 Task: Add a signature Catherine Martinez containing Have a good one, Catherine Martinez to email address softage.10@softage.net and add a label Public relations
Action: Mouse moved to (85, 121)
Screenshot: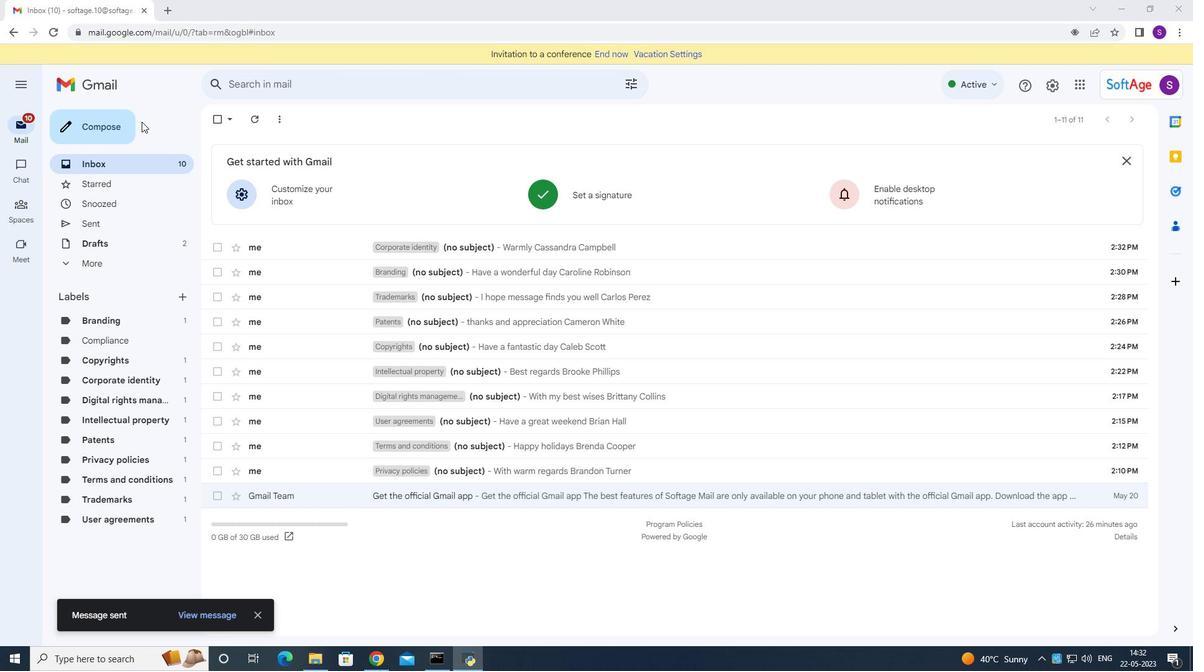 
Action: Mouse pressed left at (85, 121)
Screenshot: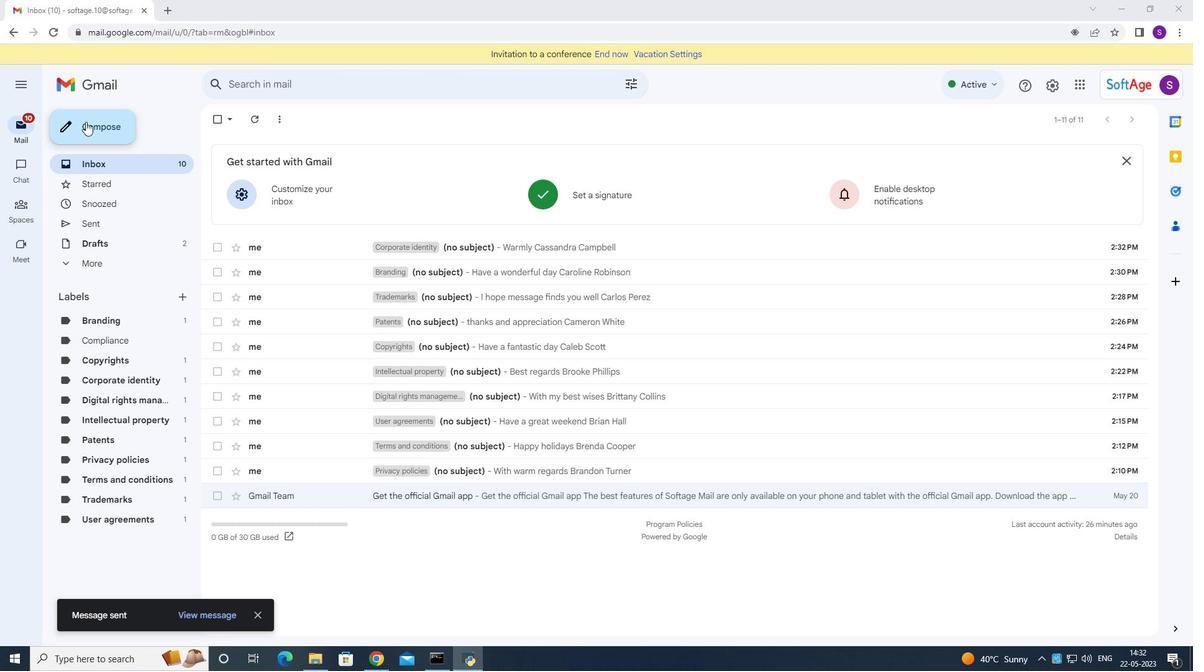 
Action: Mouse moved to (1001, 624)
Screenshot: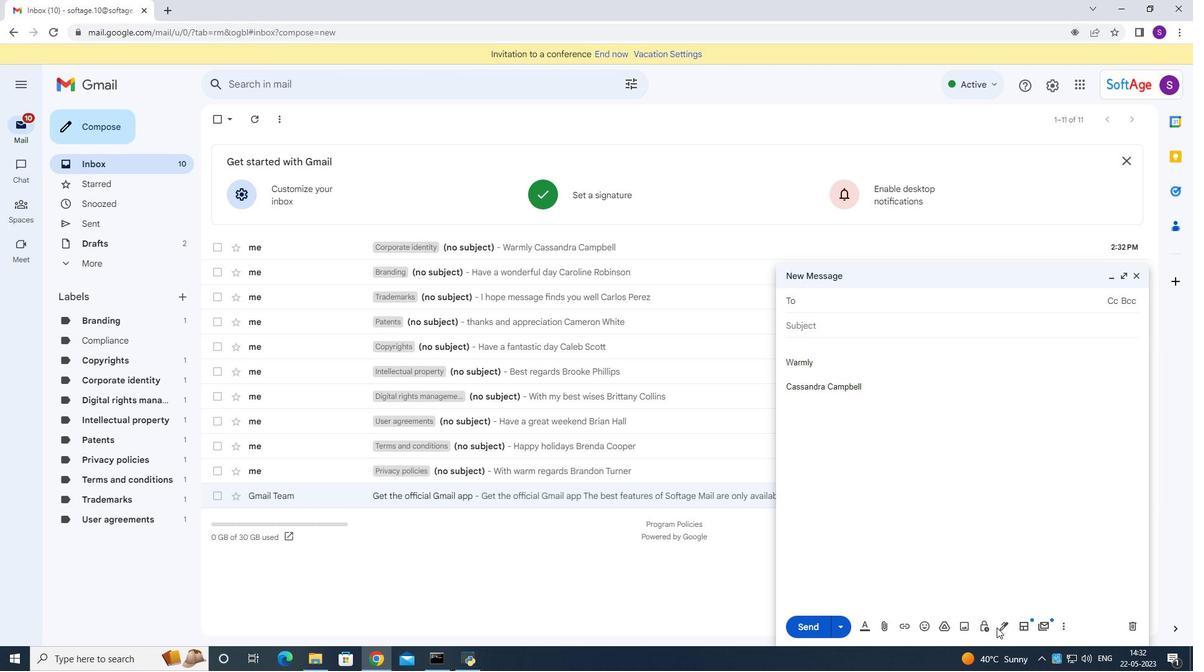 
Action: Mouse pressed left at (1001, 624)
Screenshot: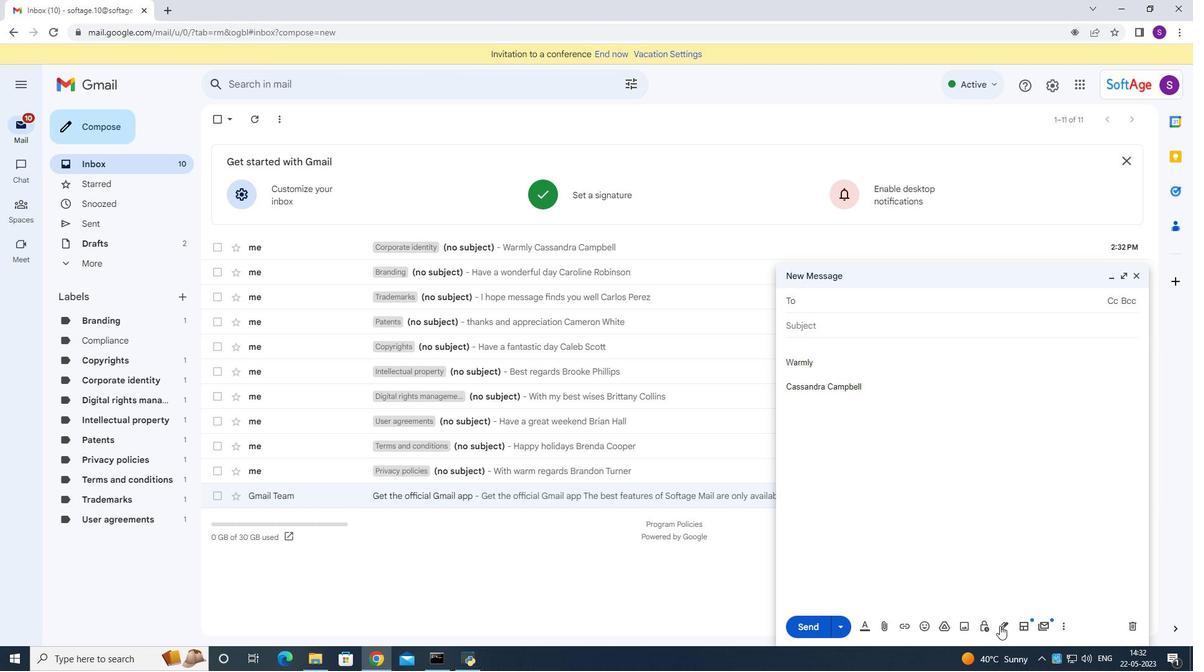 
Action: Mouse moved to (1032, 567)
Screenshot: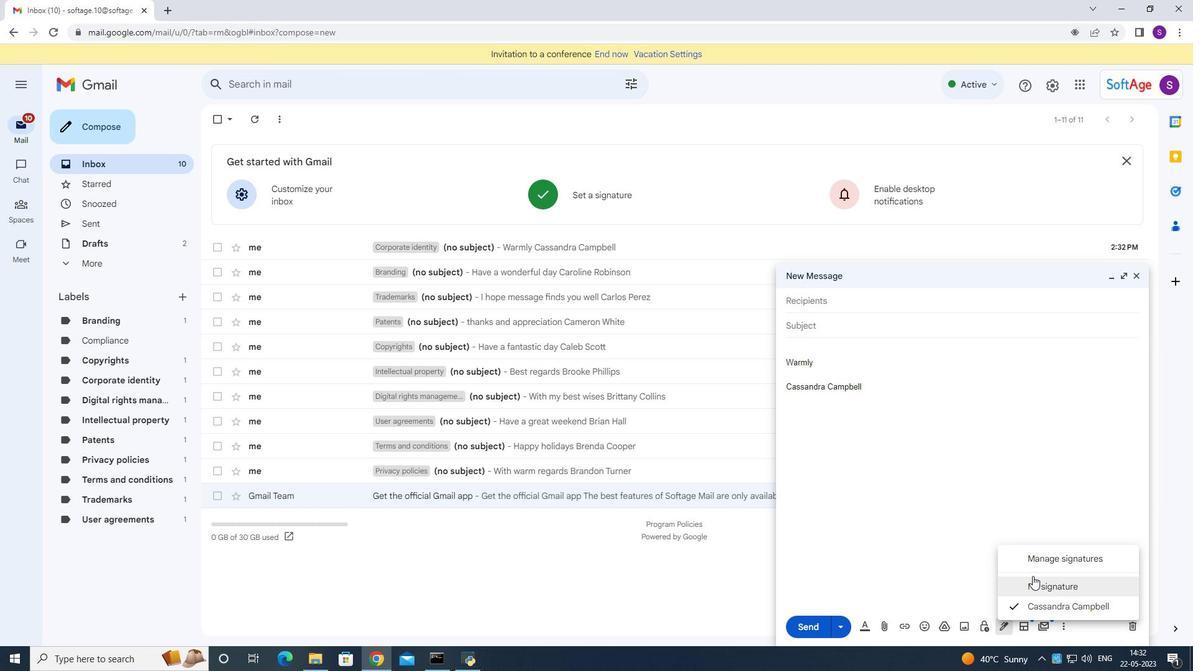 
Action: Mouse pressed left at (1032, 567)
Screenshot: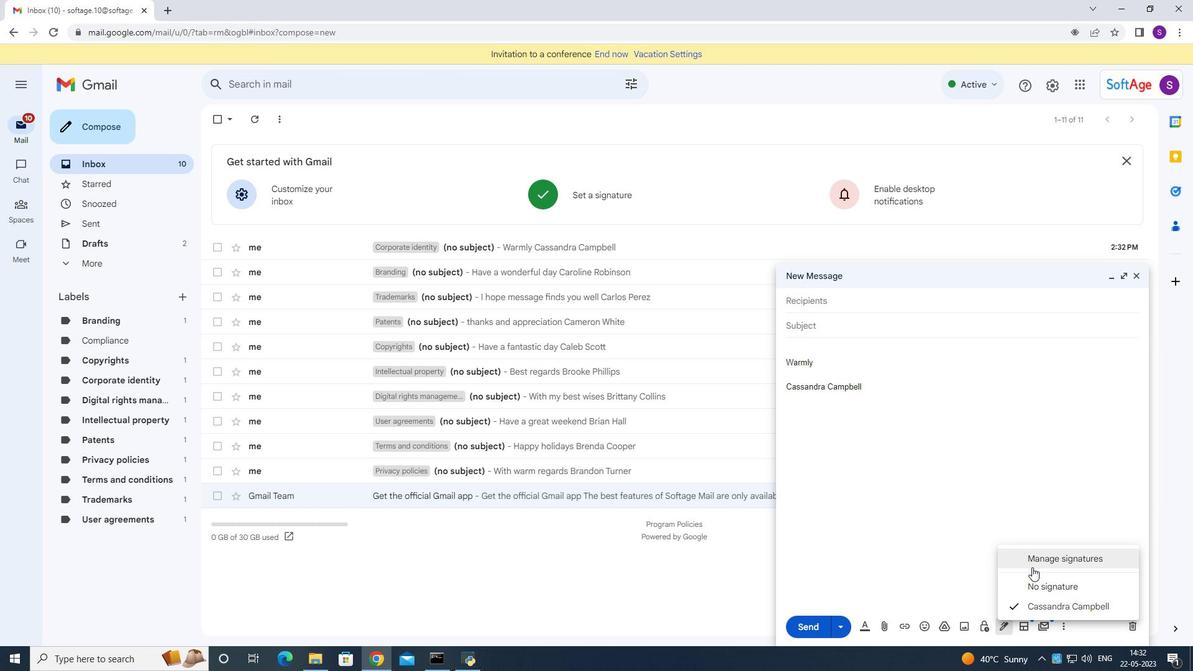 
Action: Mouse moved to (471, 376)
Screenshot: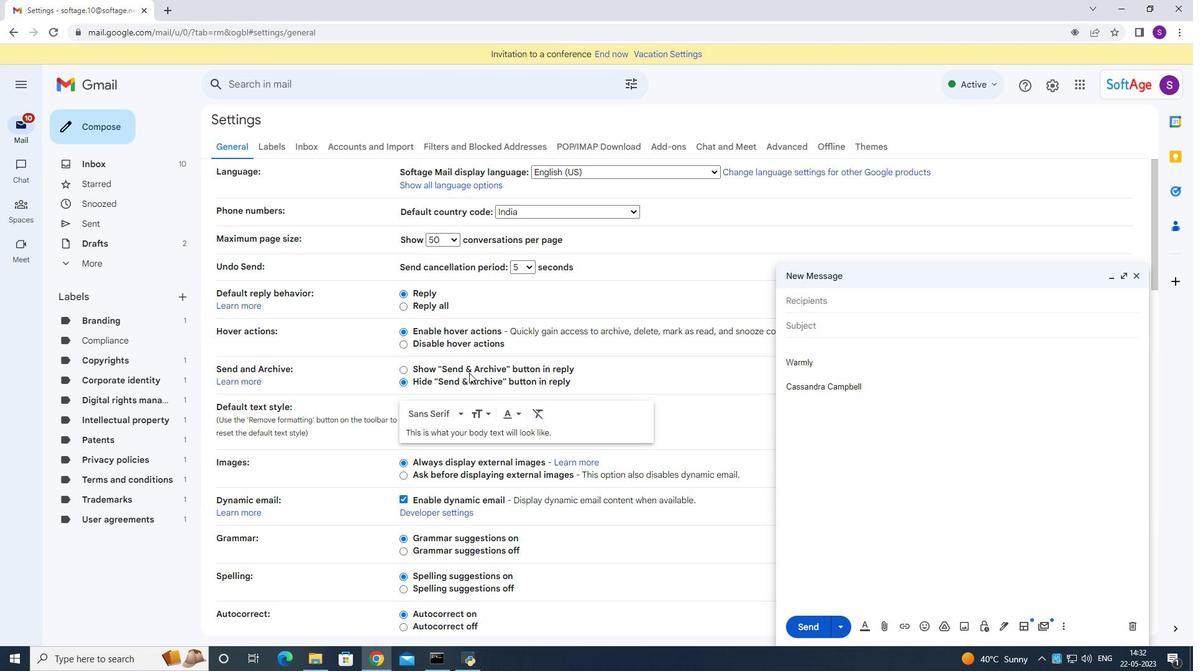 
Action: Mouse scrolled (471, 376) with delta (0, 0)
Screenshot: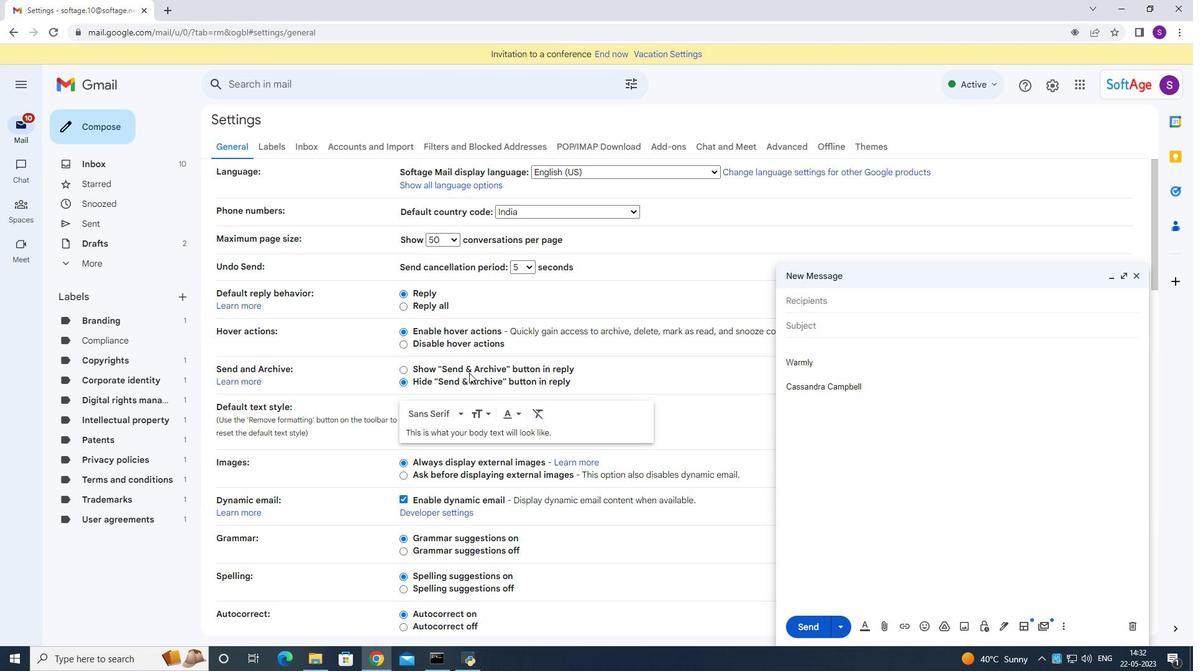
Action: Mouse moved to (473, 384)
Screenshot: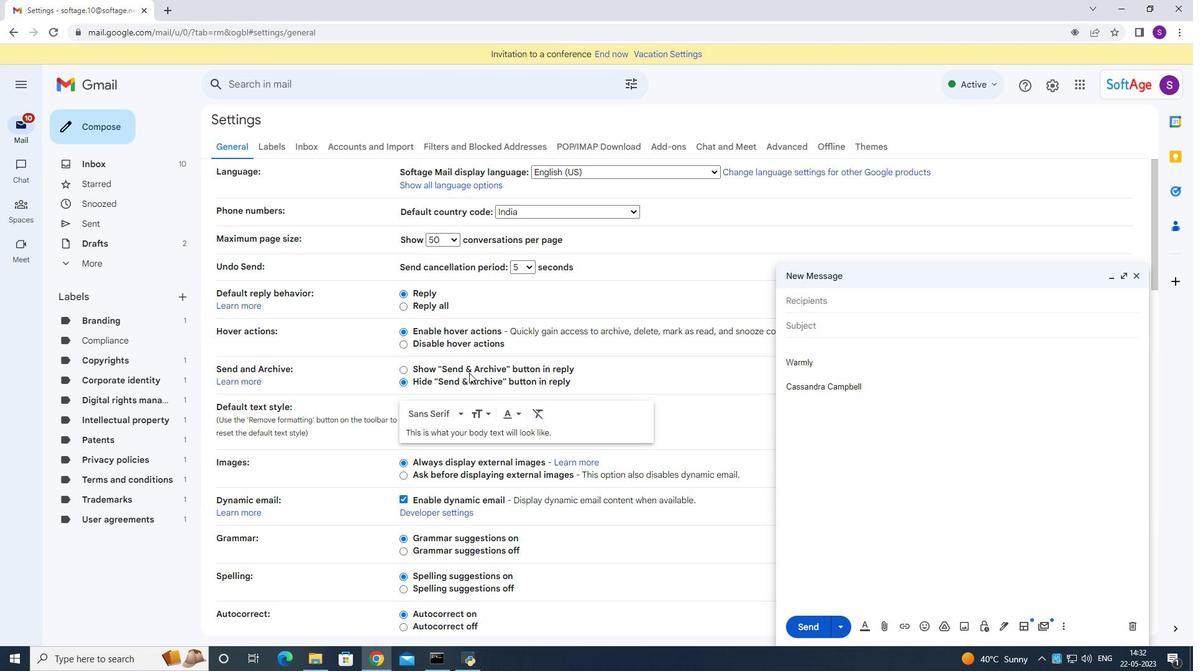 
Action: Mouse scrolled (473, 383) with delta (0, 0)
Screenshot: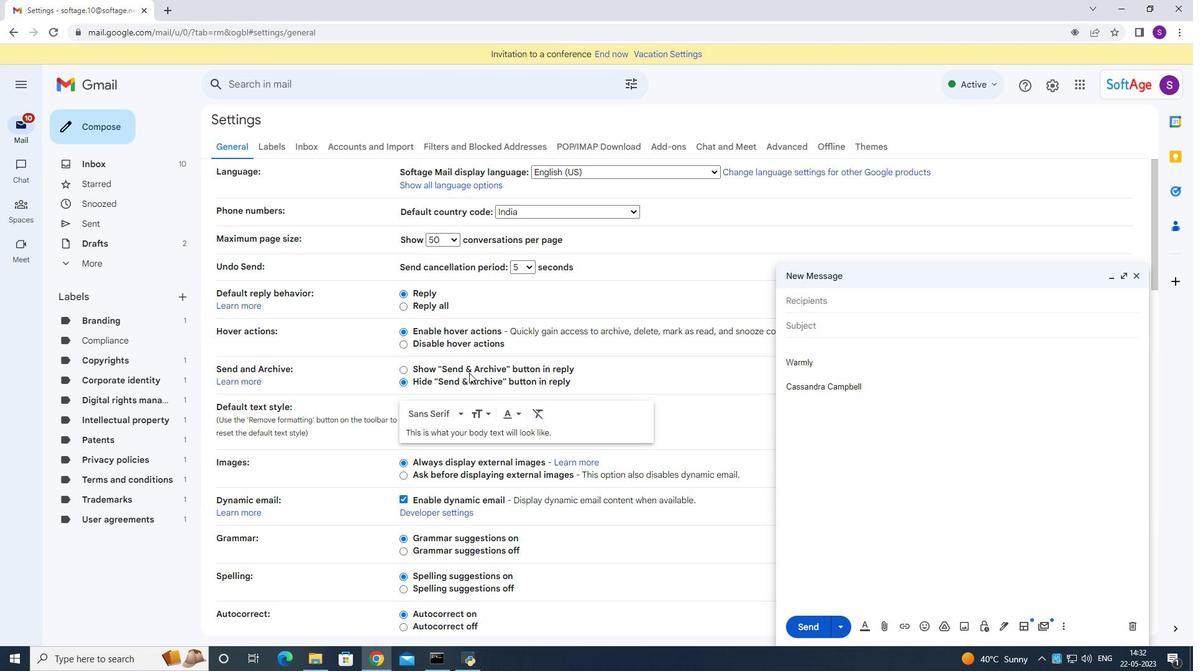 
Action: Mouse moved to (476, 389)
Screenshot: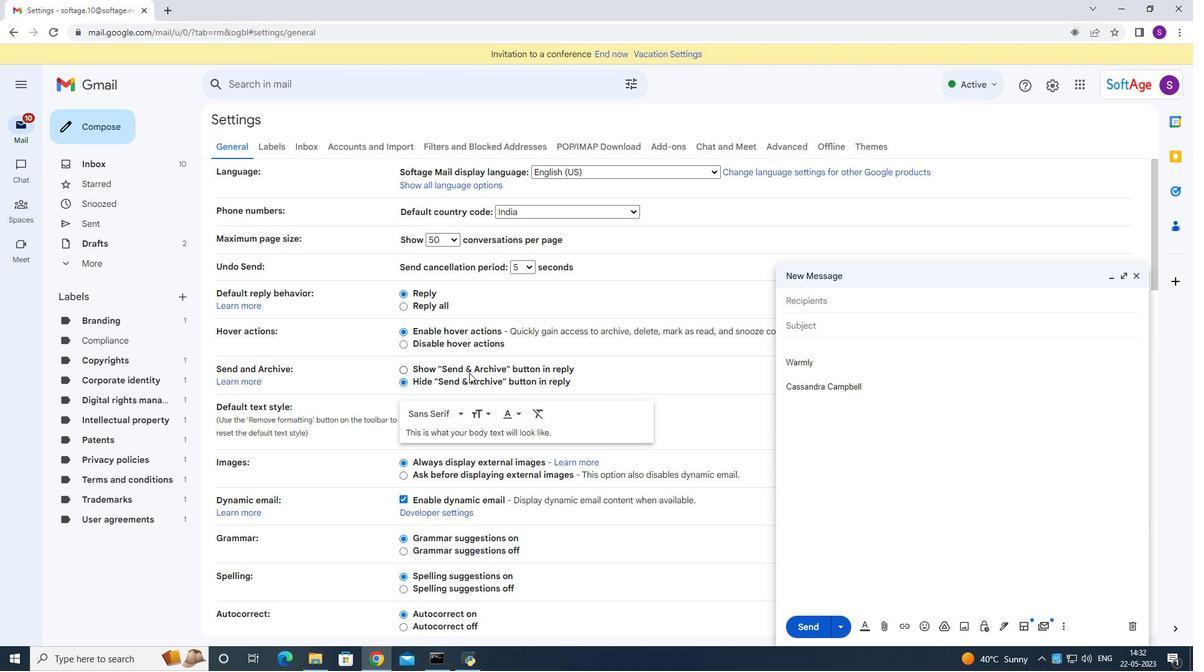 
Action: Mouse scrolled (474, 386) with delta (0, 0)
Screenshot: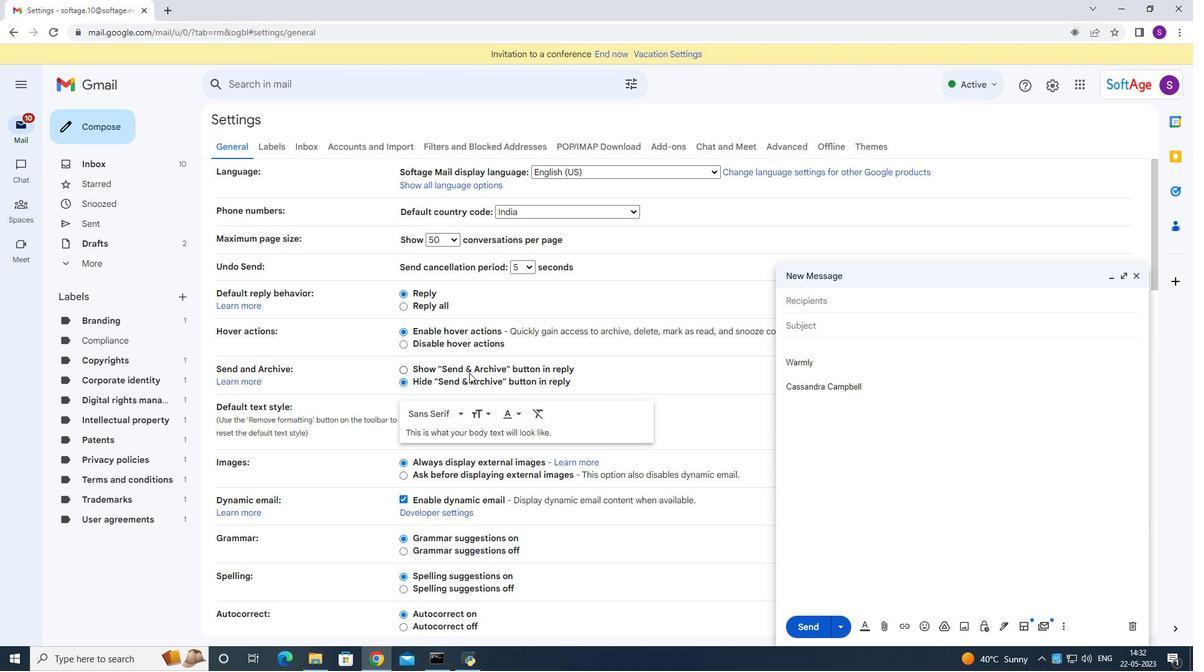
Action: Mouse moved to (476, 389)
Screenshot: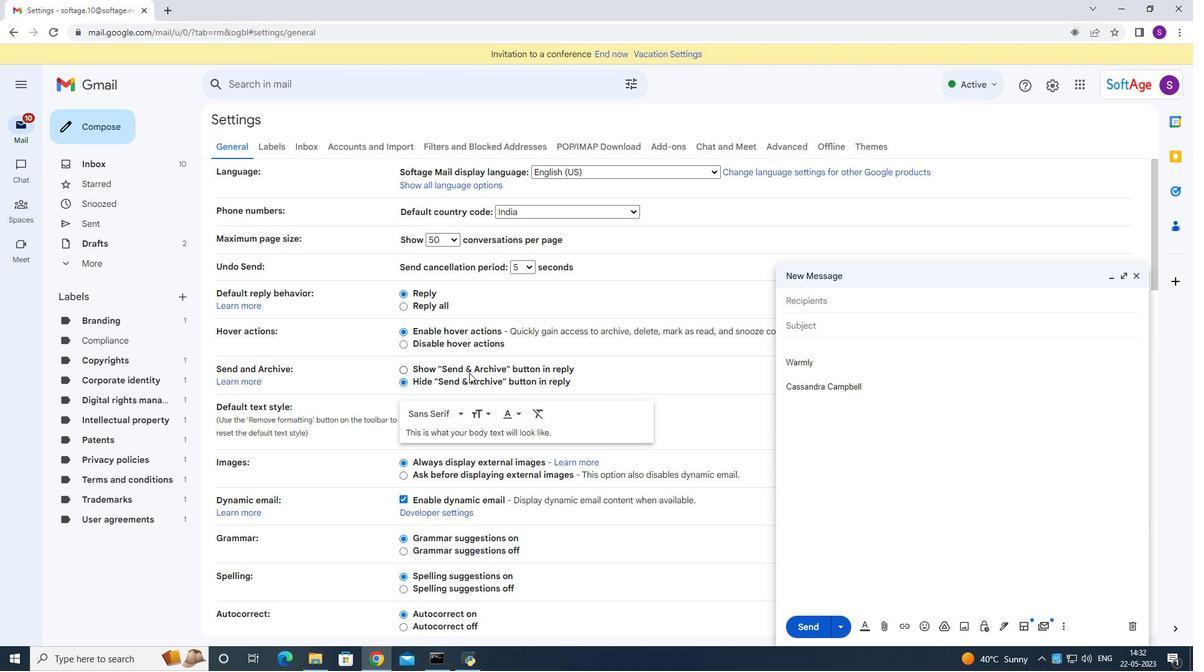 
Action: Mouse scrolled (476, 388) with delta (0, 0)
Screenshot: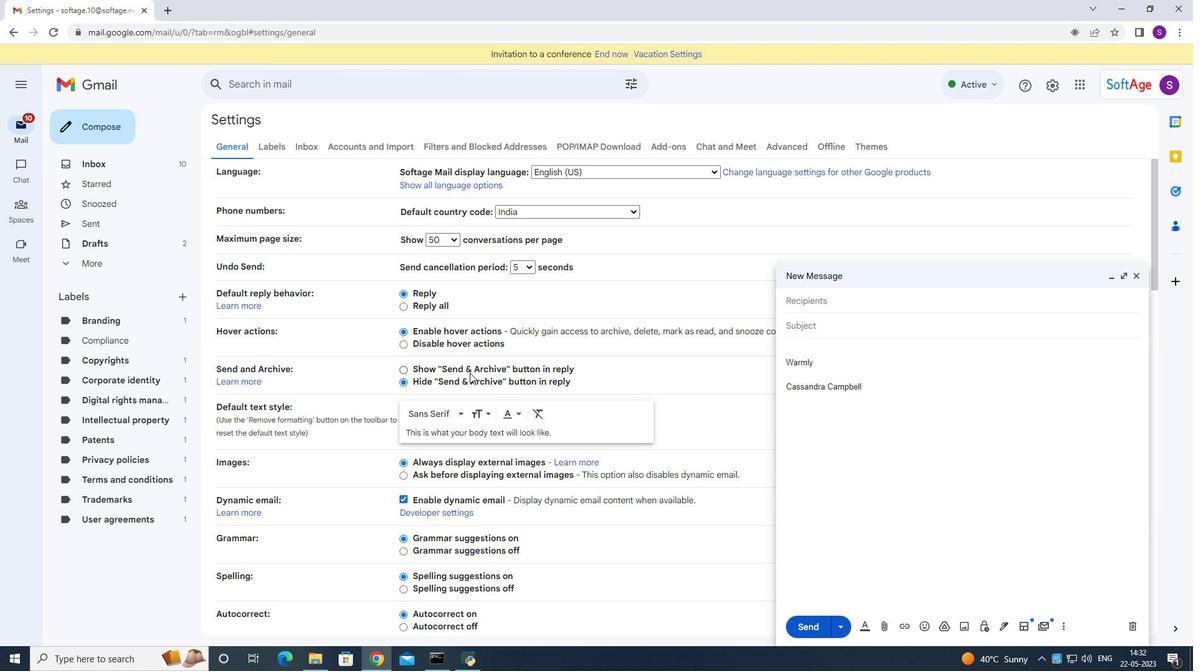 
Action: Mouse moved to (479, 391)
Screenshot: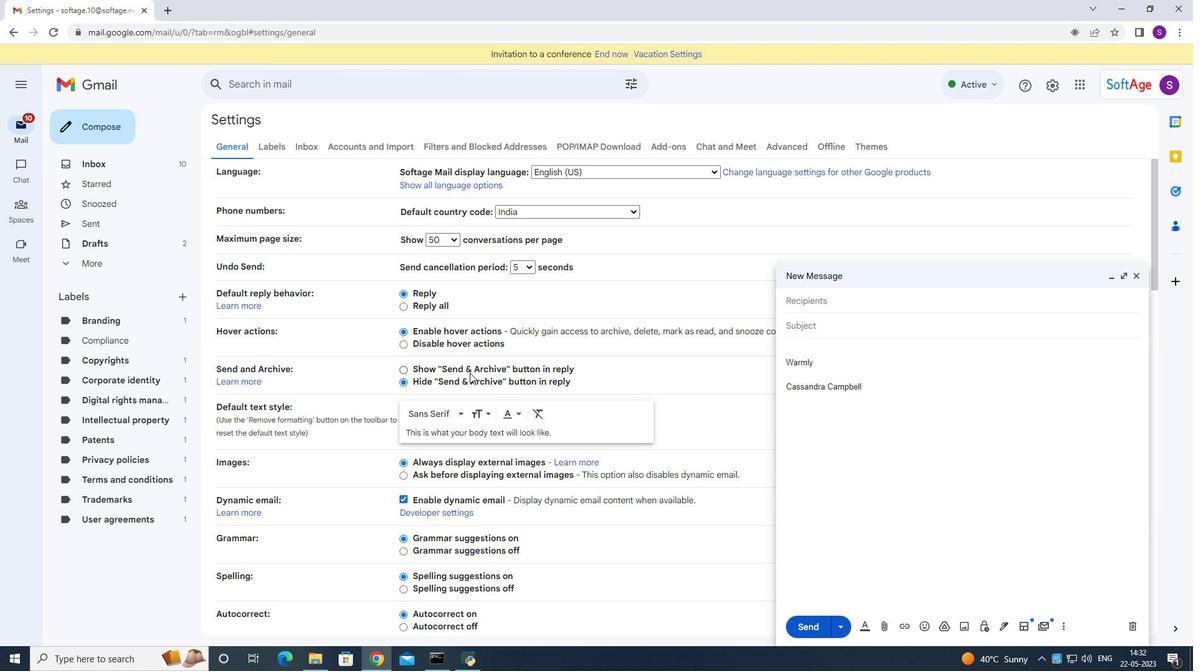 
Action: Mouse scrolled (476, 388) with delta (0, -1)
Screenshot: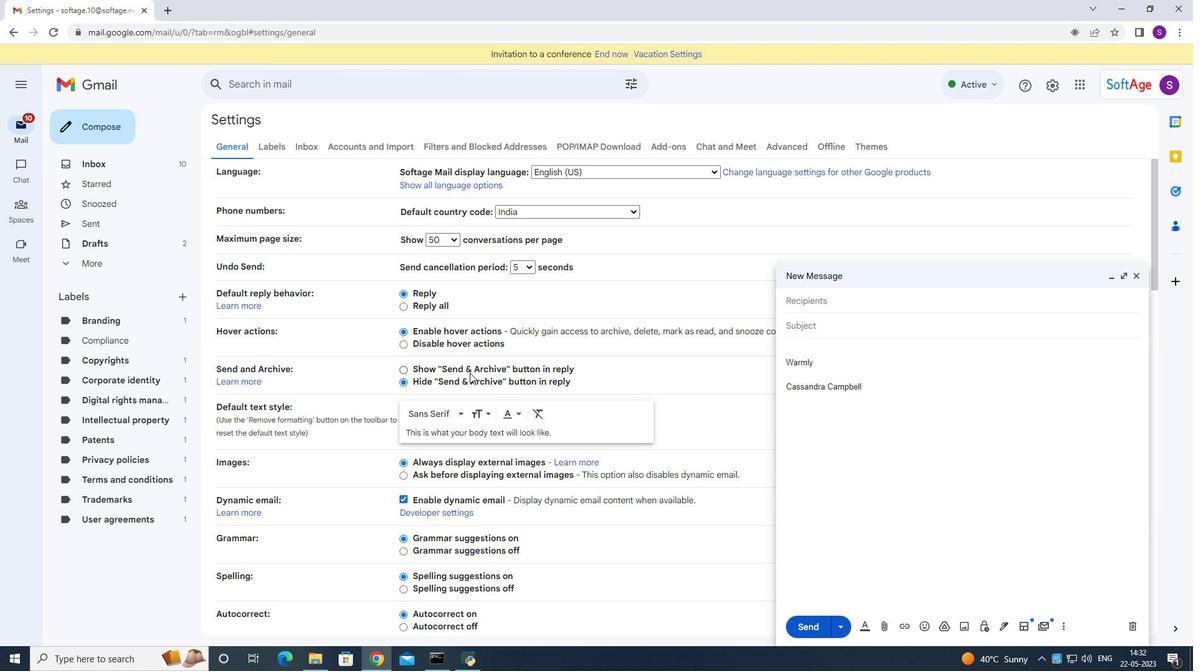 
Action: Mouse moved to (482, 394)
Screenshot: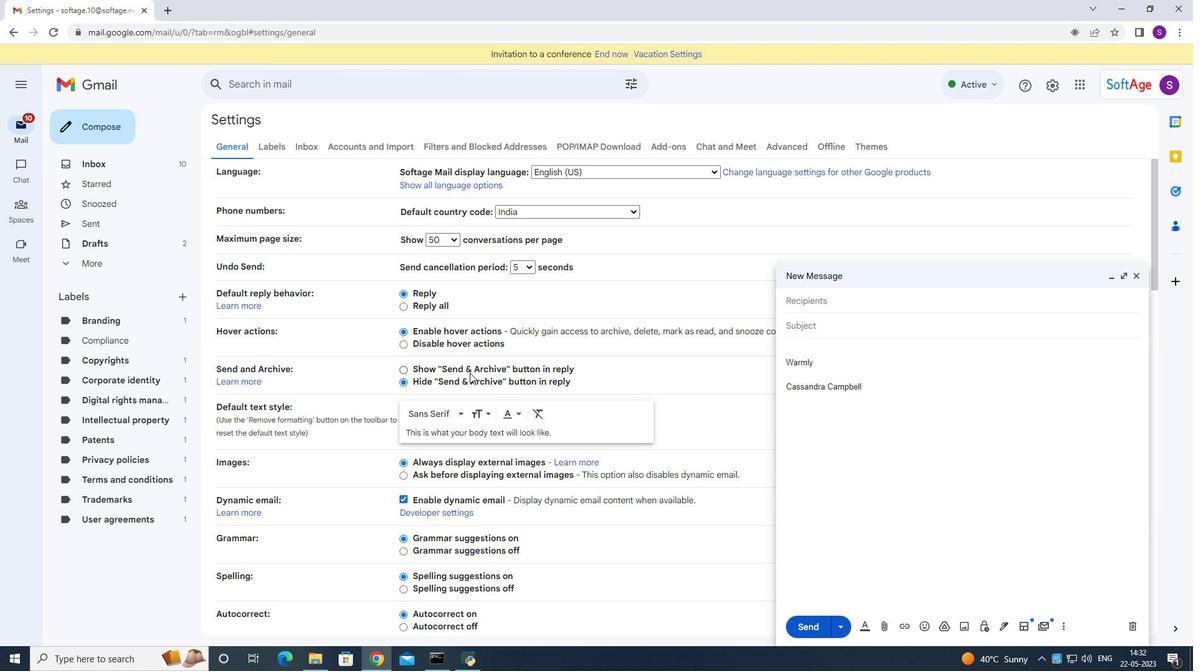 
Action: Mouse scrolled (479, 390) with delta (0, 0)
Screenshot: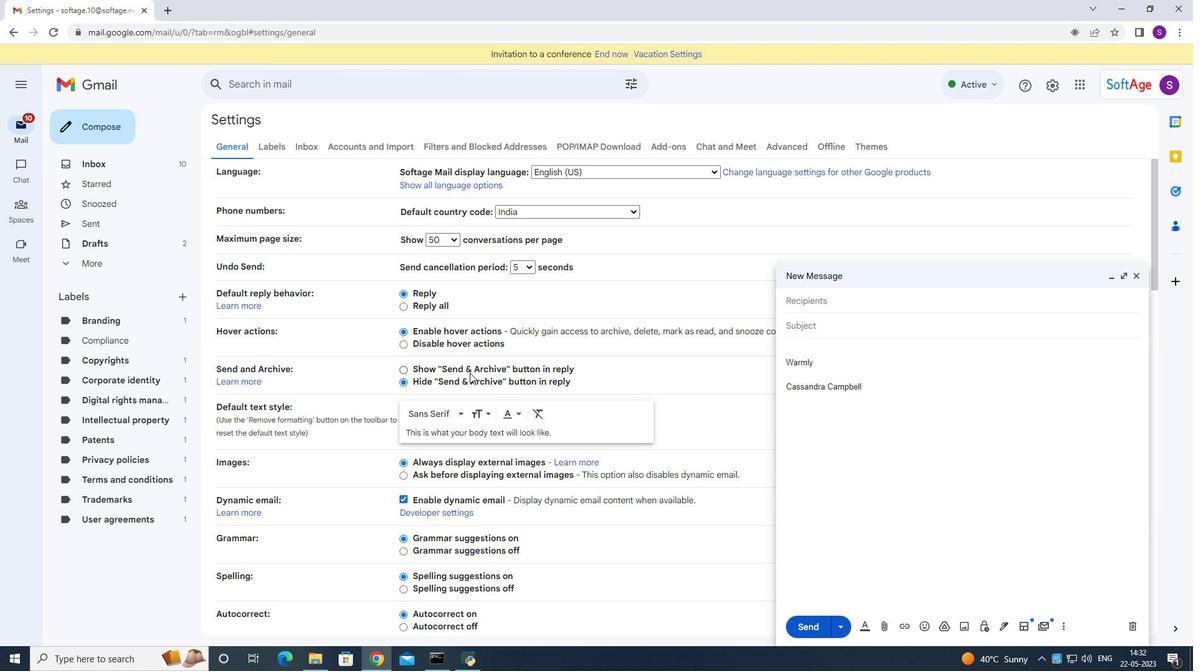 
Action: Mouse moved to (517, 414)
Screenshot: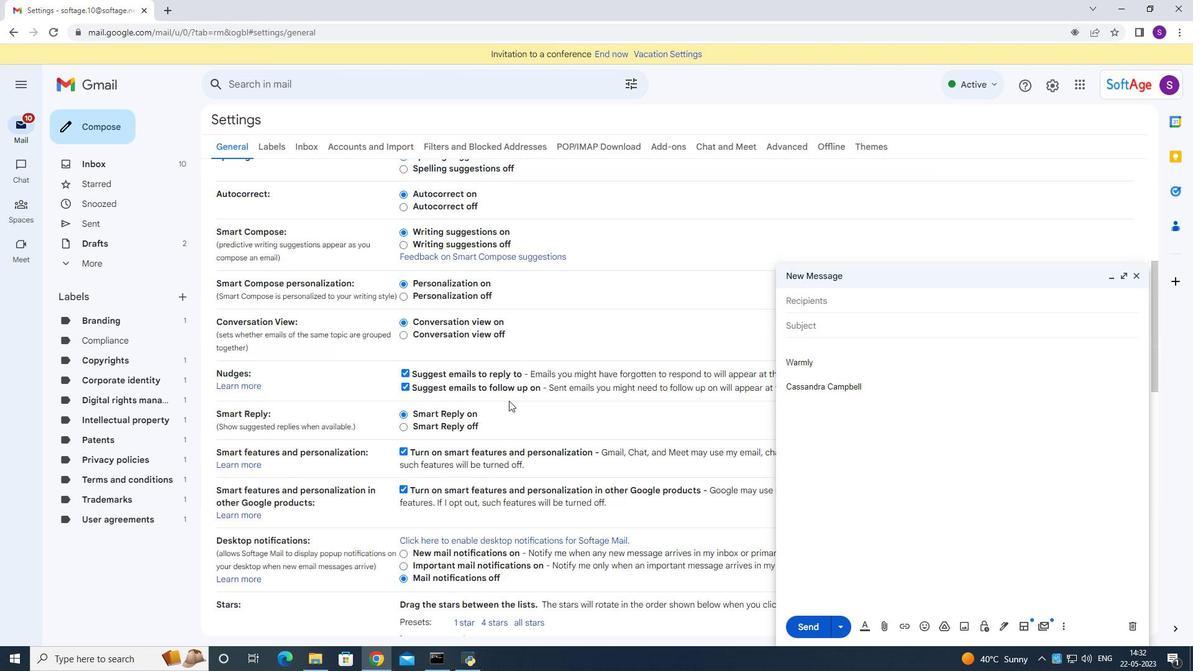 
Action: Mouse scrolled (517, 413) with delta (0, 0)
Screenshot: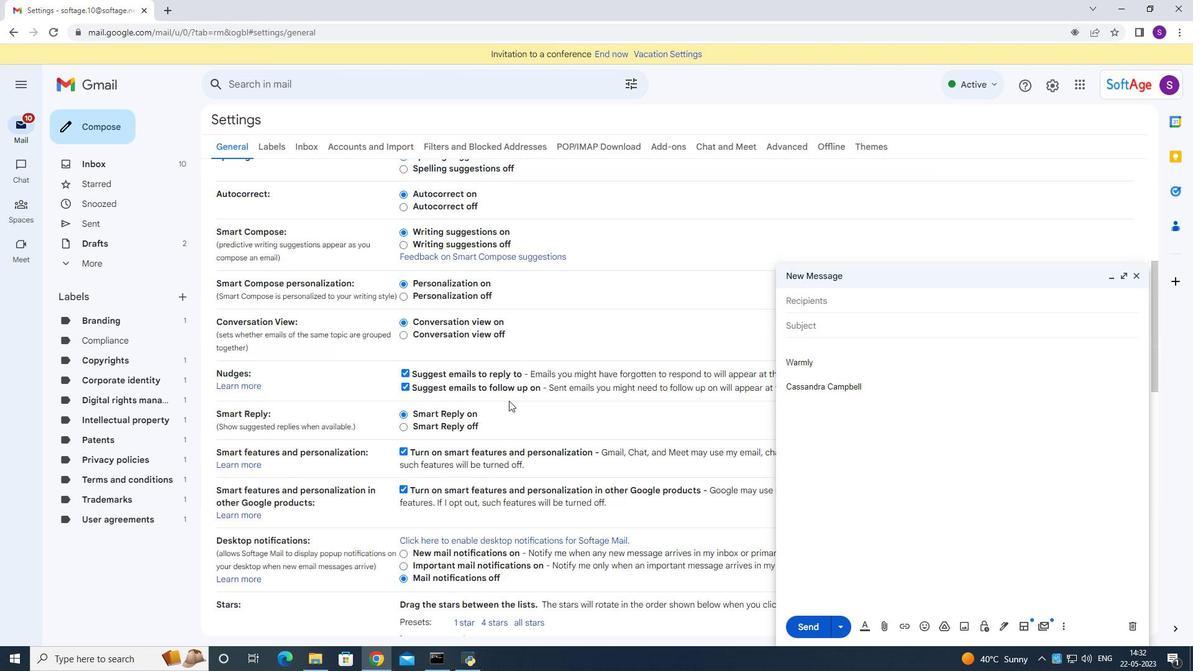 
Action: Mouse moved to (517, 415)
Screenshot: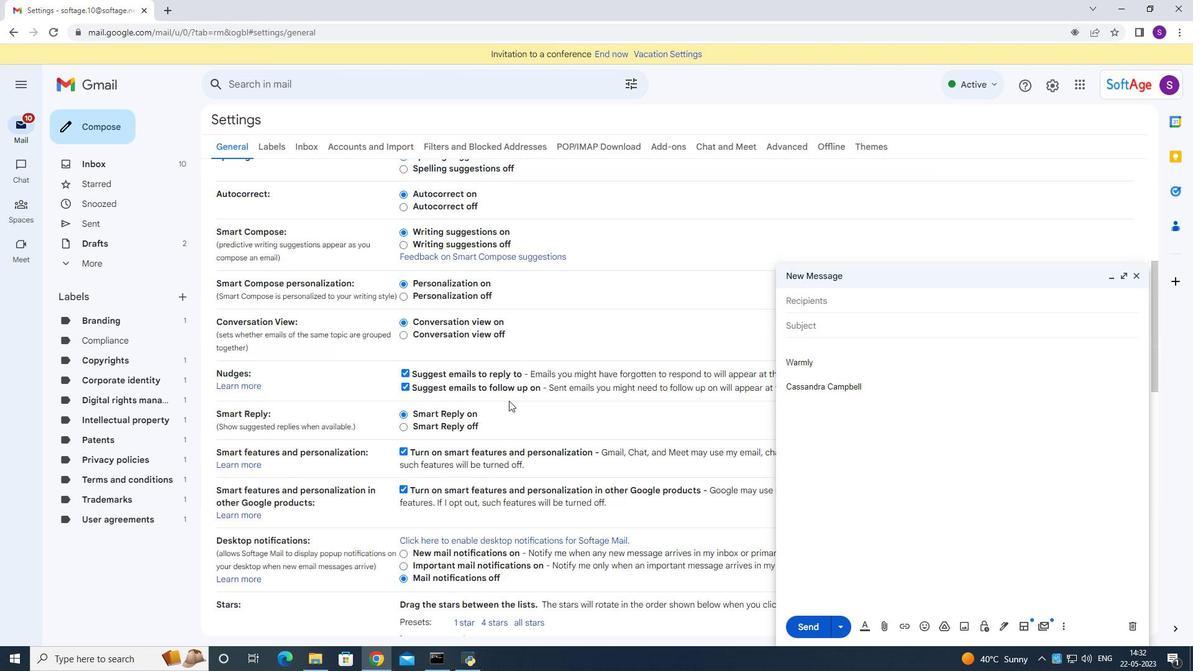 
Action: Mouse scrolled (517, 414) with delta (0, 0)
Screenshot: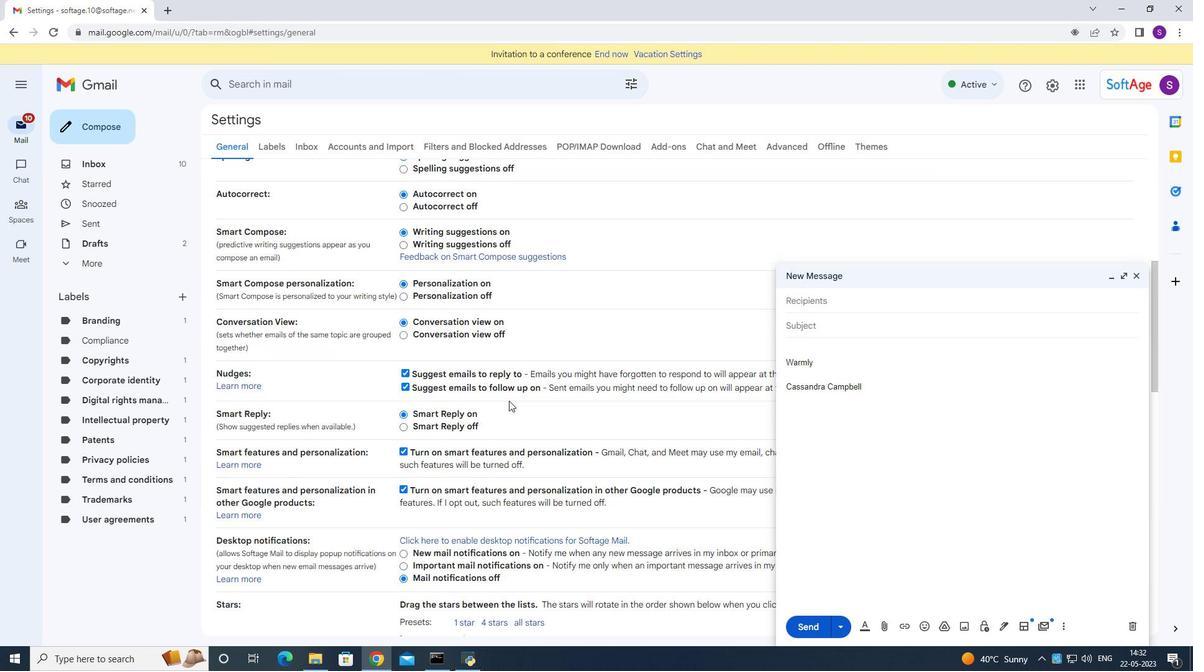 
Action: Mouse moved to (518, 415)
Screenshot: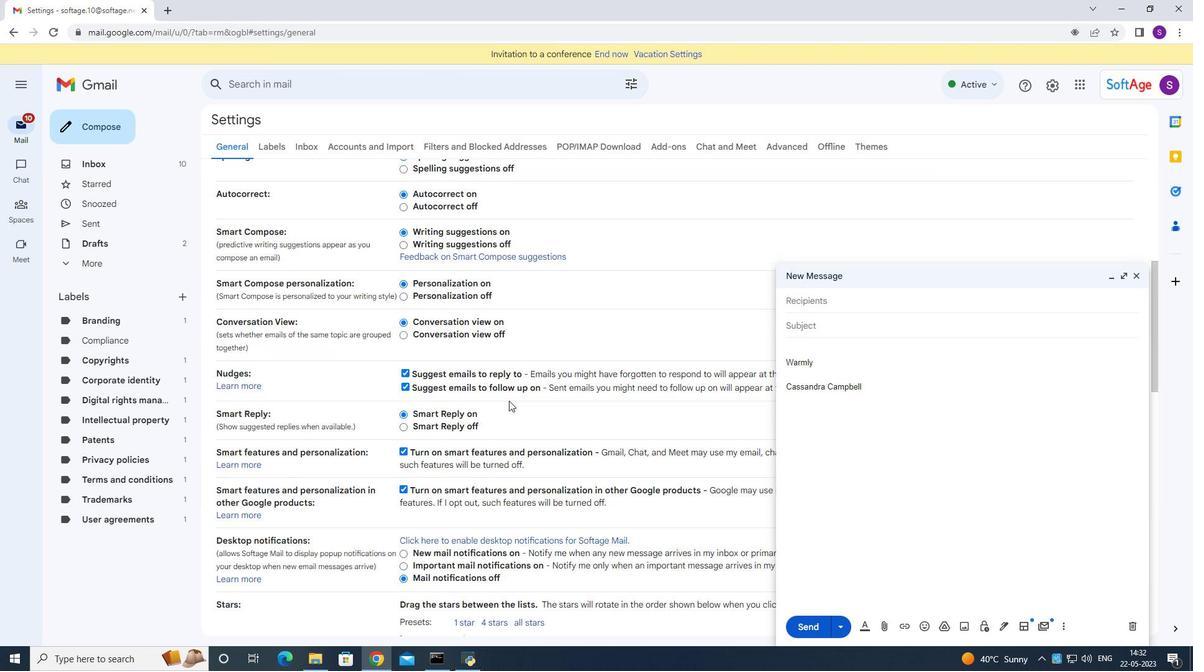 
Action: Mouse scrolled (518, 415) with delta (0, 0)
Screenshot: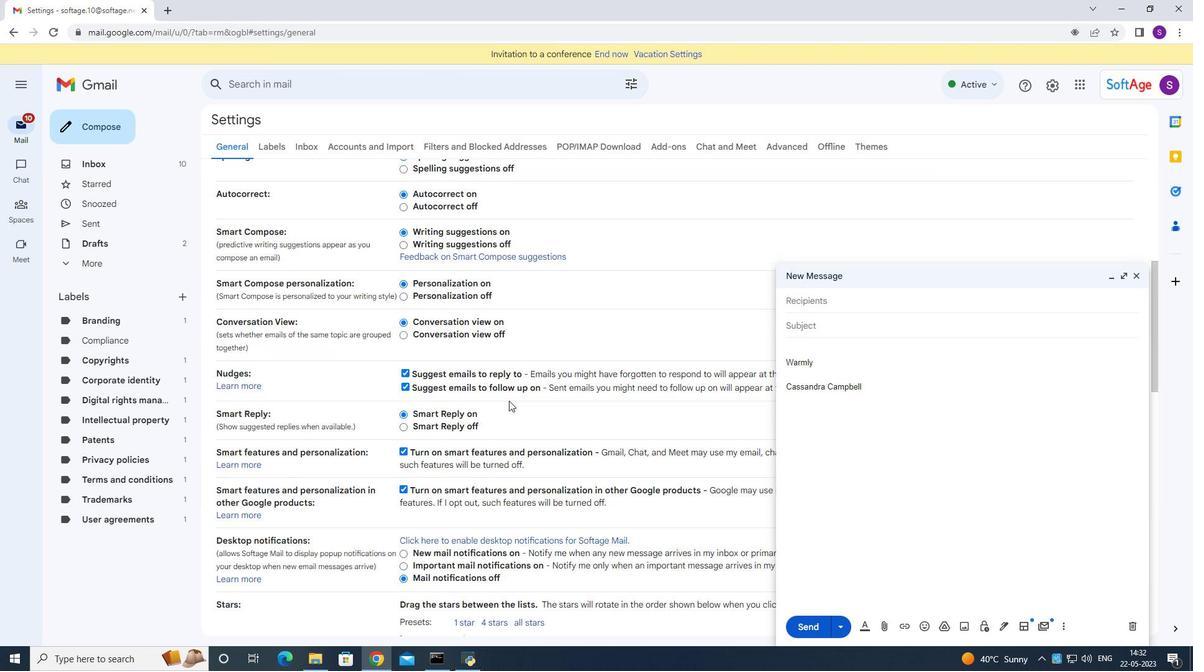 
Action: Mouse scrolled (518, 415) with delta (0, 0)
Screenshot: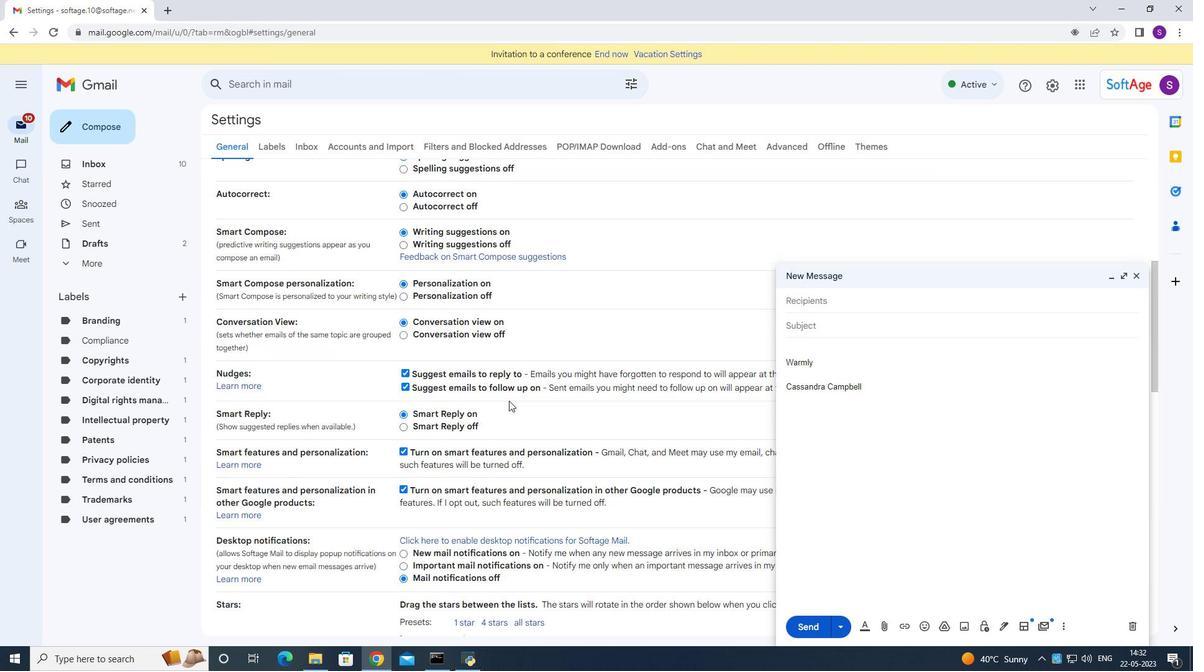 
Action: Mouse moved to (517, 433)
Screenshot: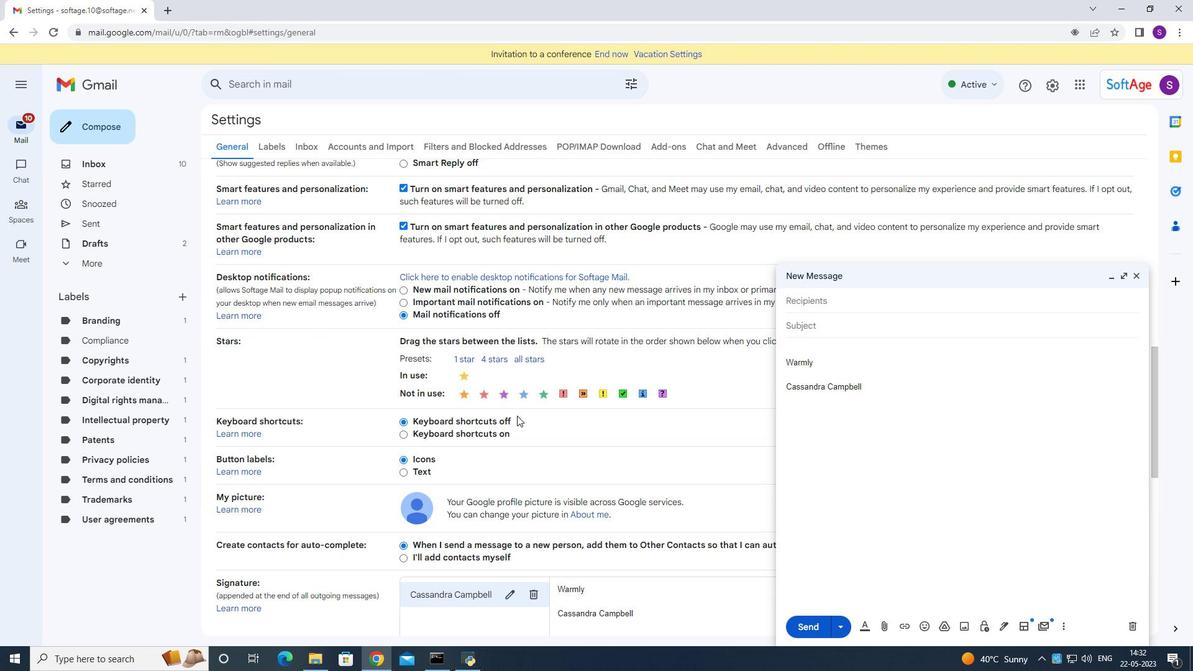 
Action: Mouse scrolled (517, 421) with delta (0, 0)
Screenshot: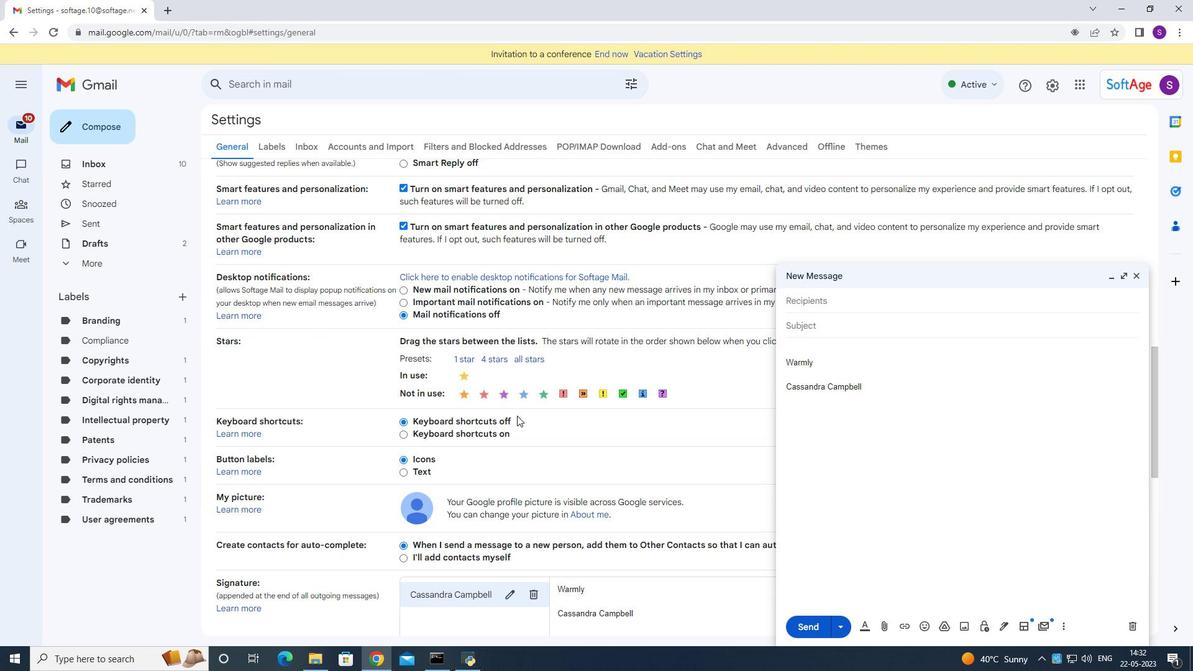 
Action: Mouse moved to (517, 434)
Screenshot: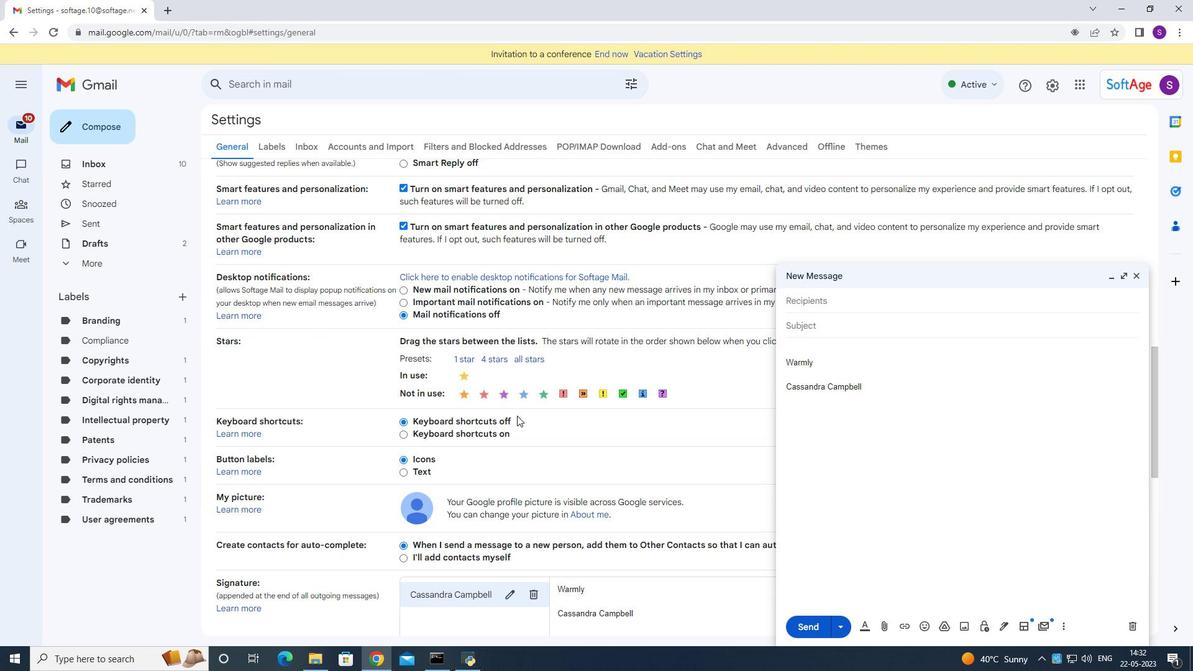 
Action: Mouse scrolled (517, 422) with delta (0, 0)
Screenshot: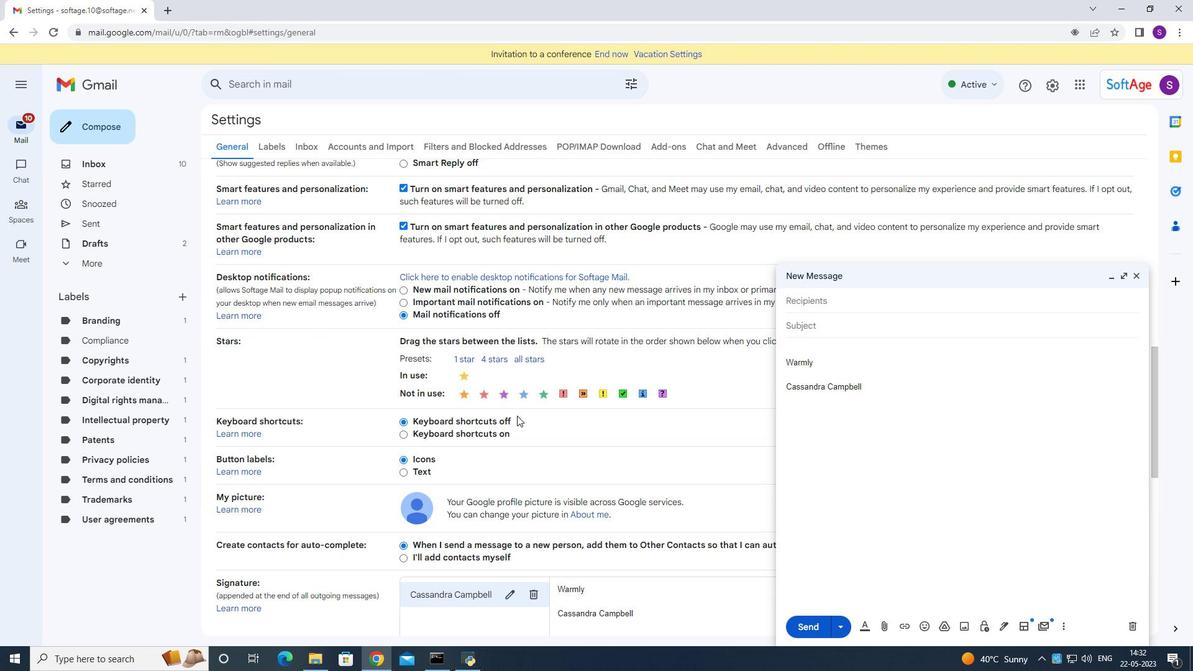 
Action: Mouse moved to (515, 438)
Screenshot: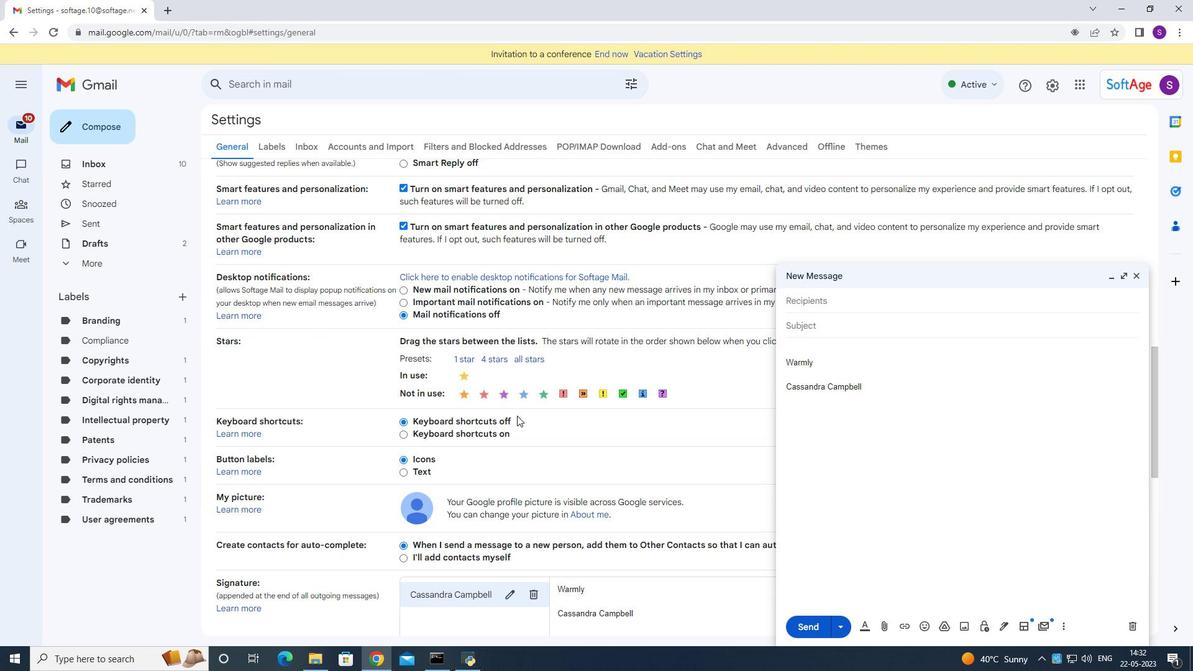 
Action: Mouse scrolled (517, 422) with delta (0, 0)
Screenshot: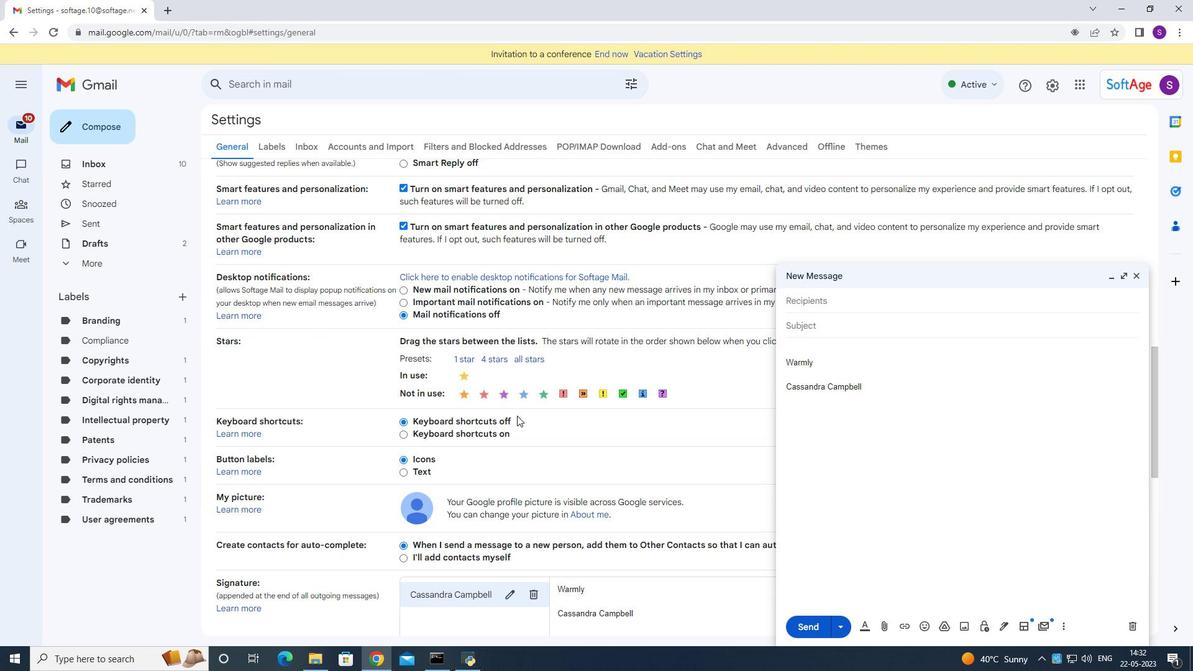 
Action: Mouse moved to (514, 440)
Screenshot: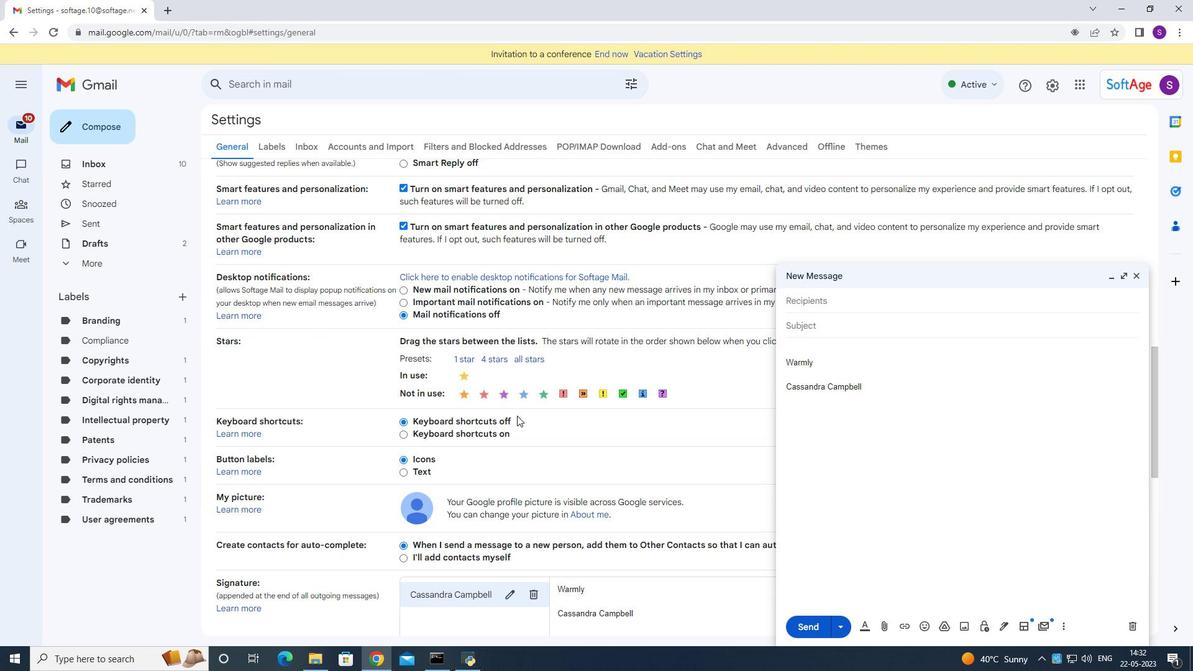 
Action: Mouse scrolled (517, 422) with delta (0, 0)
Screenshot: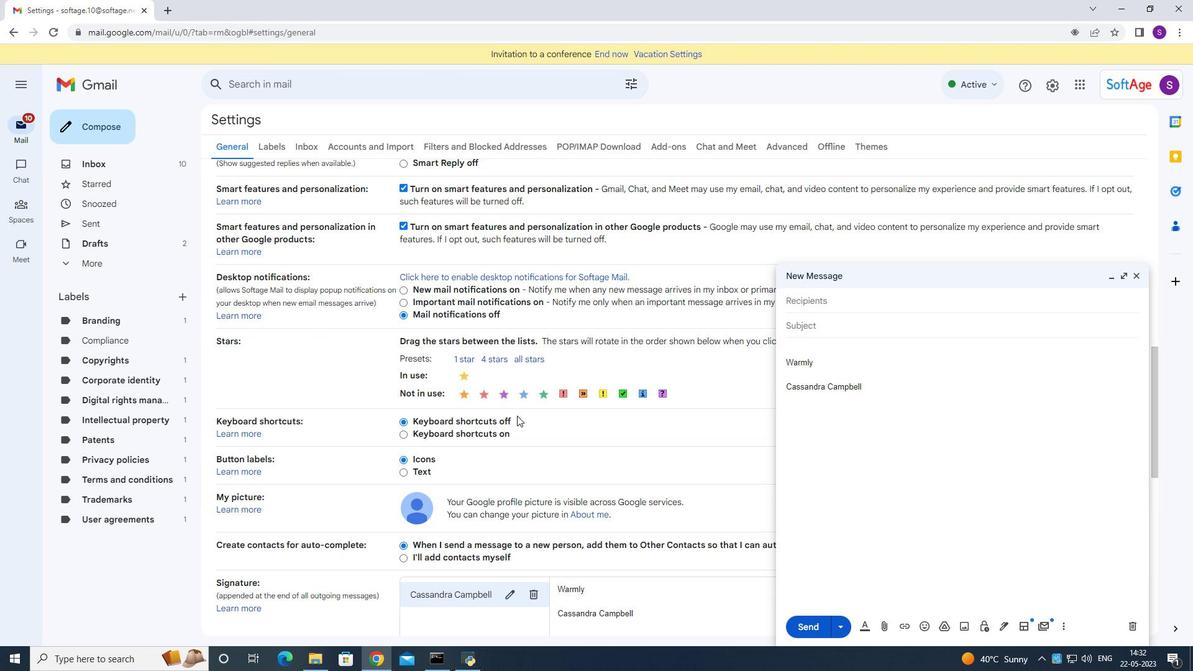 
Action: Mouse moved to (511, 447)
Screenshot: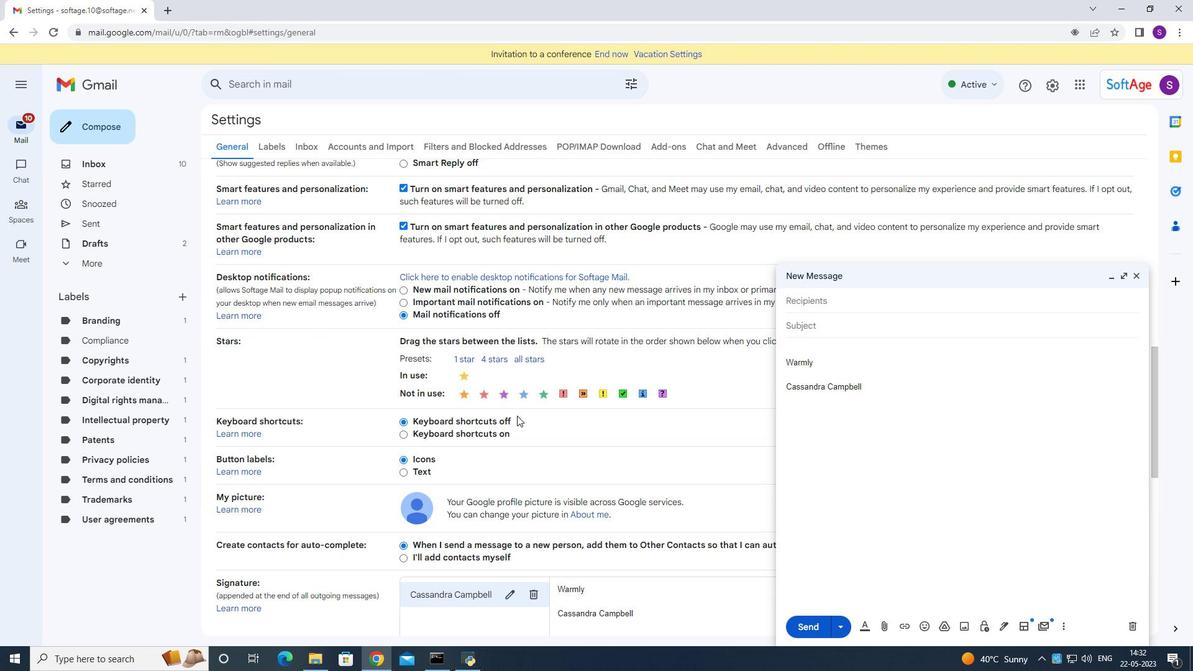 
Action: Mouse scrolled (517, 423) with delta (0, 0)
Screenshot: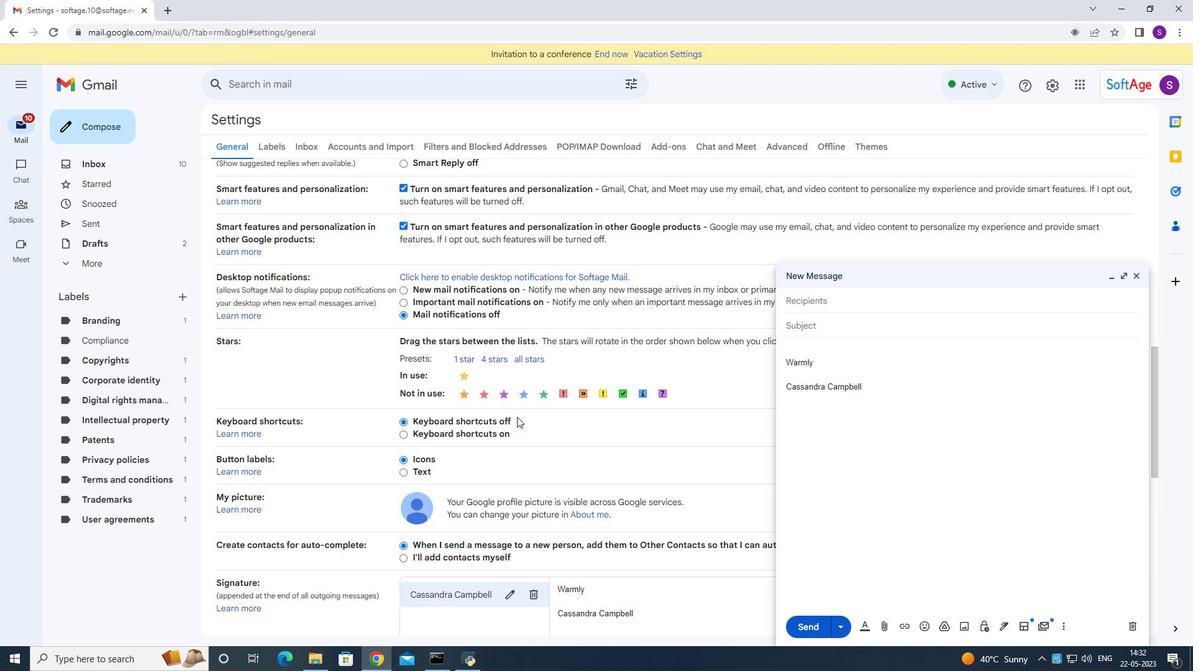 
Action: Mouse moved to (510, 287)
Screenshot: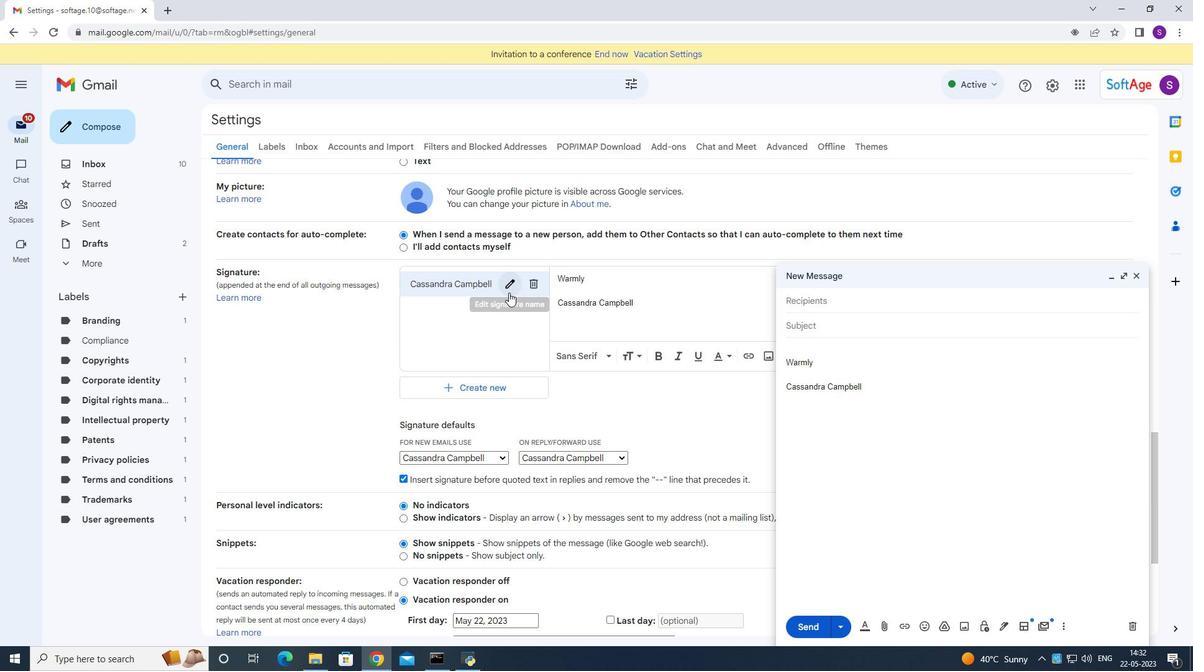 
Action: Mouse pressed left at (510, 290)
Screenshot: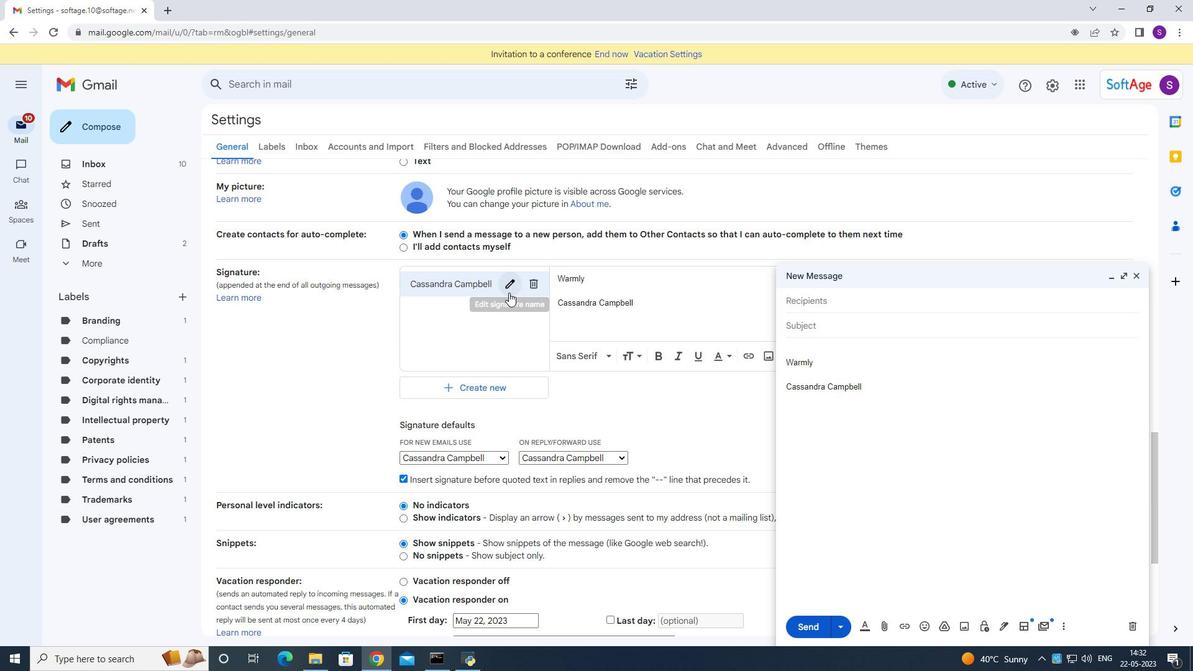 
Action: Key pressed ctrl+A<Key.backspace><Key.shift><Key.shift><Key.shift><Key.shift>Catherine<Key.space><Key.shift><<Key.backspace>Mas<Key.backspace>rtinez
Screenshot: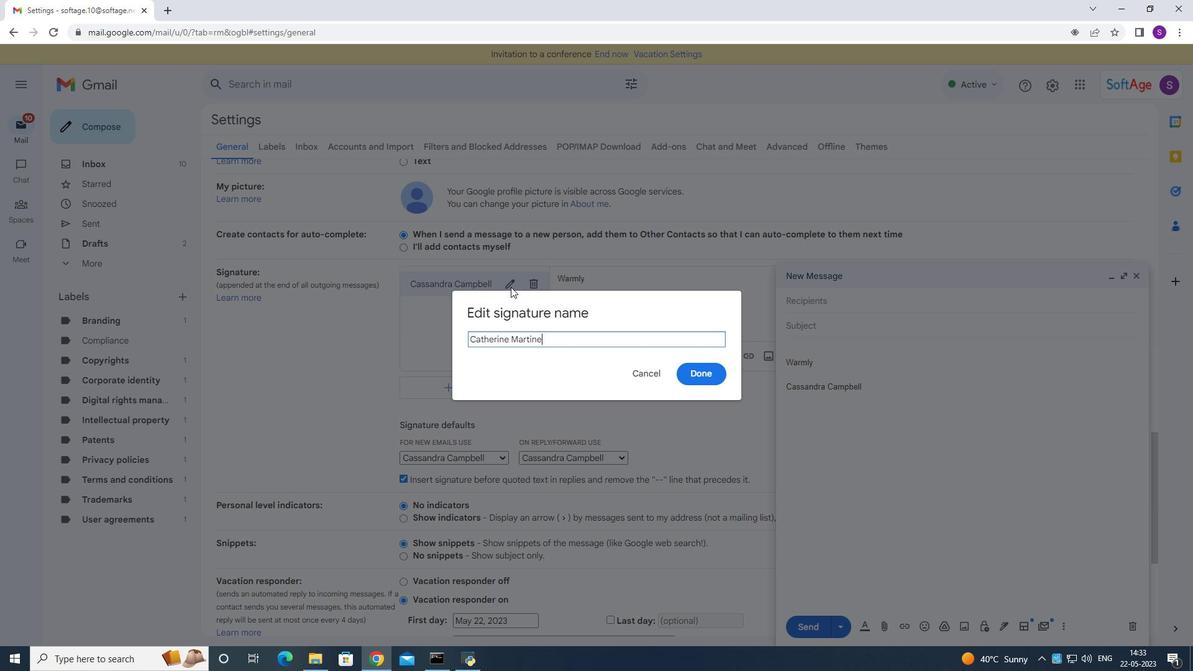 
Action: Mouse moved to (706, 377)
Screenshot: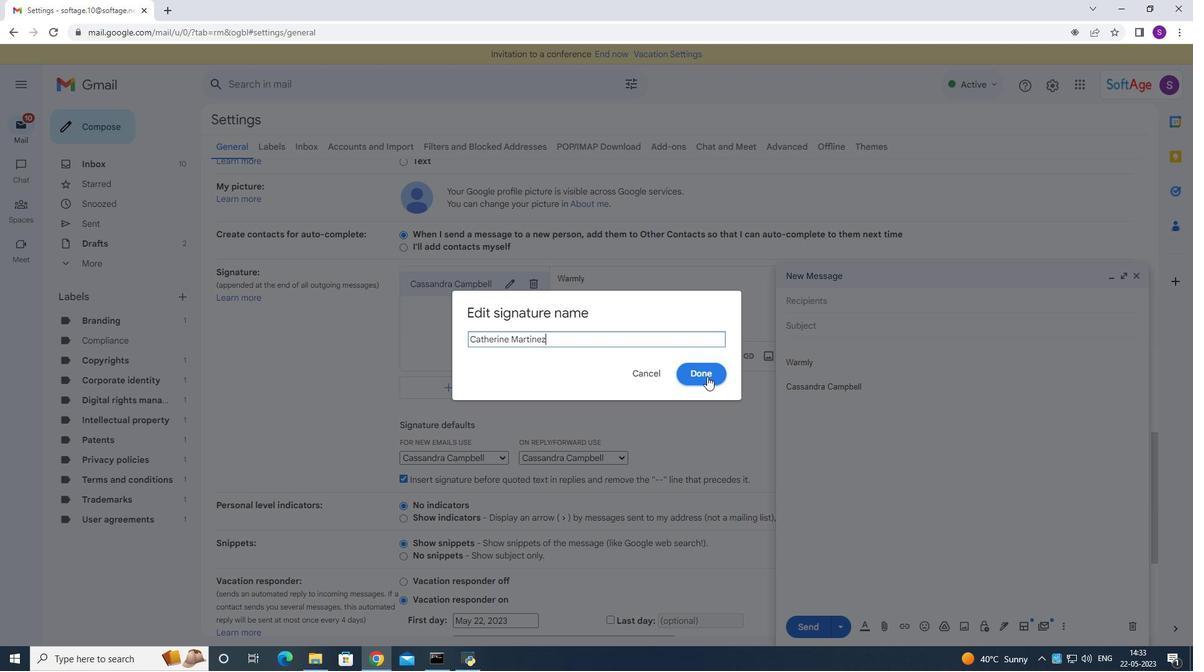 
Action: Mouse pressed left at (706, 377)
Screenshot: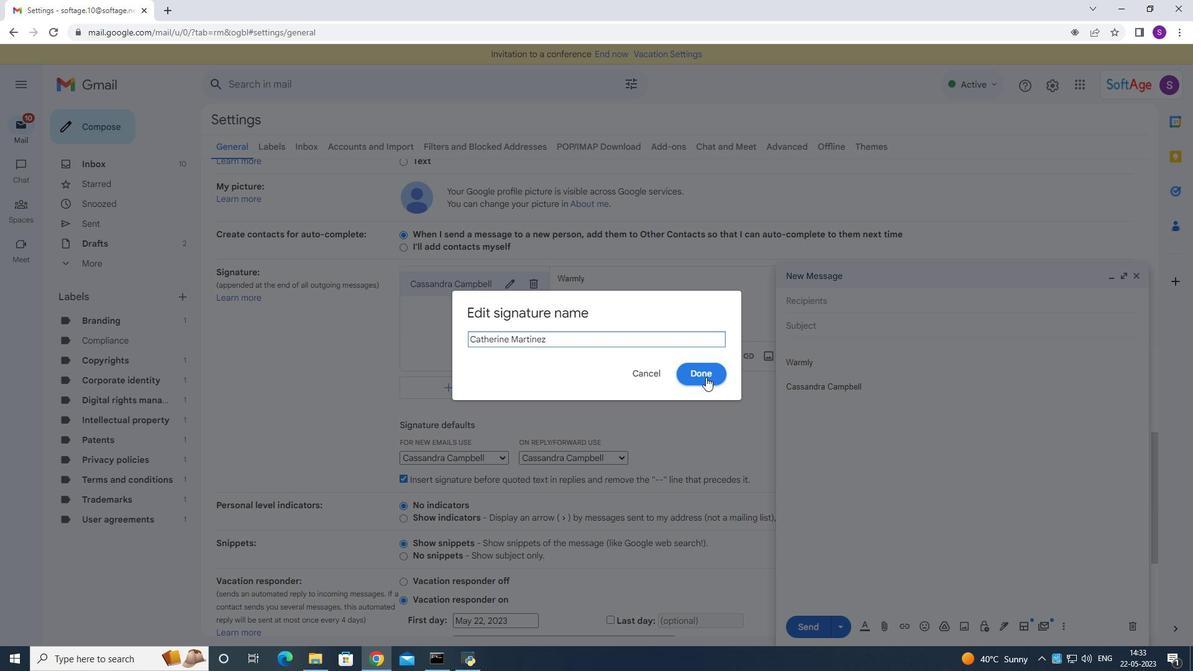 
Action: Mouse moved to (689, 317)
Screenshot: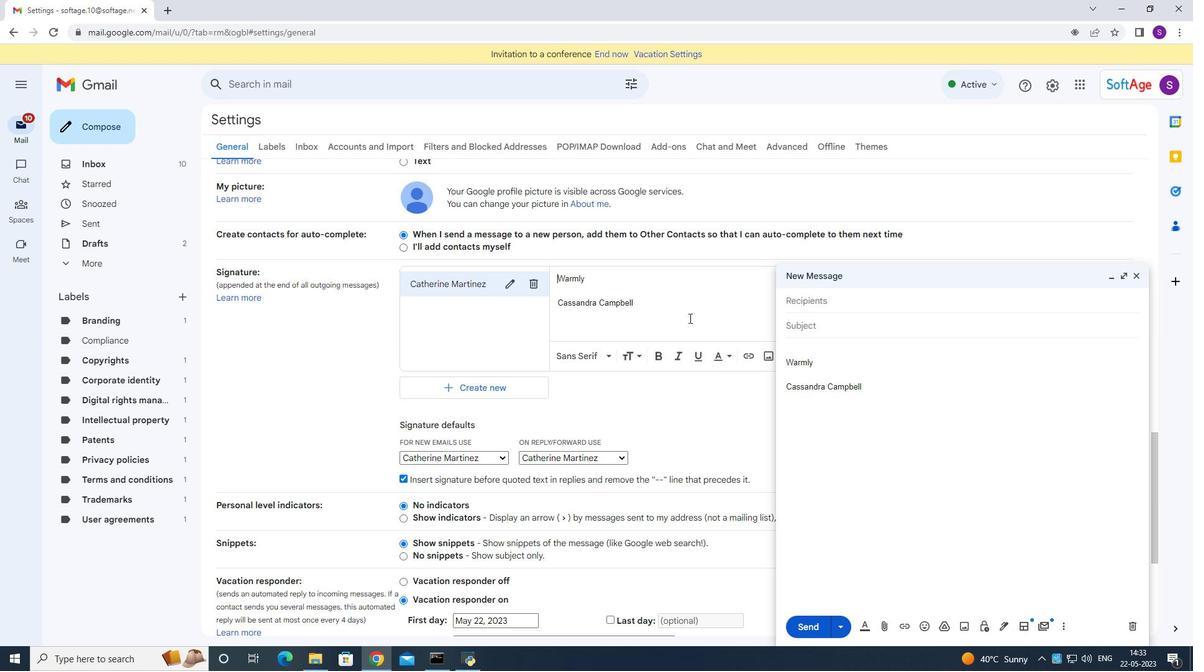 
Action: Mouse pressed left at (689, 317)
Screenshot: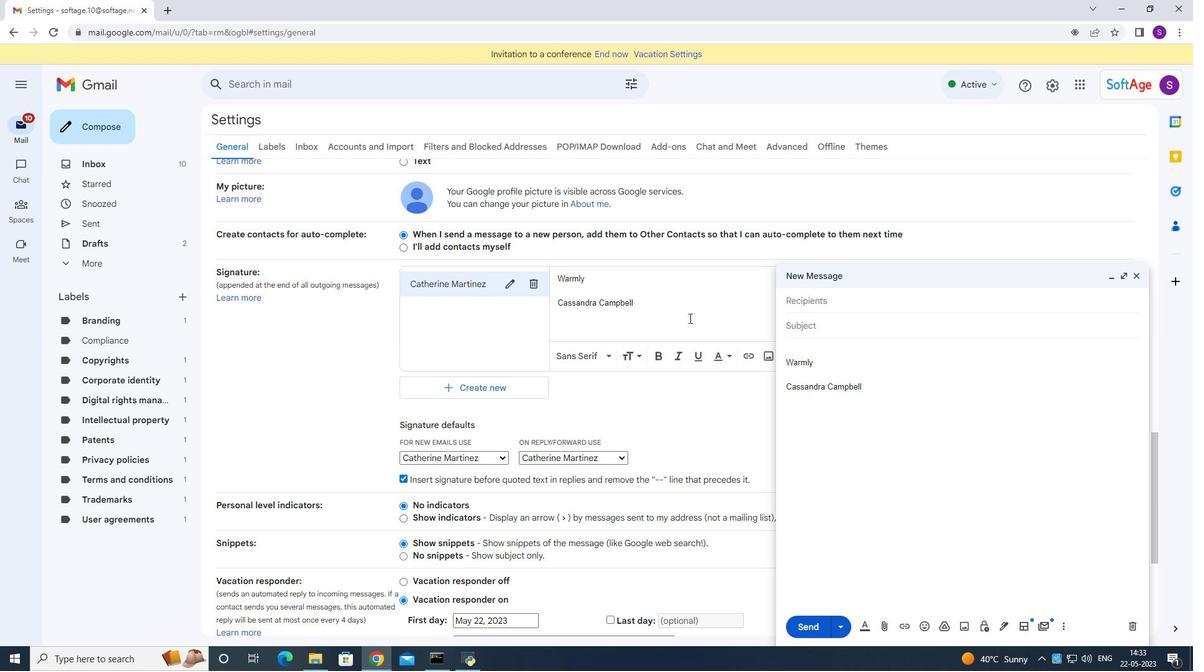 
Action: Mouse moved to (689, 317)
Screenshot: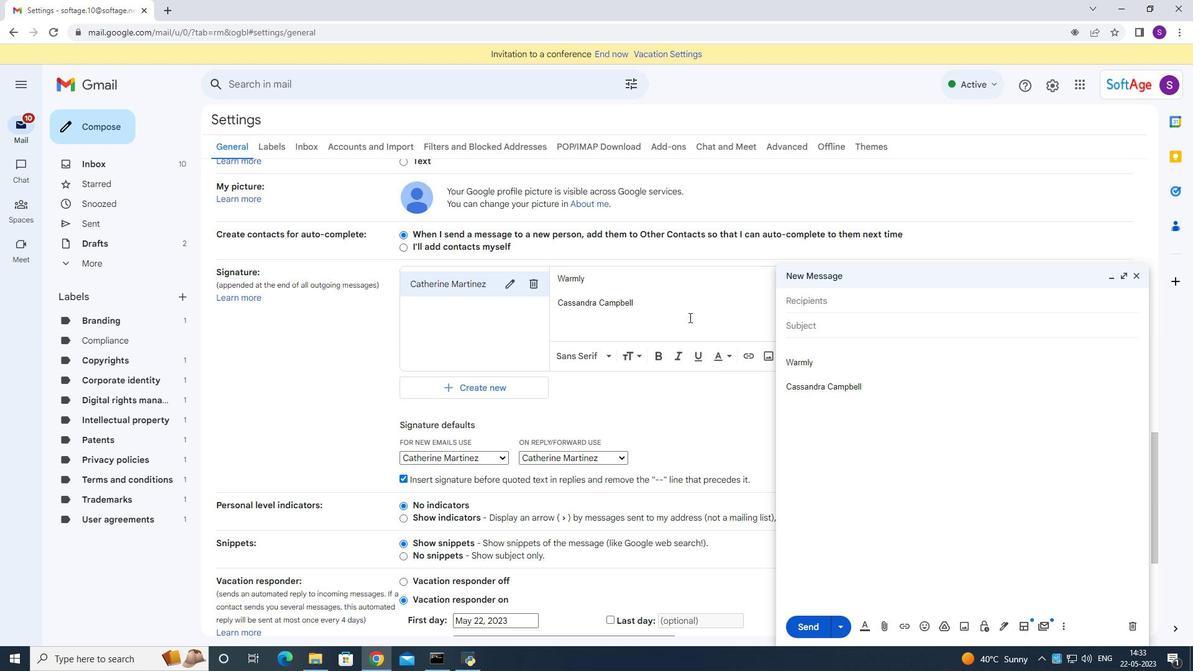 
Action: Key pressed ctrl+A<Key.backspace><Key.shift><Key.shift><Key.shift><Key.shift><Key.shift><Key.shift><Key.shift><Key.shift><Key.shift>Have<Key.space>a<Key.space>good<Key.space>one<Key.space><Key.enter><Key.enter>
Screenshot: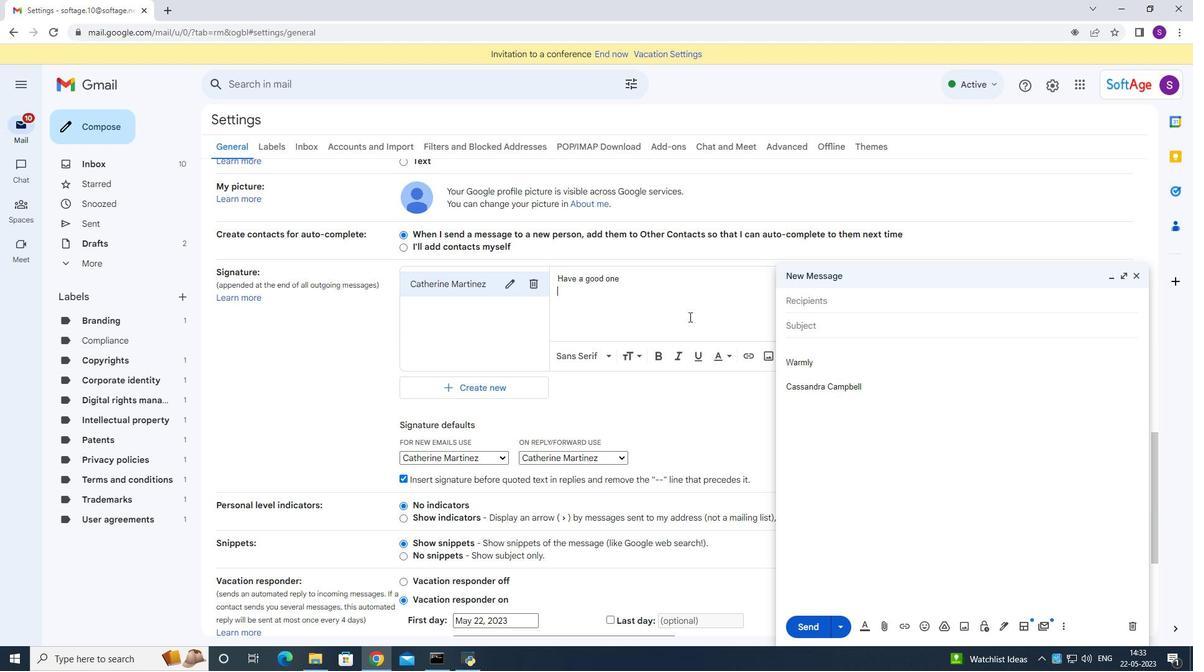
Action: Mouse moved to (689, 317)
Screenshot: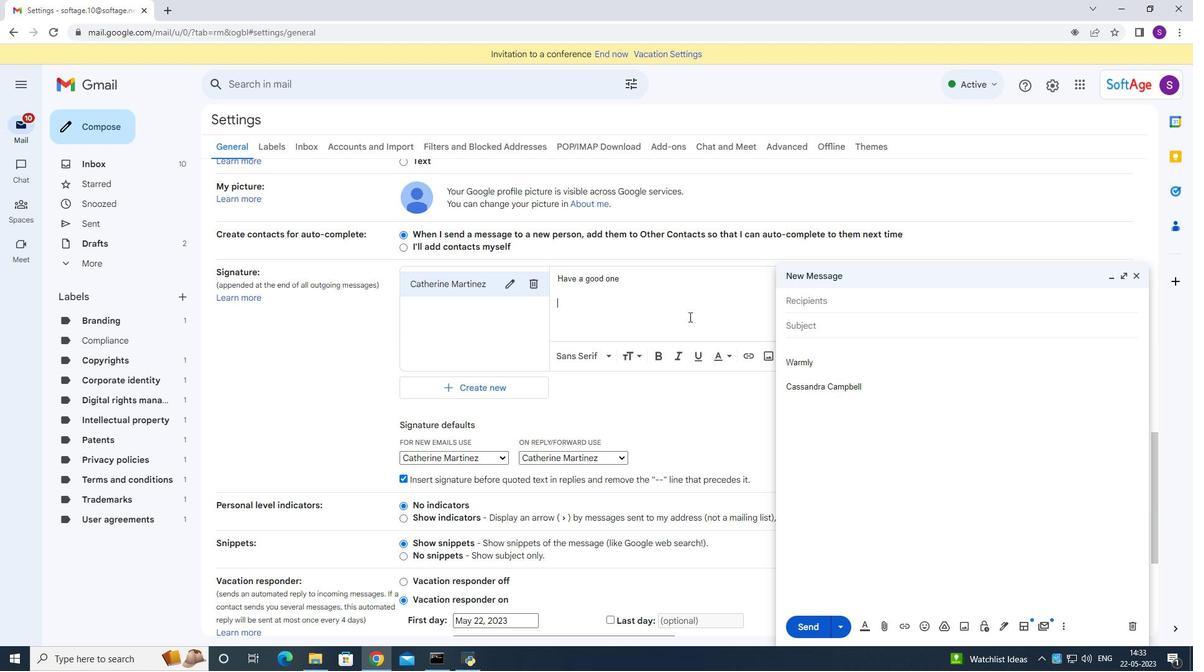 
Action: Key pressed <Key.shift>Catherine<Key.space><Key.shift>Martinez<Key.space>
Screenshot: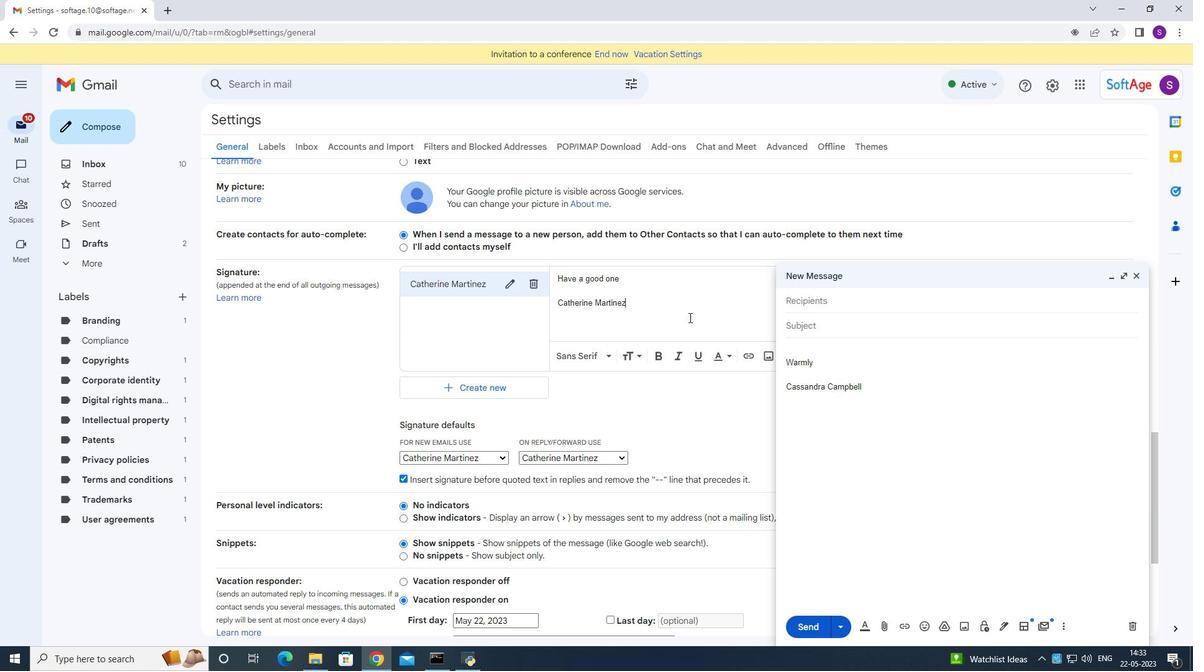 
Action: Mouse moved to (737, 343)
Screenshot: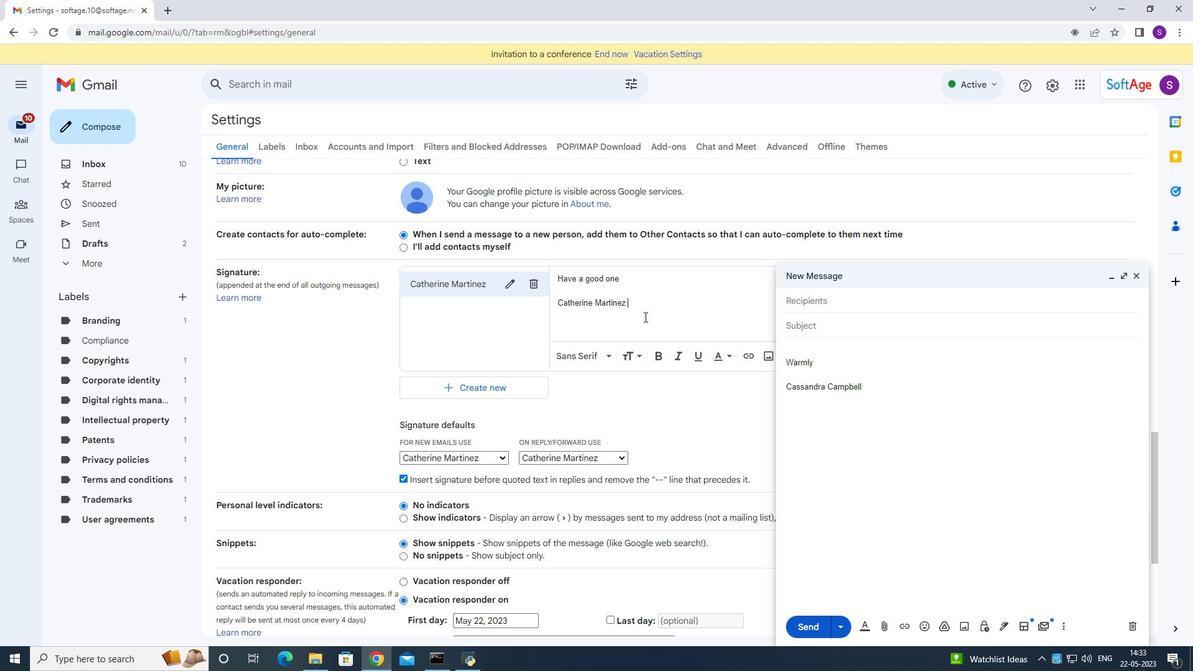 
Action: Mouse scrolled (737, 343) with delta (0, 0)
Screenshot: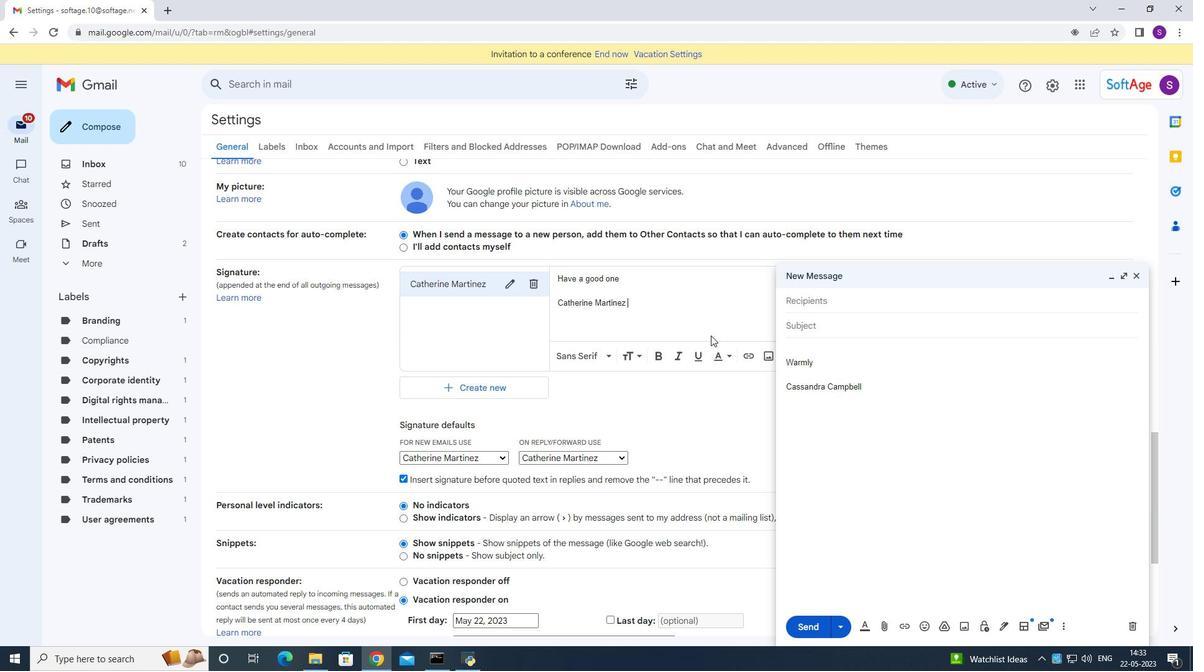 
Action: Mouse scrolled (737, 343) with delta (0, 0)
Screenshot: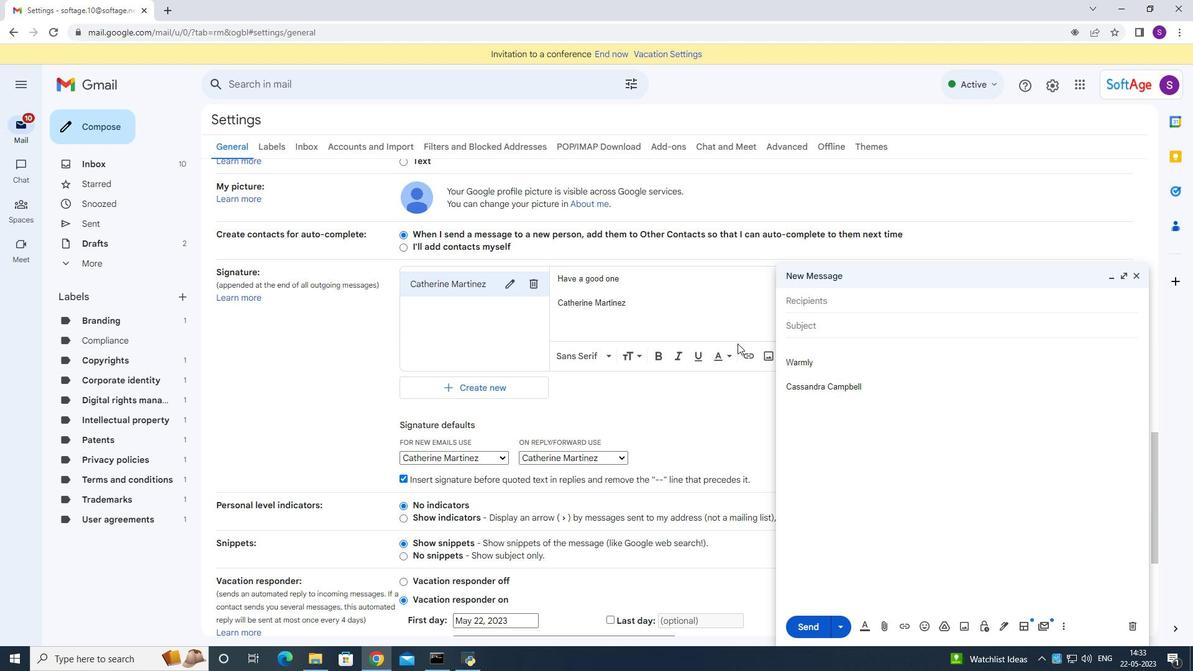 
Action: Mouse scrolled (737, 343) with delta (0, 0)
Screenshot: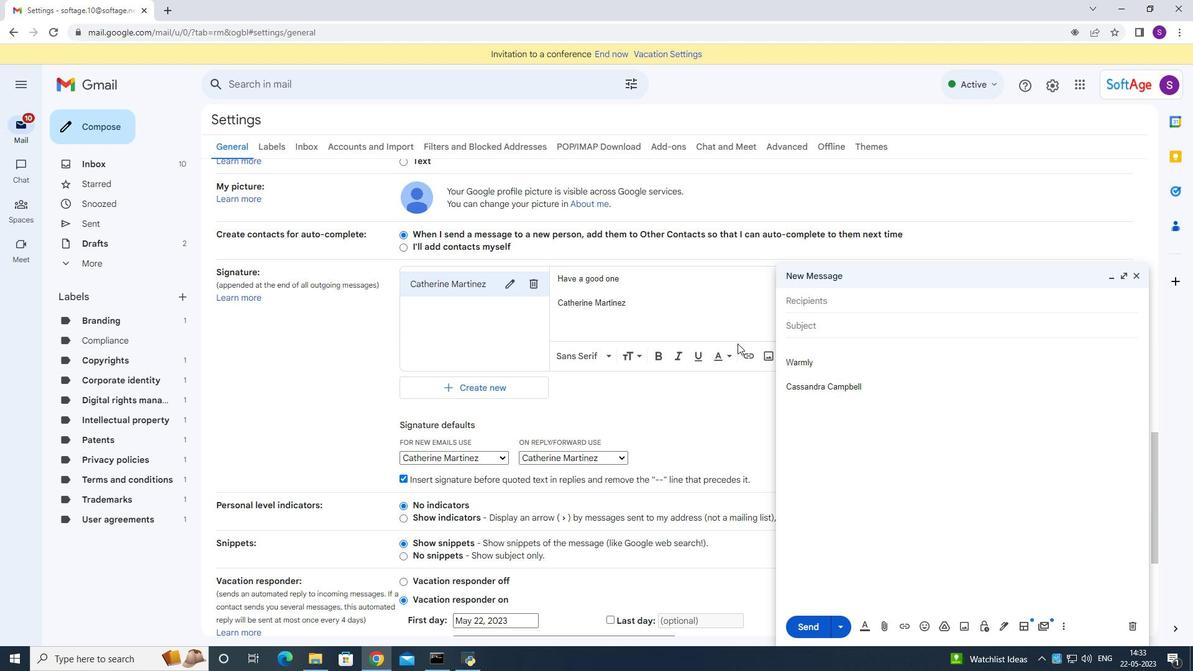 
Action: Mouse scrolled (737, 343) with delta (0, 0)
Screenshot: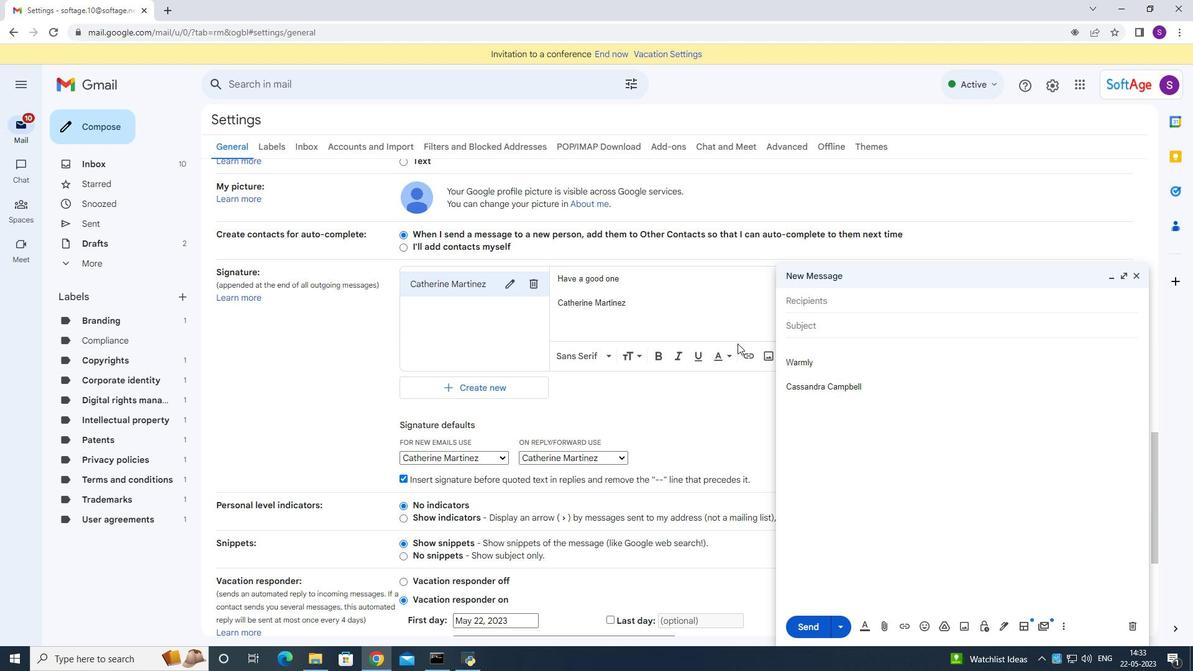 
Action: Mouse moved to (738, 344)
Screenshot: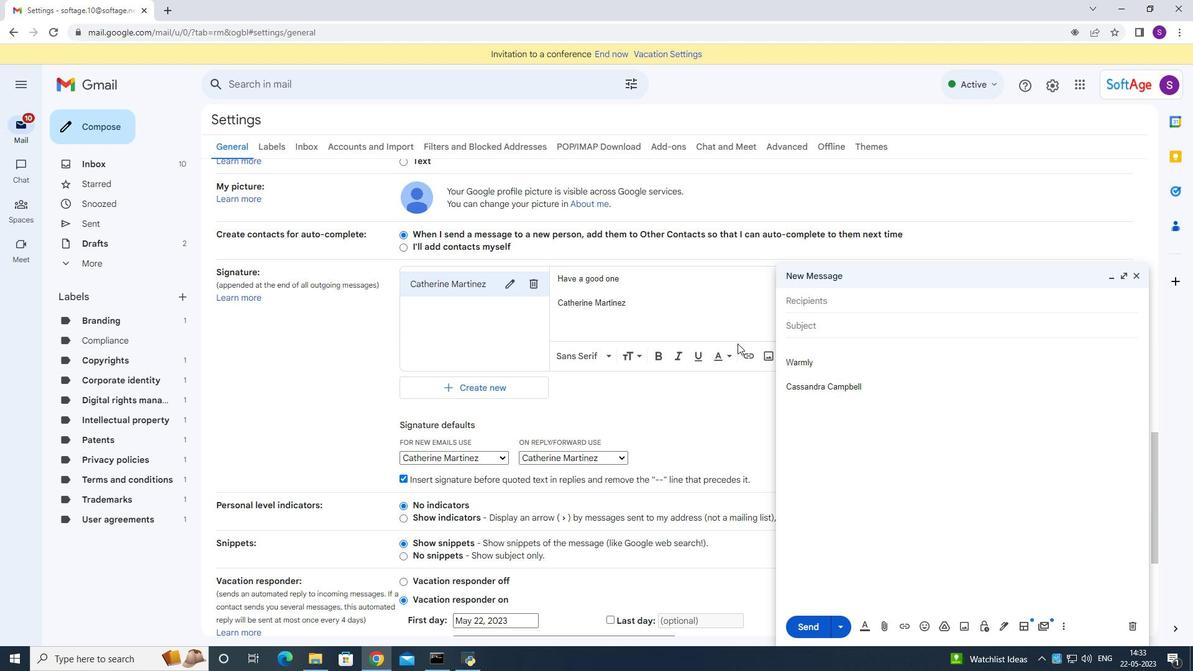 
Action: Mouse scrolled (738, 343) with delta (0, 0)
Screenshot: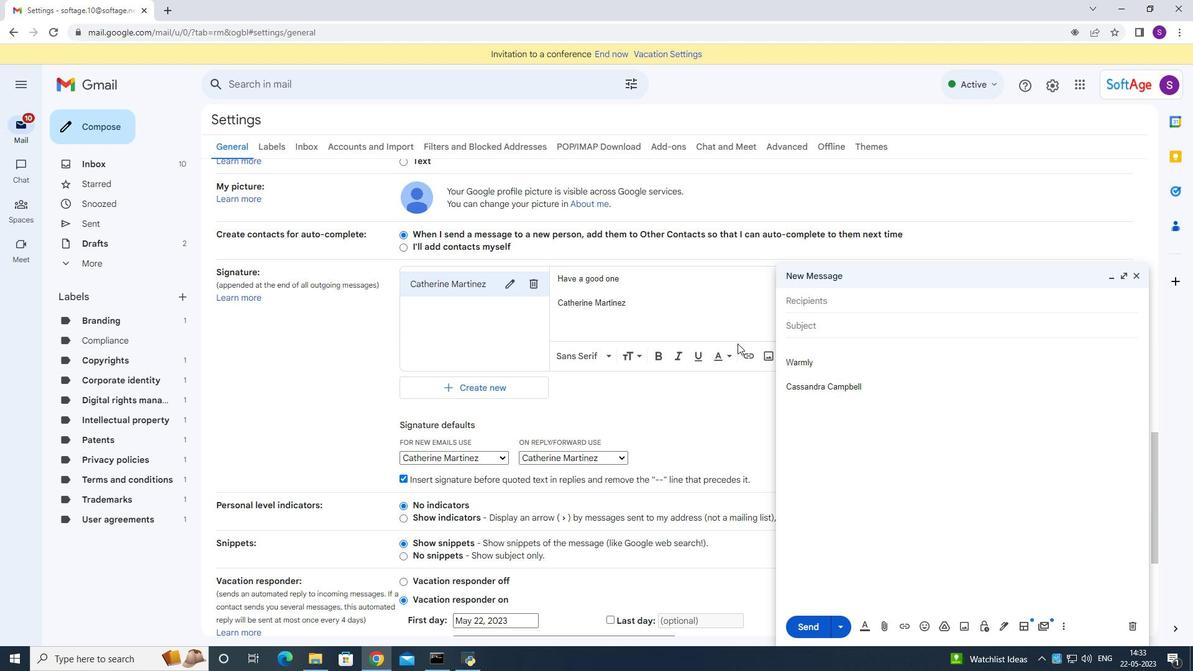 
Action: Mouse moved to (718, 368)
Screenshot: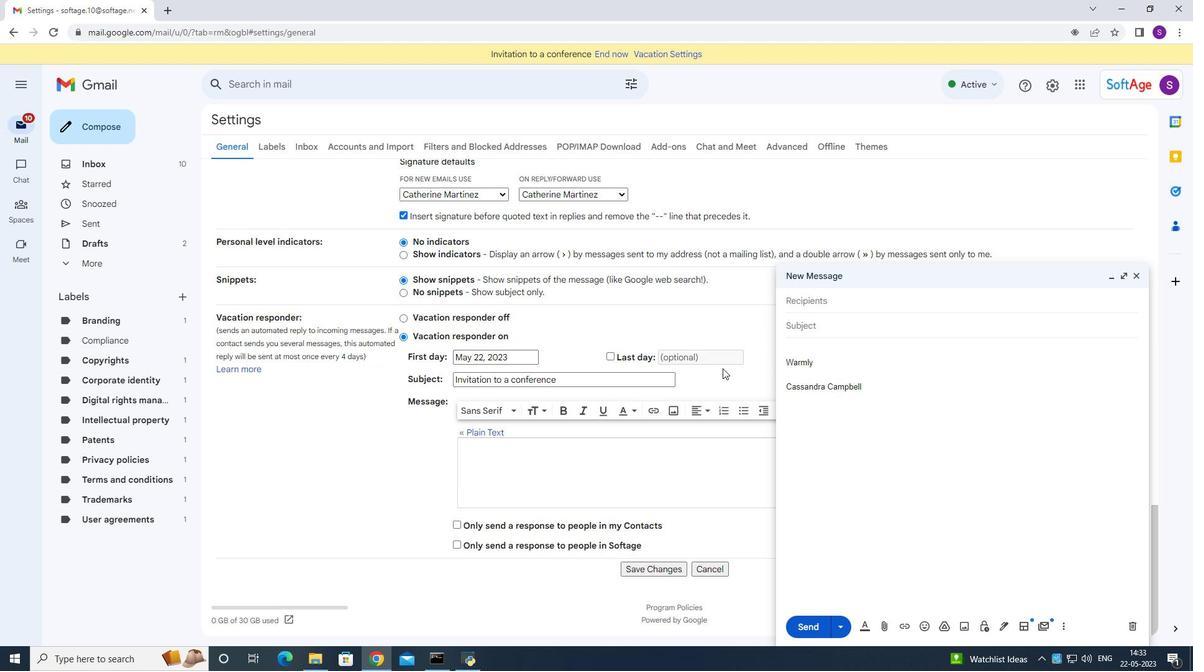 
Action: Mouse scrolled (718, 367) with delta (0, 0)
Screenshot: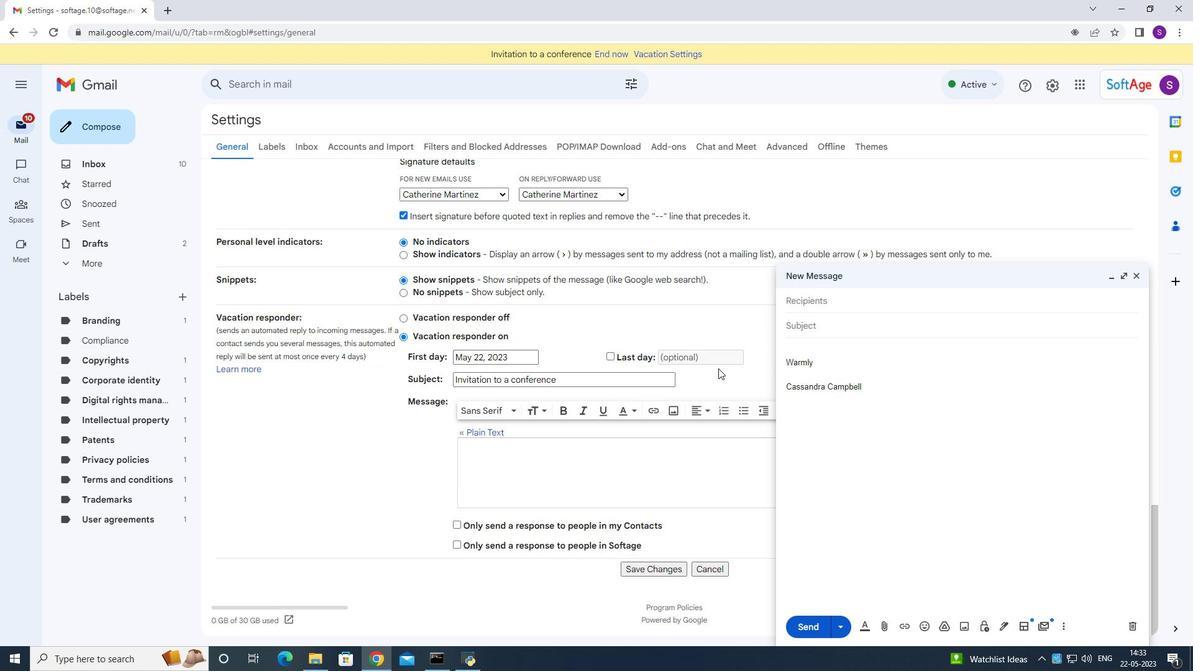 
Action: Mouse moved to (718, 368)
Screenshot: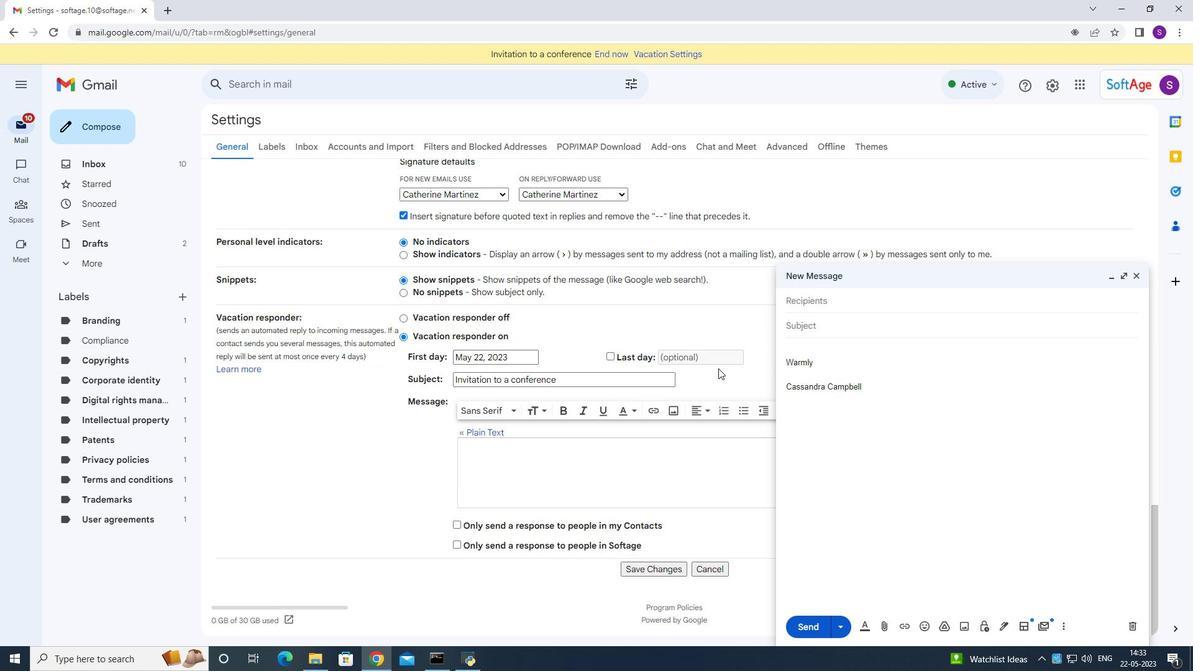 
Action: Mouse scrolled (718, 367) with delta (0, 0)
Screenshot: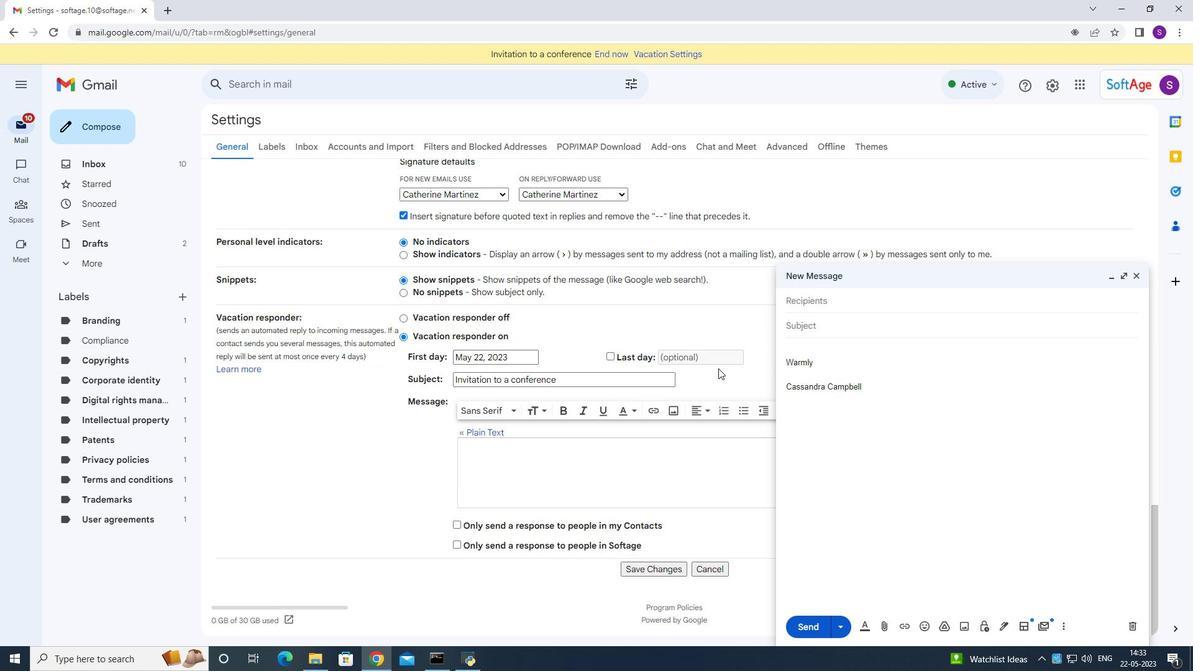 
Action: Mouse moved to (717, 369)
Screenshot: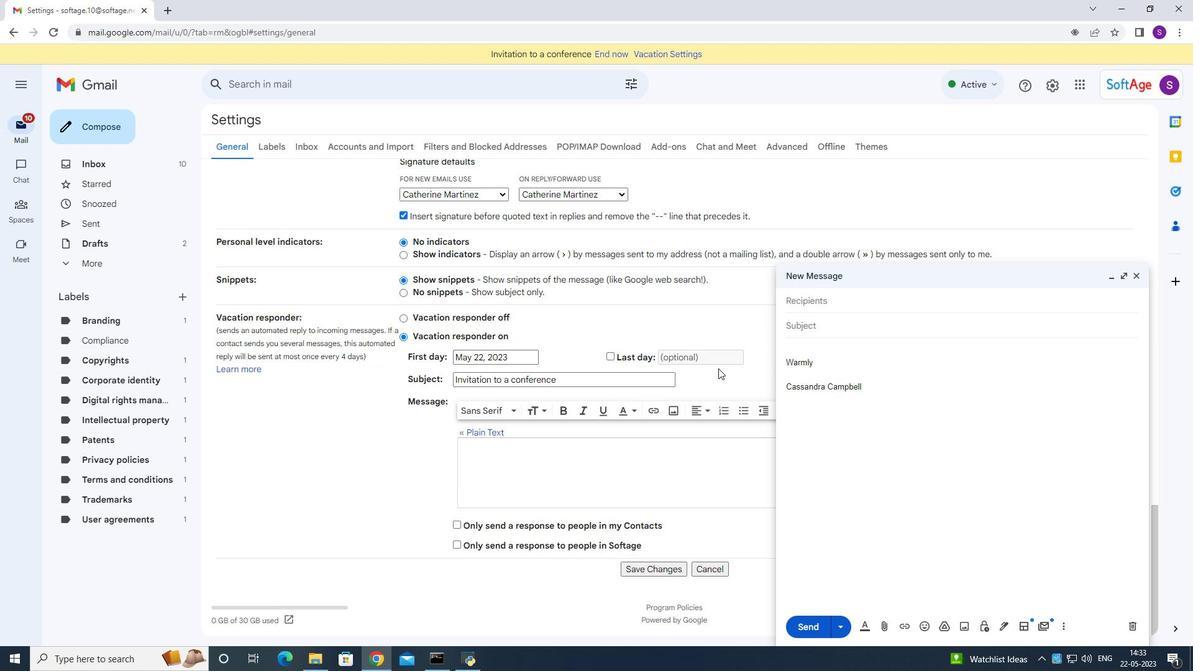 
Action: Mouse scrolled (717, 368) with delta (0, 0)
Screenshot: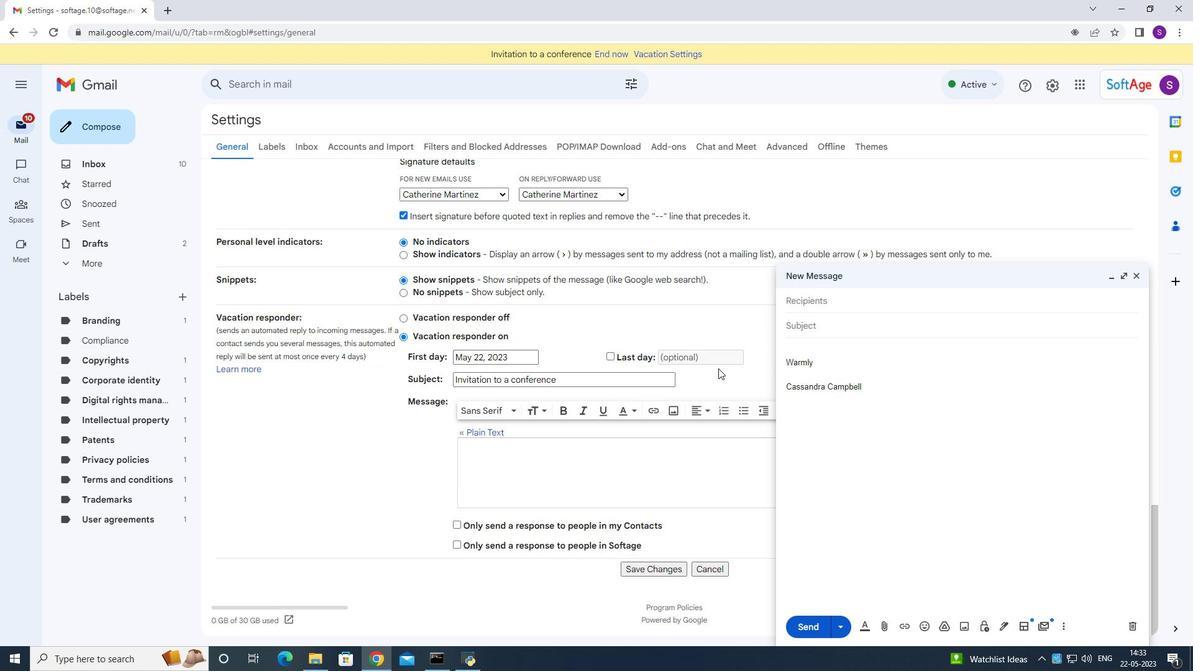 
Action: Mouse moved to (716, 370)
Screenshot: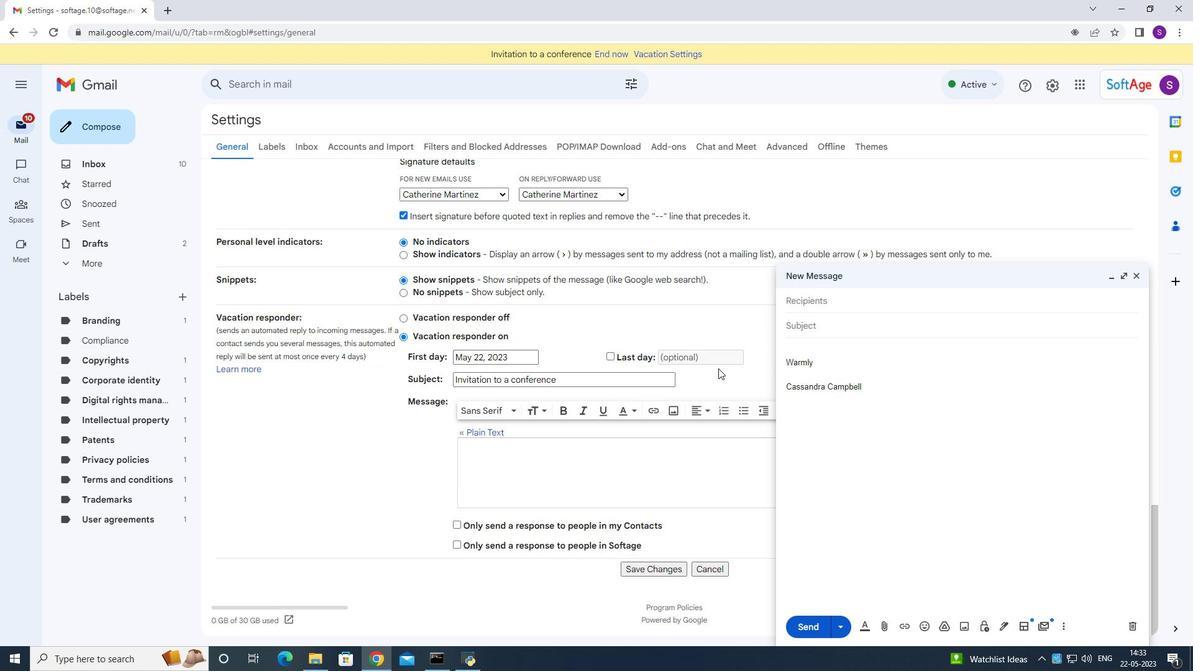 
Action: Mouse scrolled (716, 369) with delta (0, 0)
Screenshot: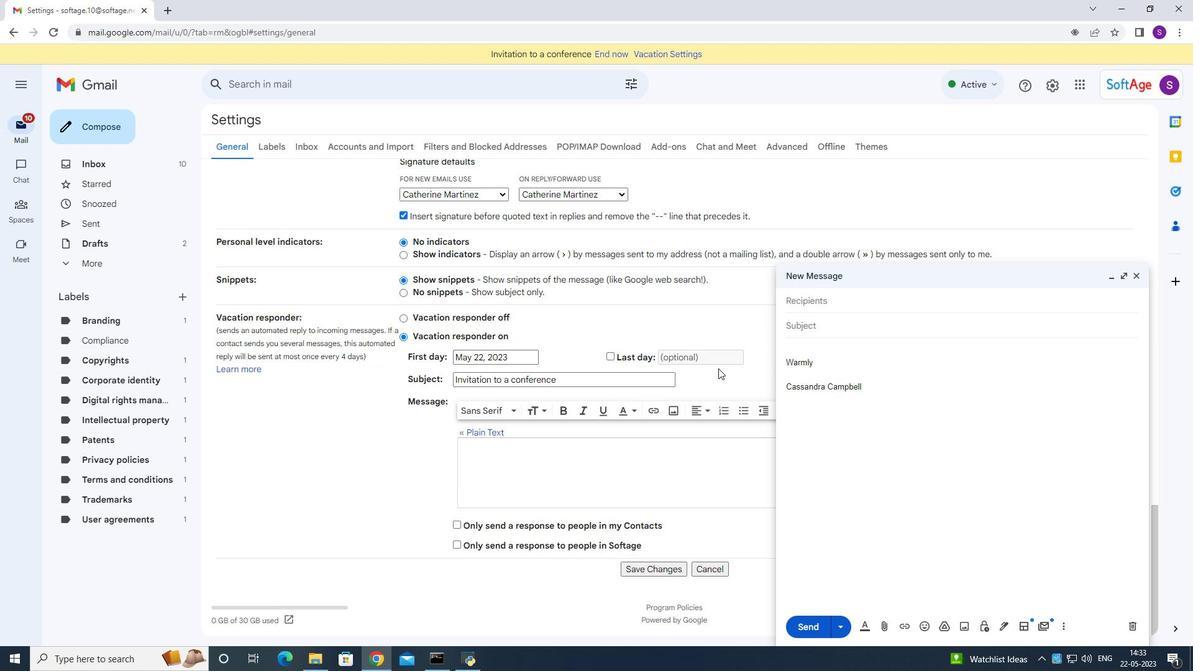 
Action: Mouse moved to (716, 371)
Screenshot: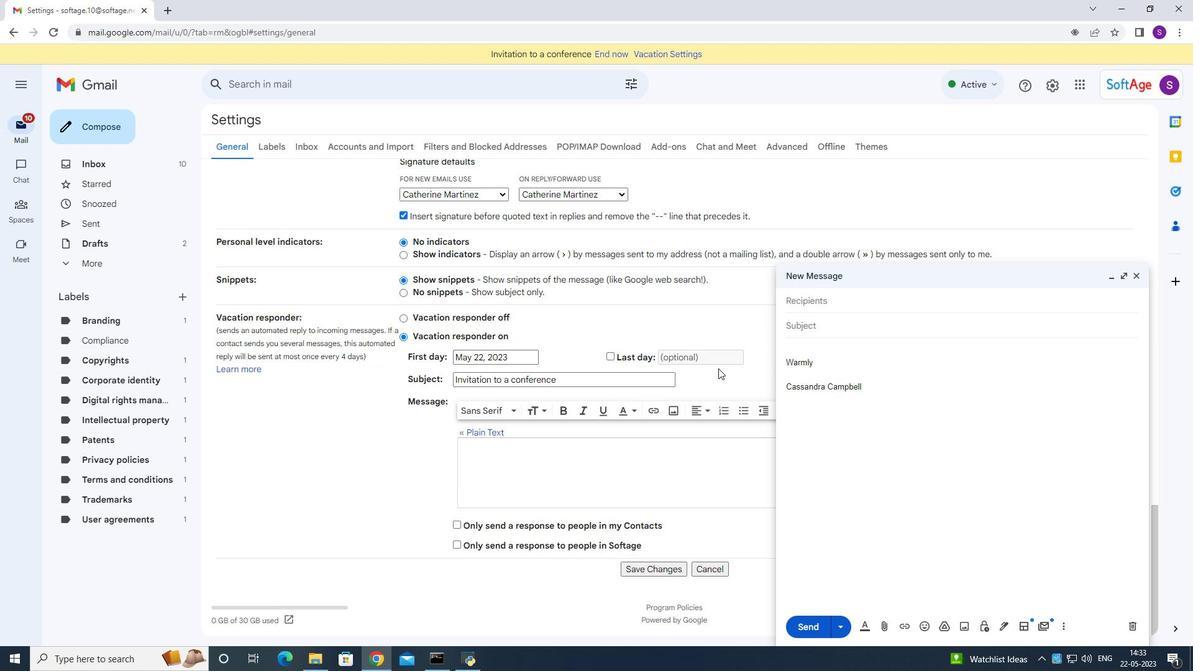 
Action: Mouse scrolled (716, 371) with delta (0, 0)
Screenshot: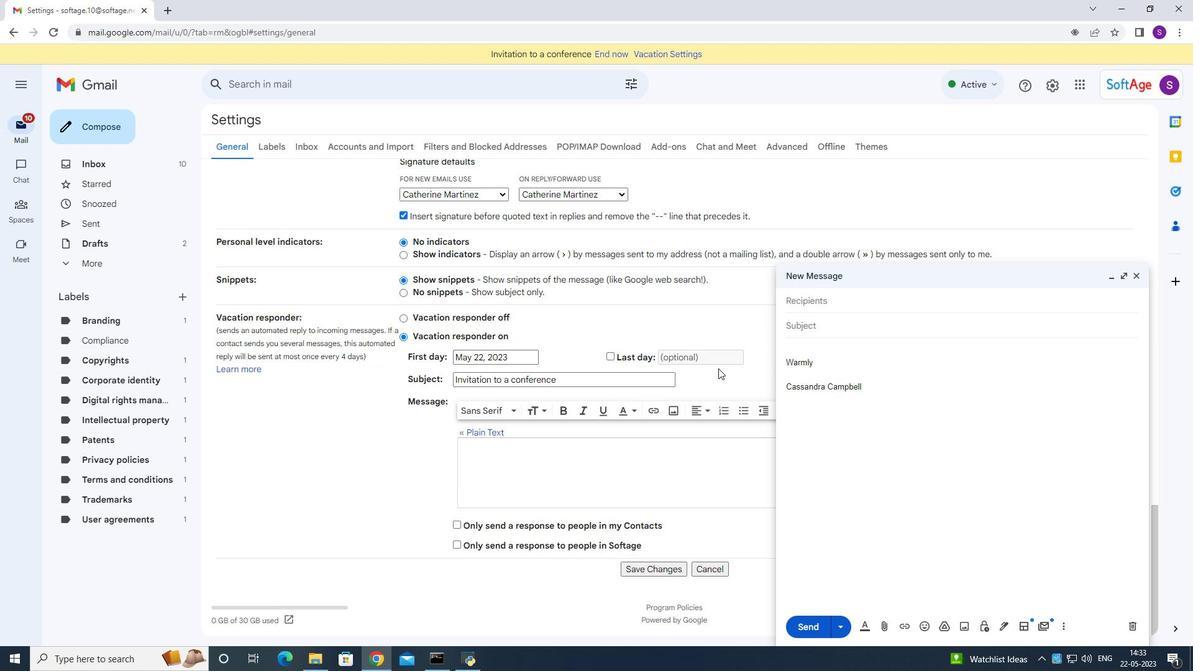 
Action: Mouse moved to (713, 376)
Screenshot: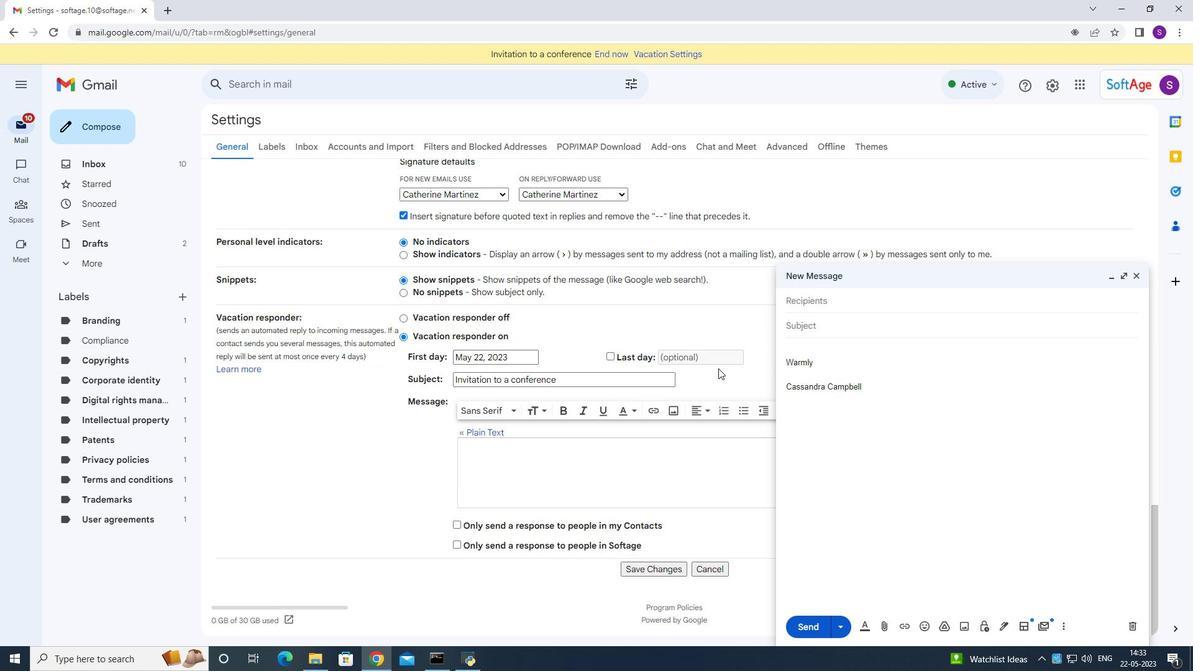
Action: Mouse scrolled (713, 375) with delta (0, 0)
Screenshot: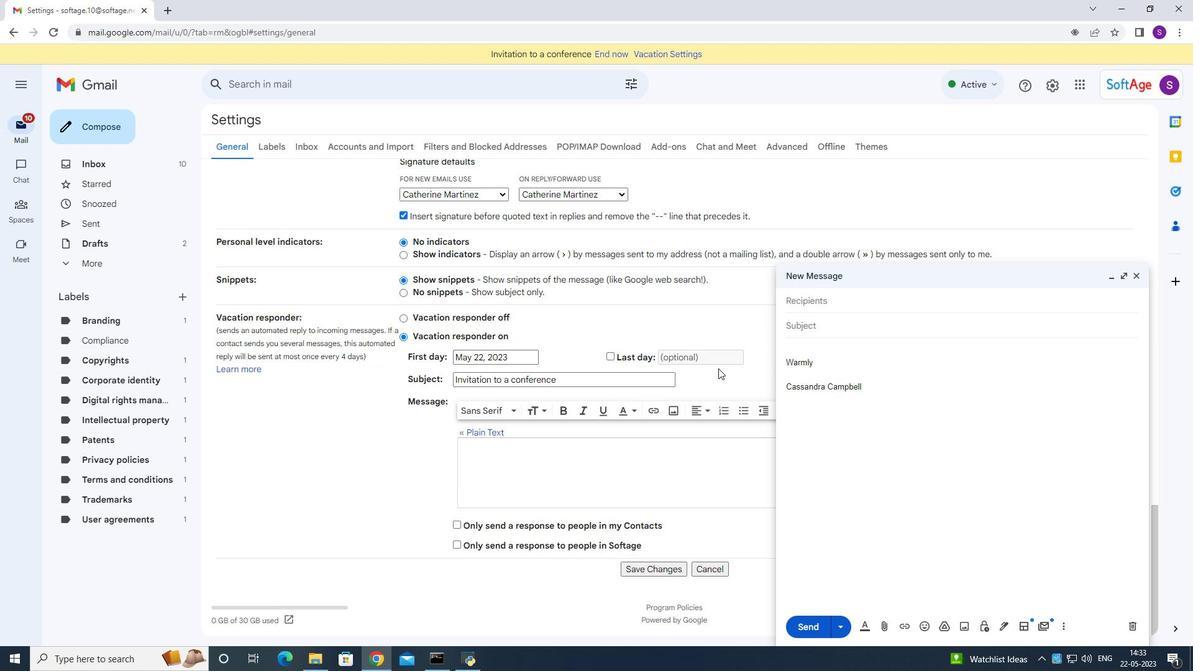 
Action: Mouse moved to (655, 558)
Screenshot: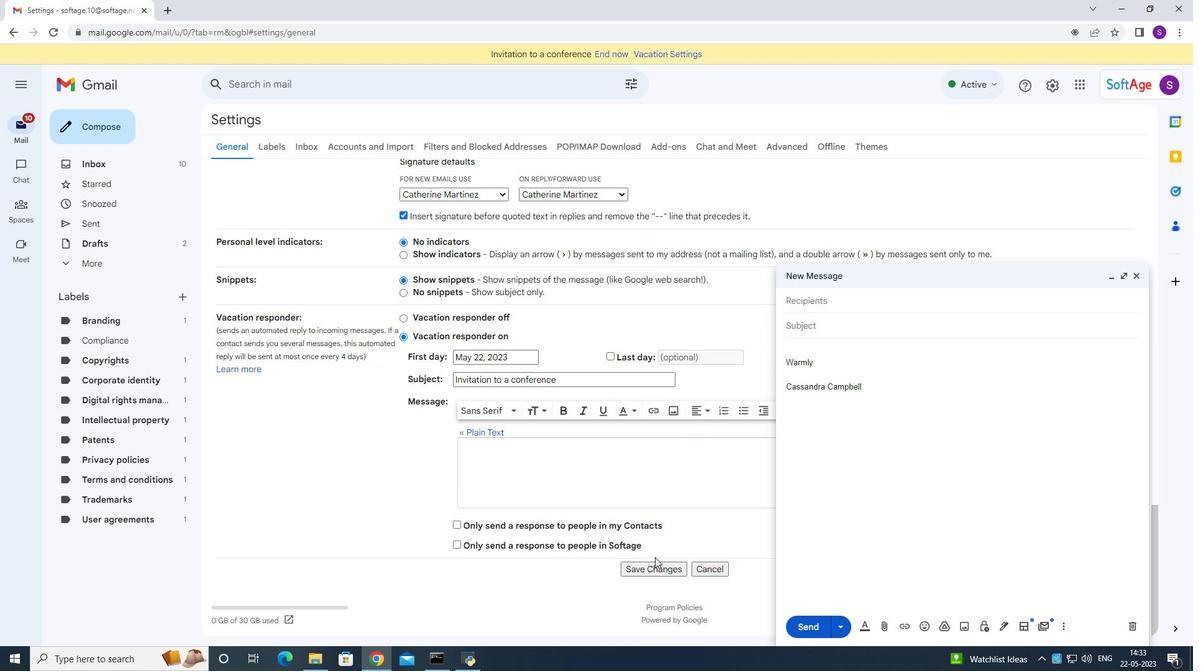 
Action: Mouse pressed left at (655, 558)
Screenshot: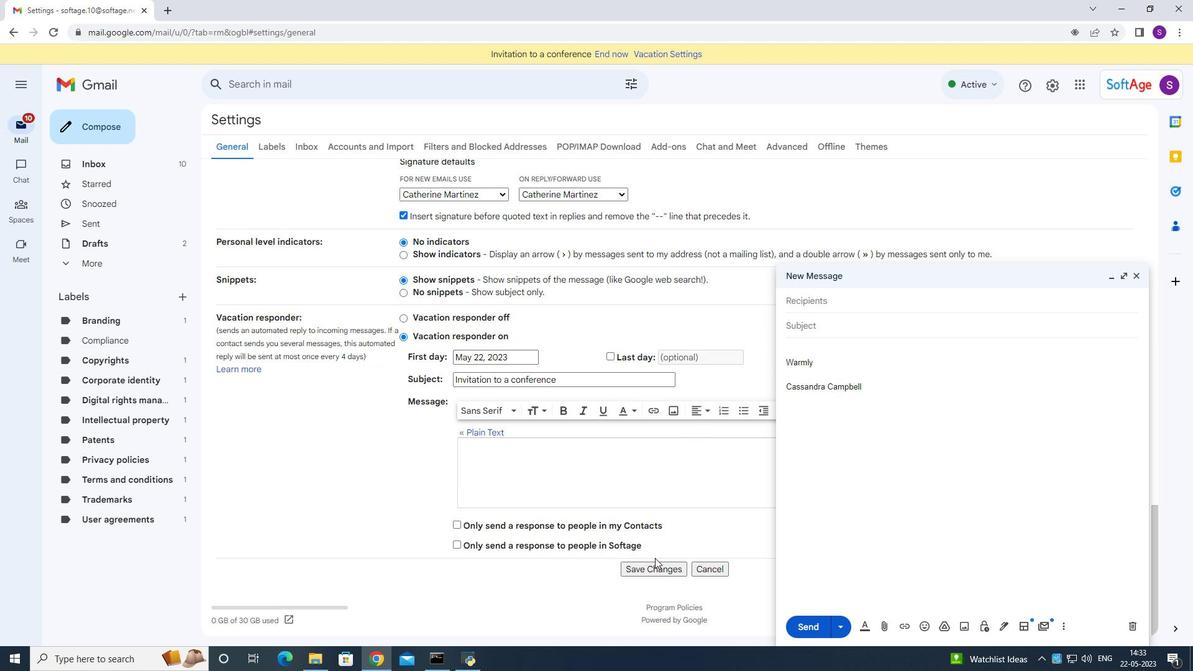 
Action: Mouse moved to (653, 564)
Screenshot: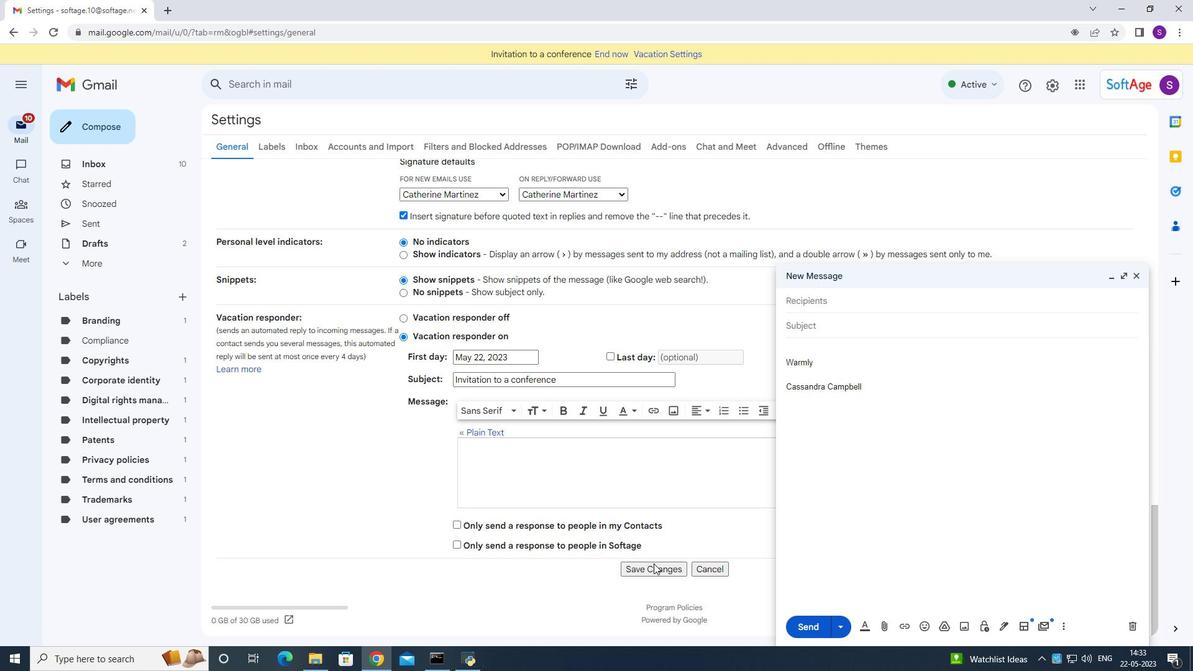 
Action: Mouse pressed left at (653, 564)
Screenshot: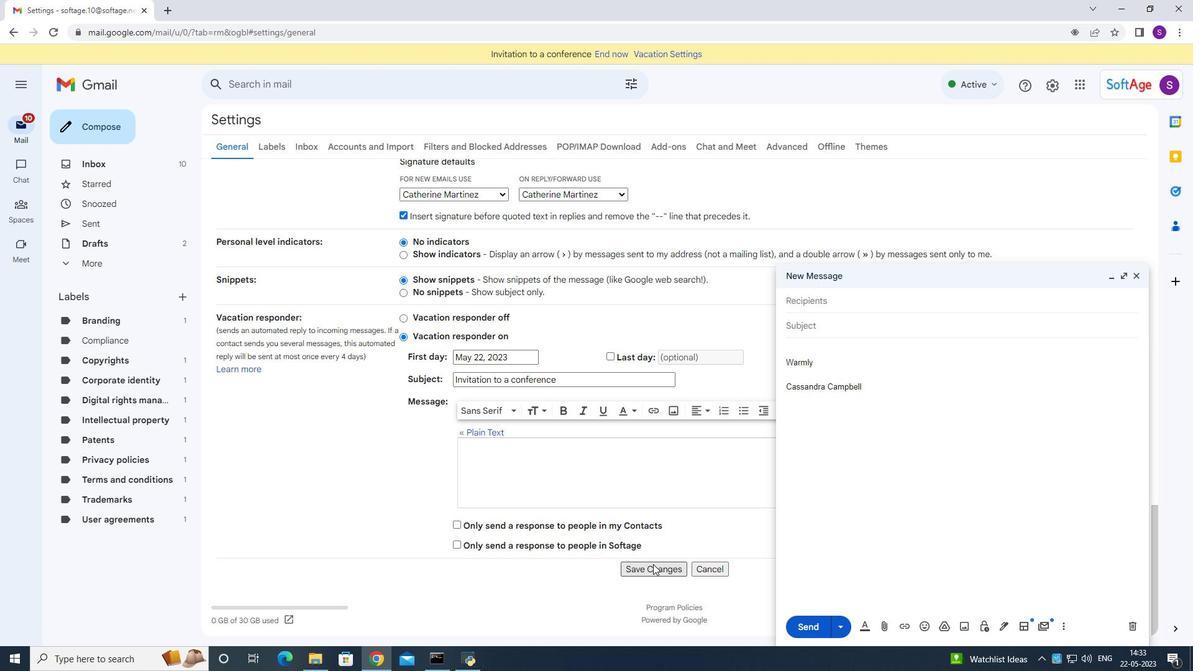 
Action: Mouse moved to (1136, 274)
Screenshot: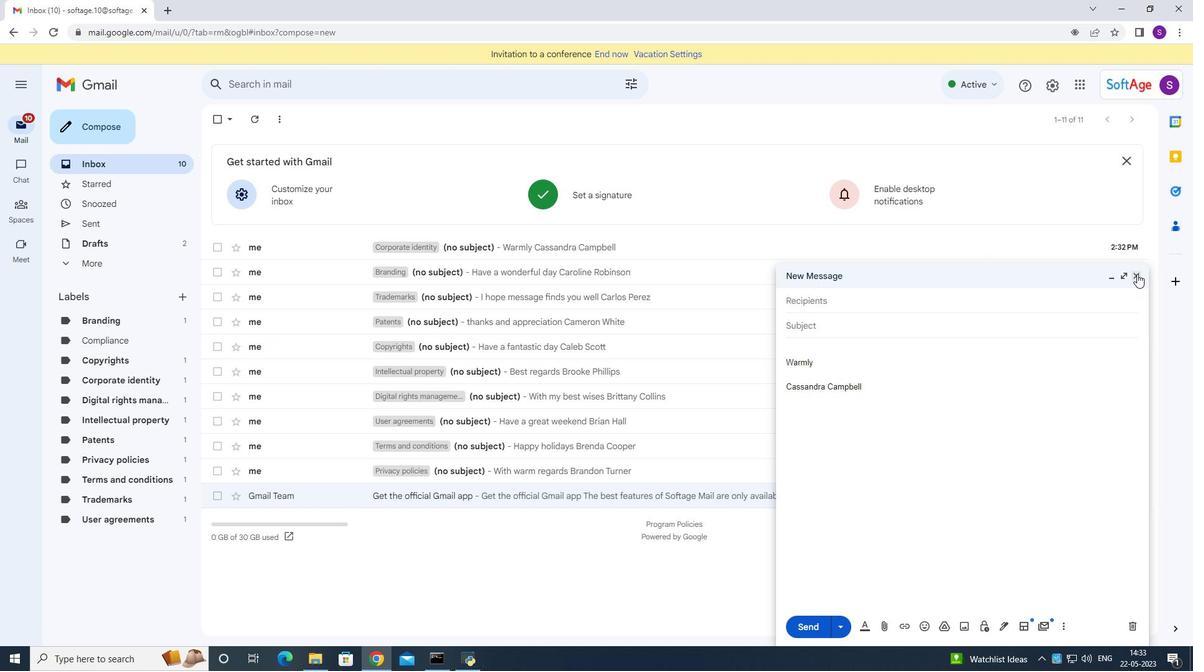 
Action: Mouse pressed left at (1136, 274)
Screenshot: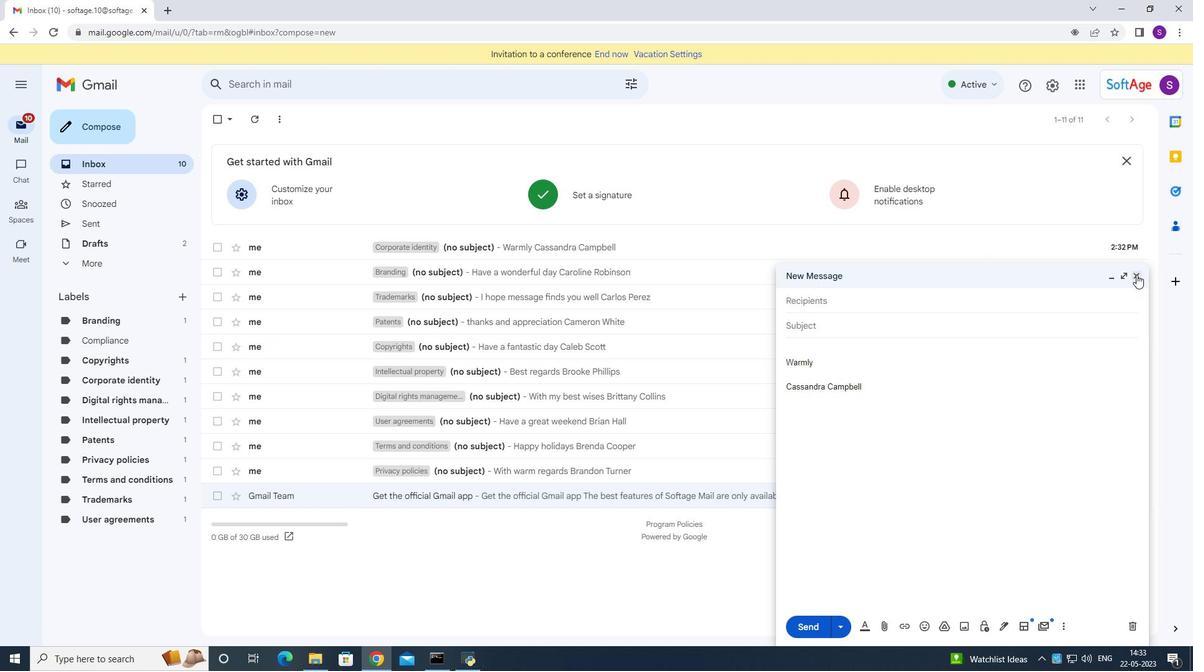 
Action: Mouse moved to (78, 118)
Screenshot: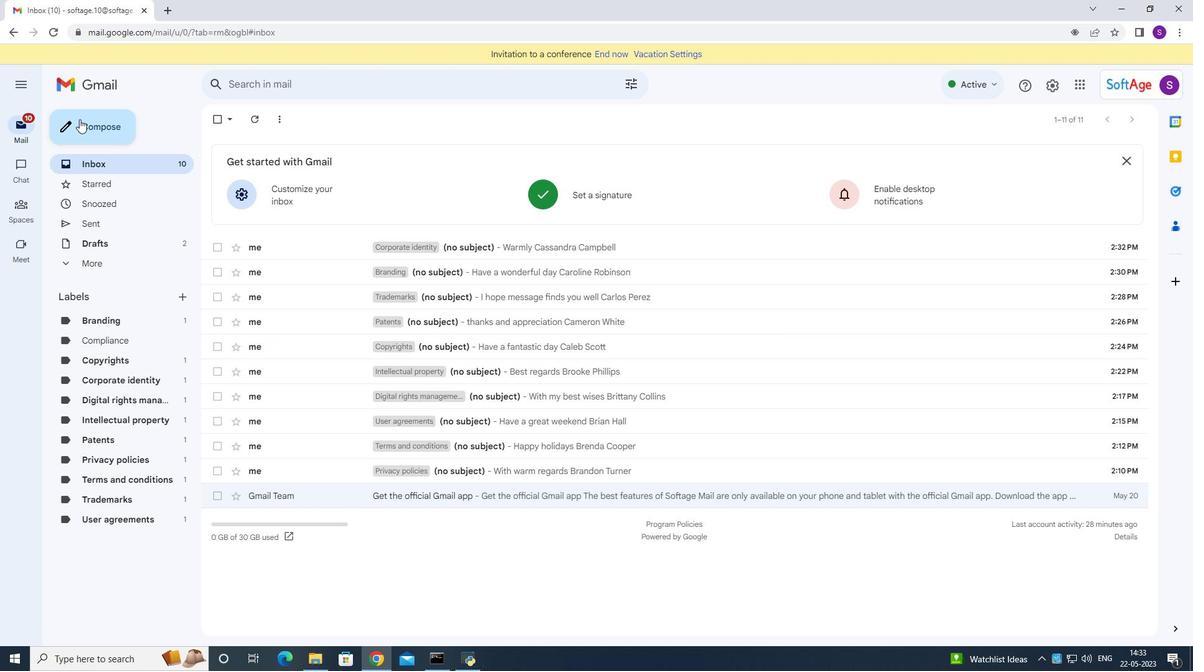 
Action: Mouse pressed left at (78, 118)
Screenshot: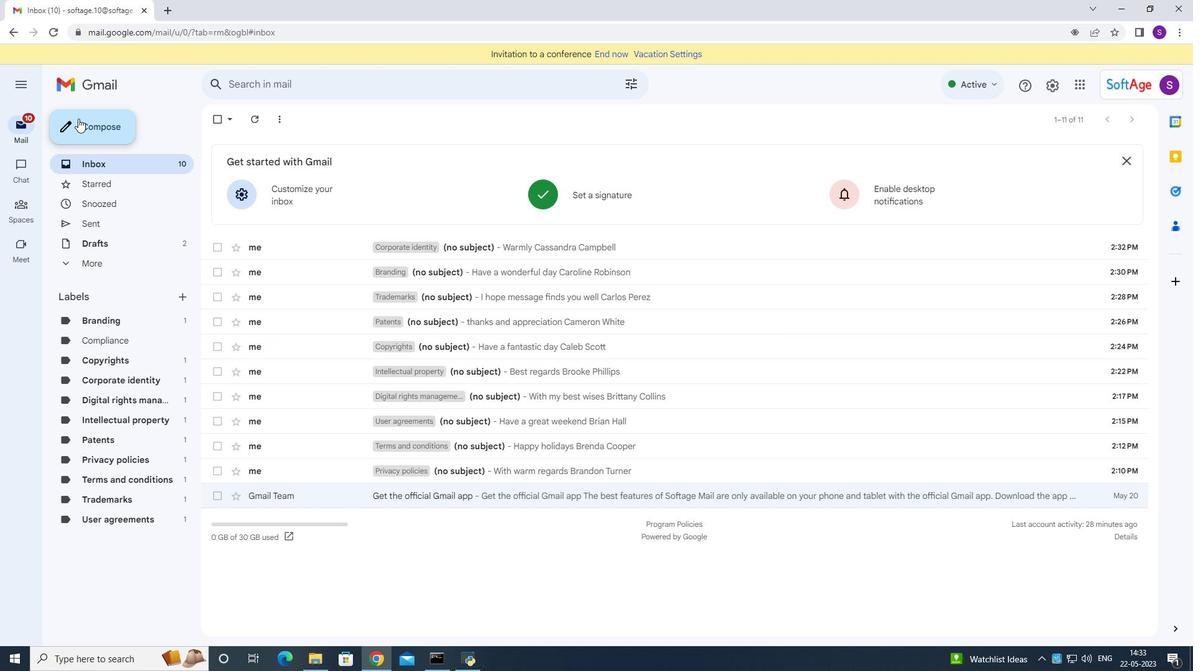 
Action: Mouse moved to (862, 307)
Screenshot: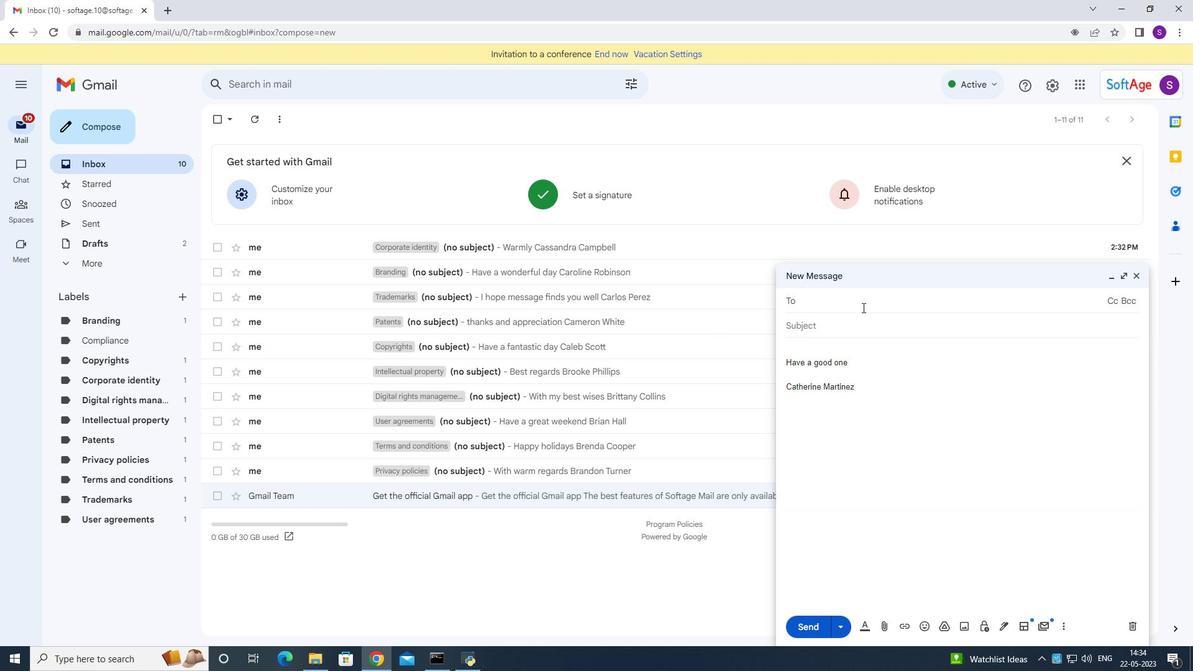 
Action: Key pressed <Key.shift>Softh<Key.backspace>age.<Key.shift><Key.shift><Key.shift><Key.shift><Key.shift>!0<Key.backspace><Key.backspace>10<Key.shift>@softage.net
Screenshot: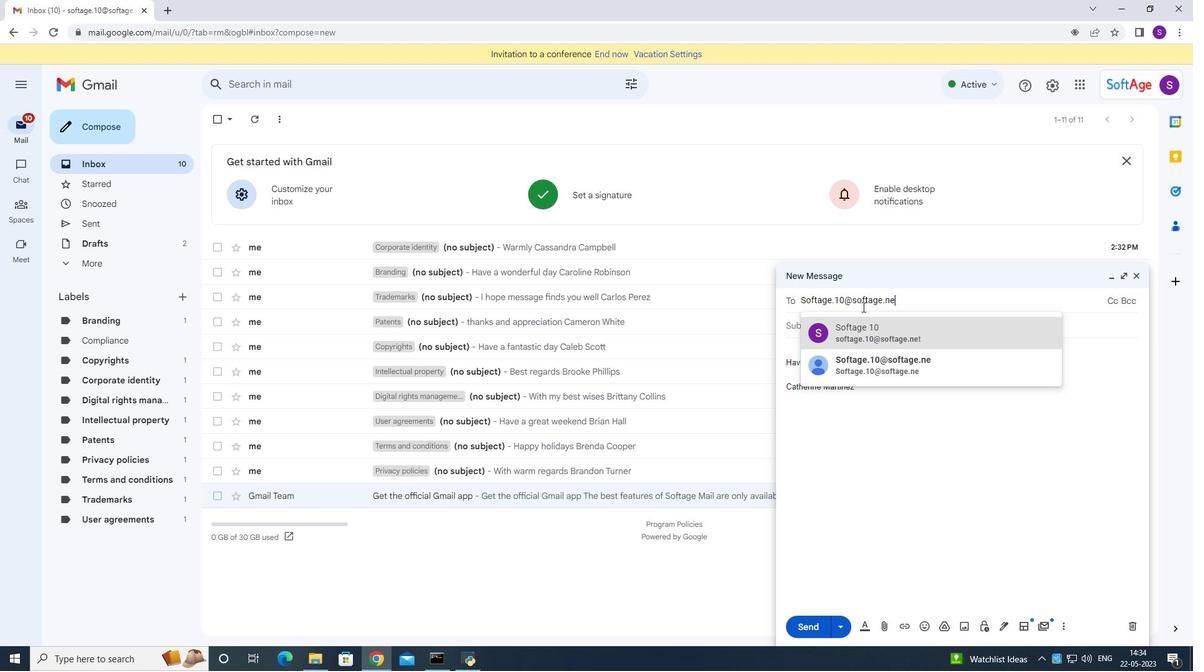 
Action: Mouse moved to (955, 340)
Screenshot: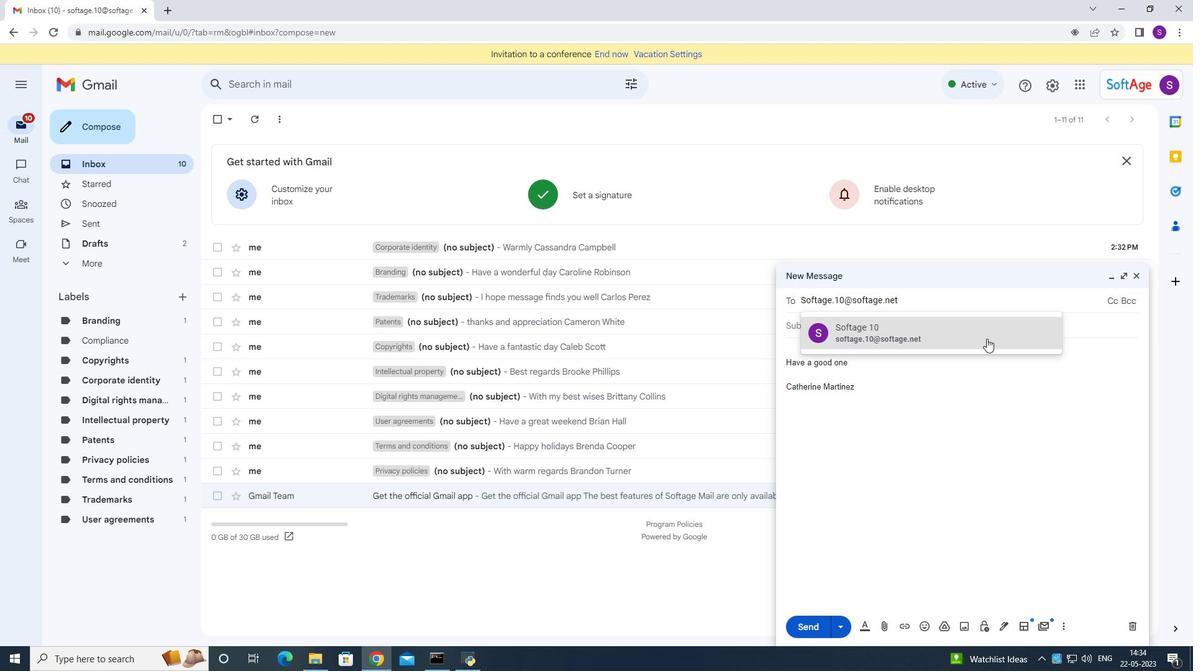 
Action: Mouse pressed left at (955, 340)
Screenshot: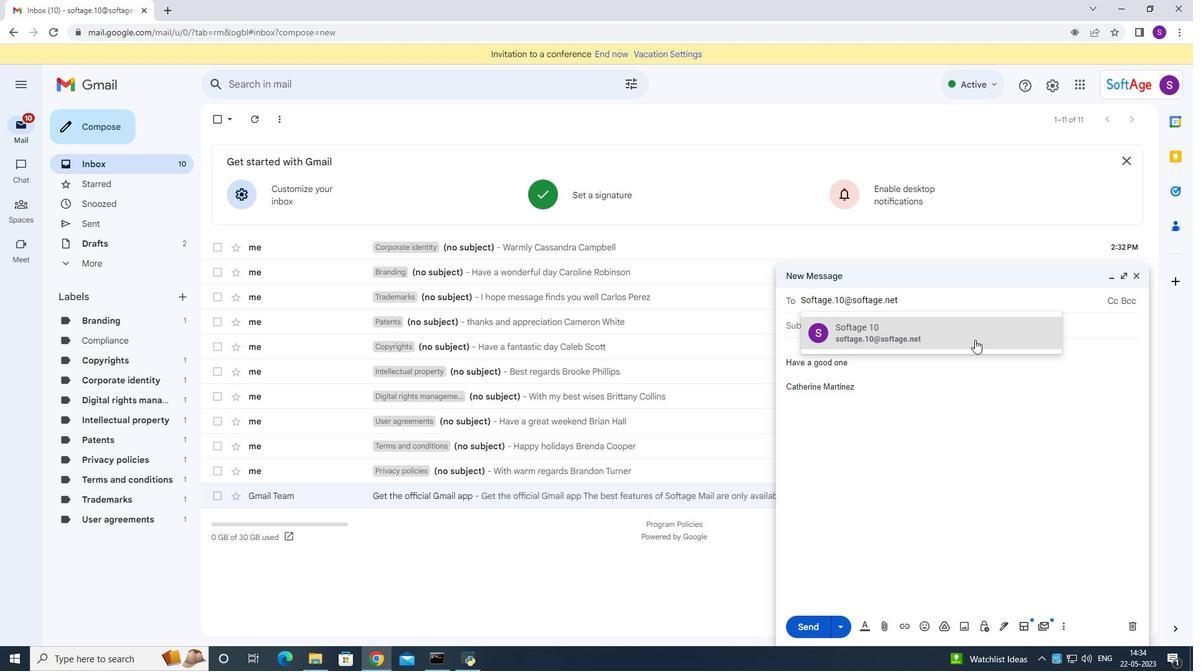 
Action: Mouse moved to (1047, 536)
Screenshot: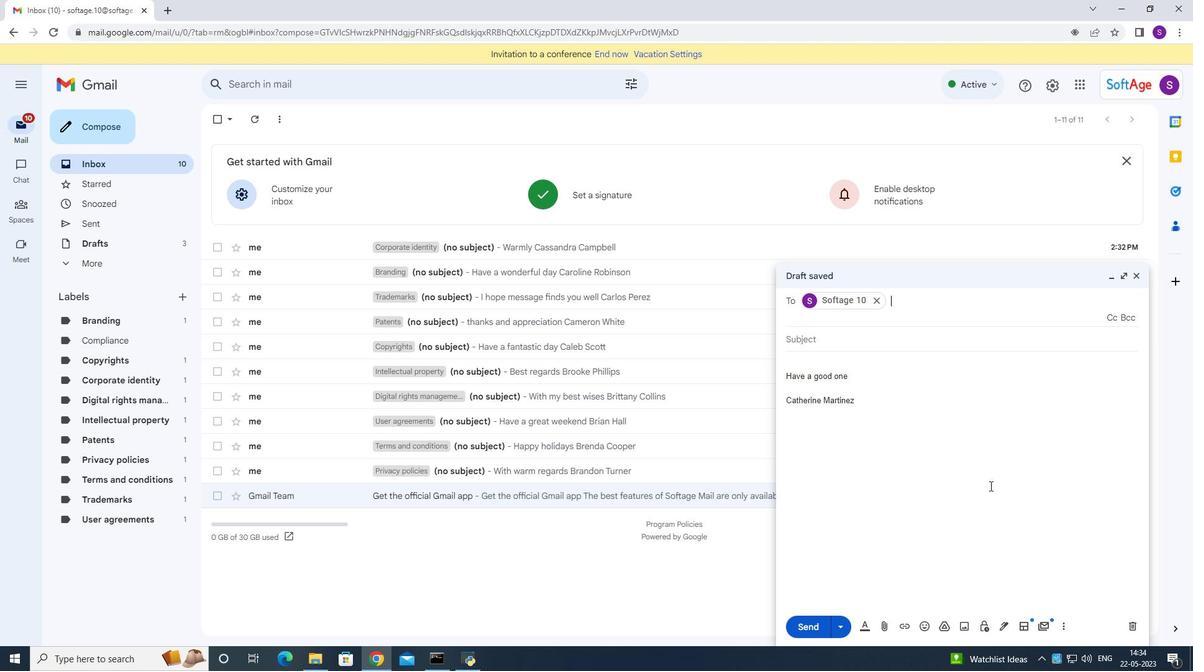 
Action: Mouse scrolled (1047, 535) with delta (0, 0)
Screenshot: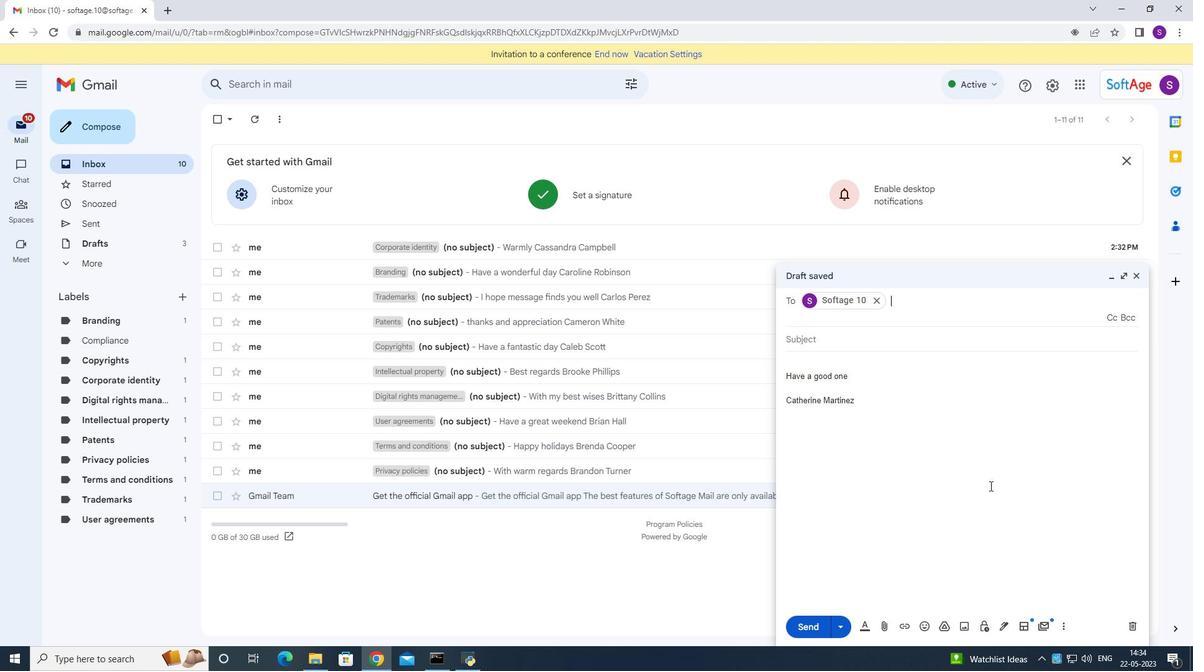 
Action: Mouse moved to (1044, 541)
Screenshot: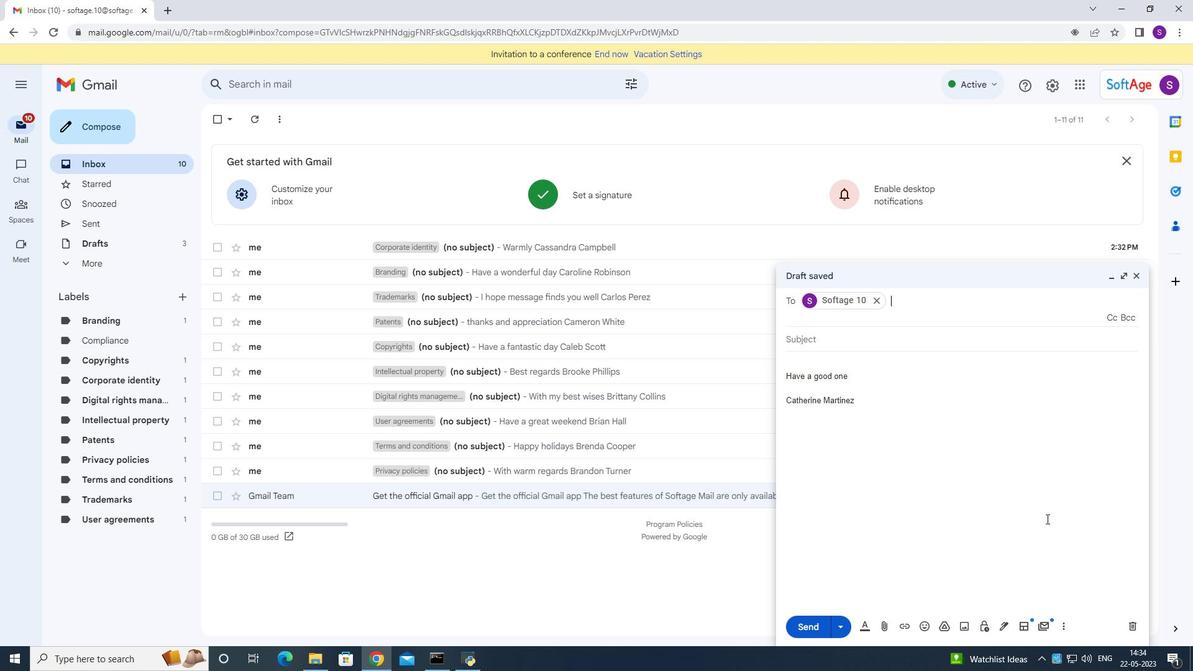 
Action: Mouse scrolled (1044, 540) with delta (0, 0)
Screenshot: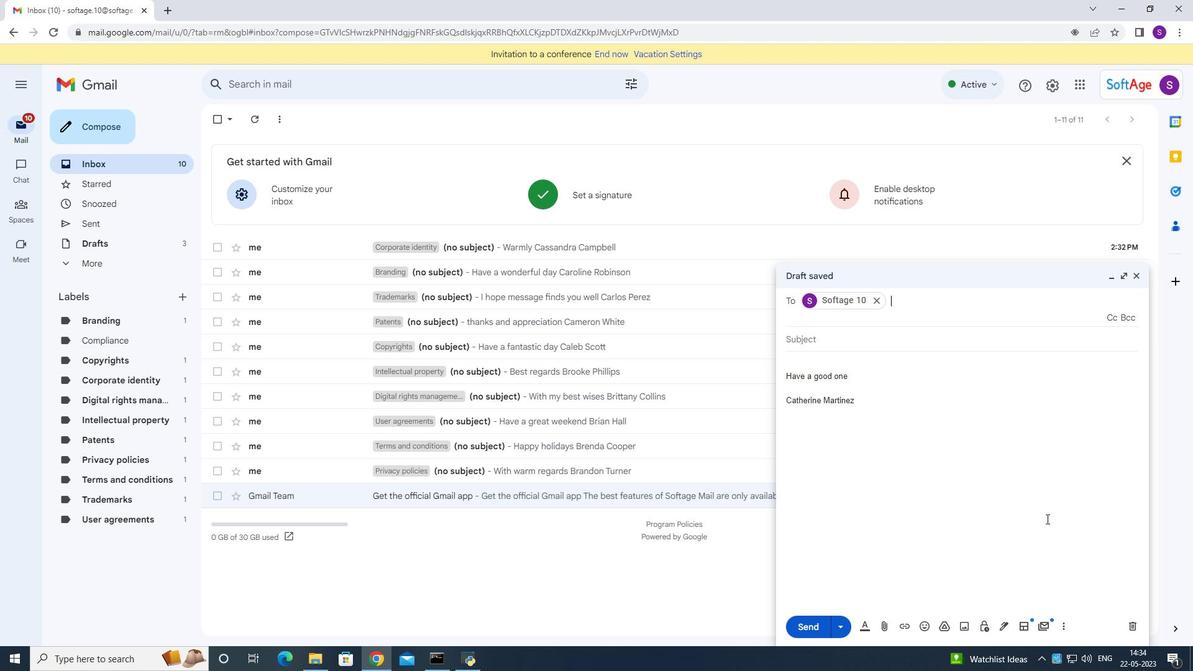 
Action: Mouse moved to (1063, 628)
Screenshot: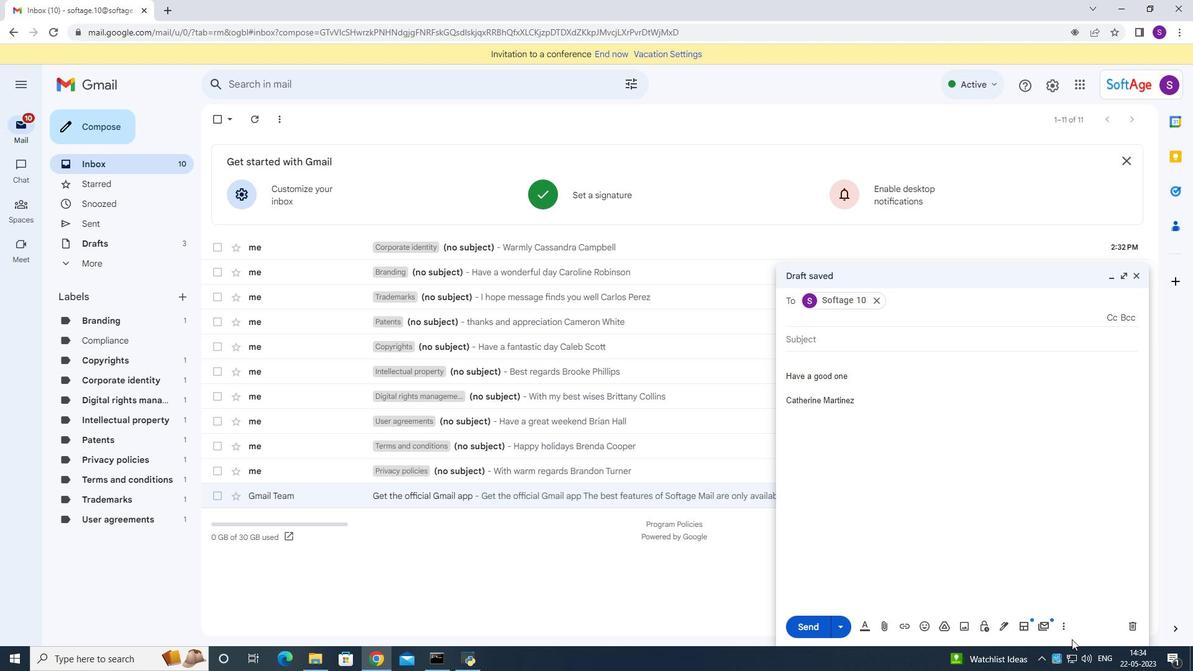 
Action: Mouse pressed left at (1063, 628)
Screenshot: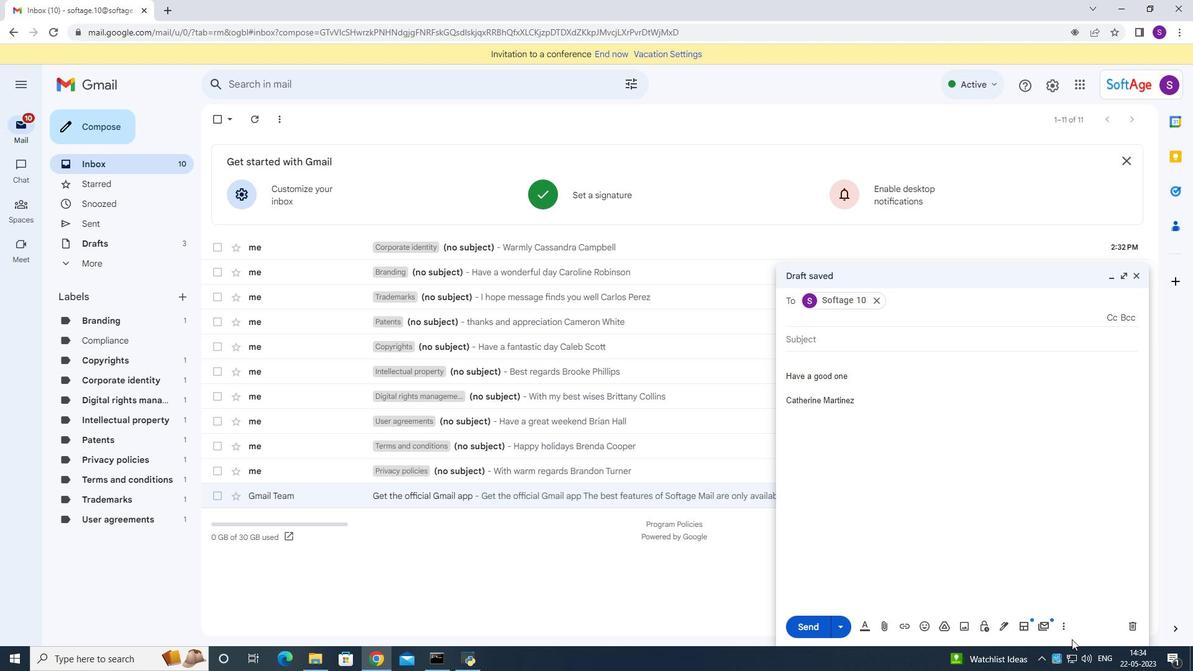 
Action: Mouse moved to (980, 513)
Screenshot: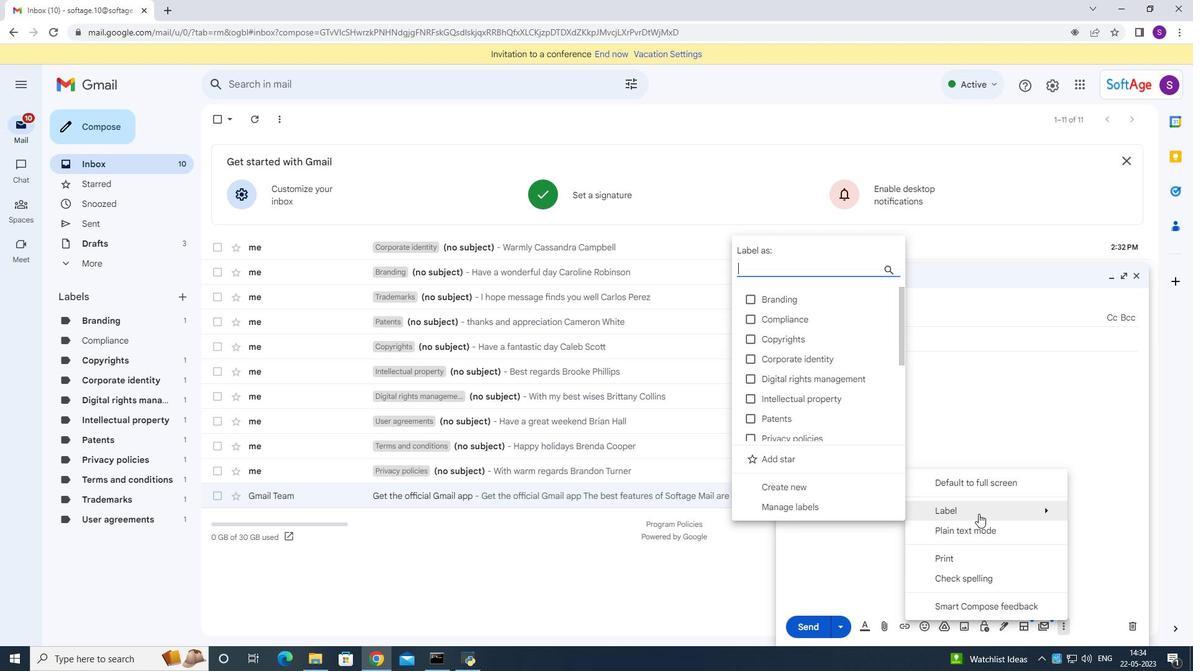
Action: Mouse pressed left at (979, 513)
Screenshot: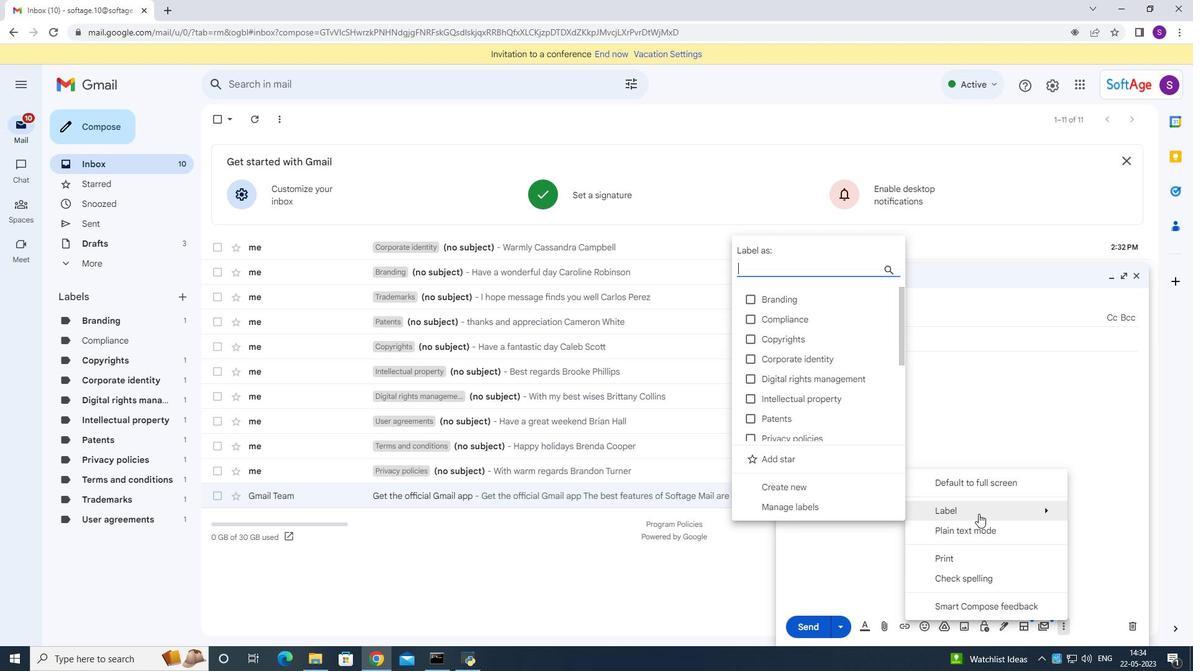 
Action: Mouse moved to (767, 481)
Screenshot: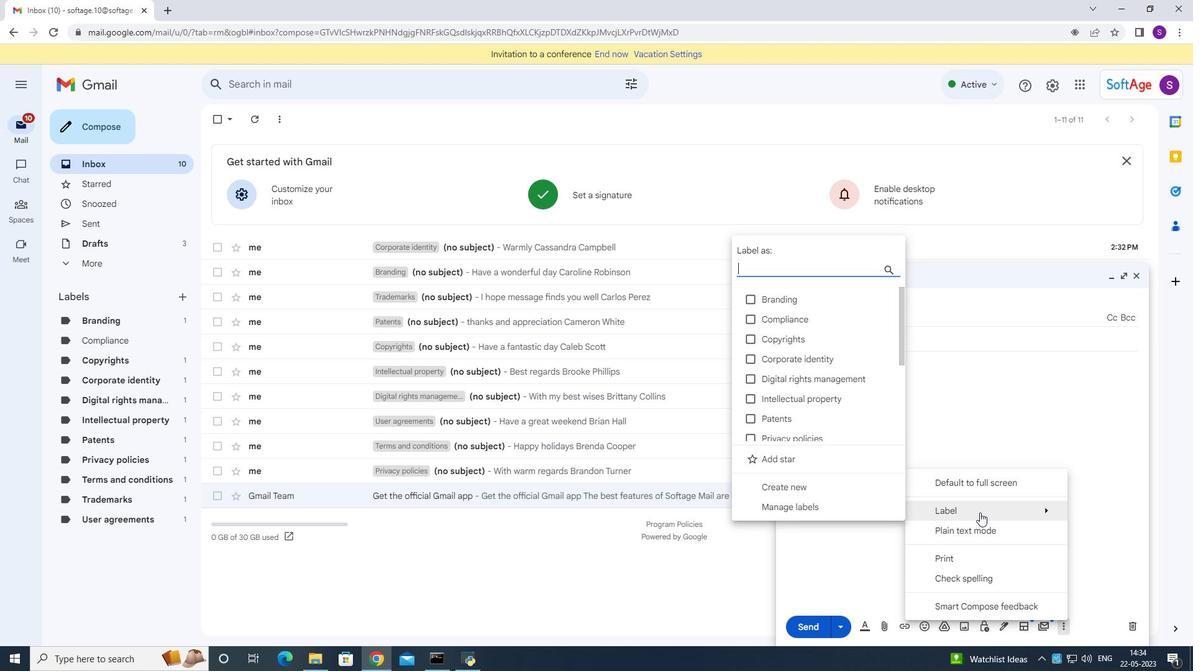 
Action: Mouse pressed left at (767, 481)
Screenshot: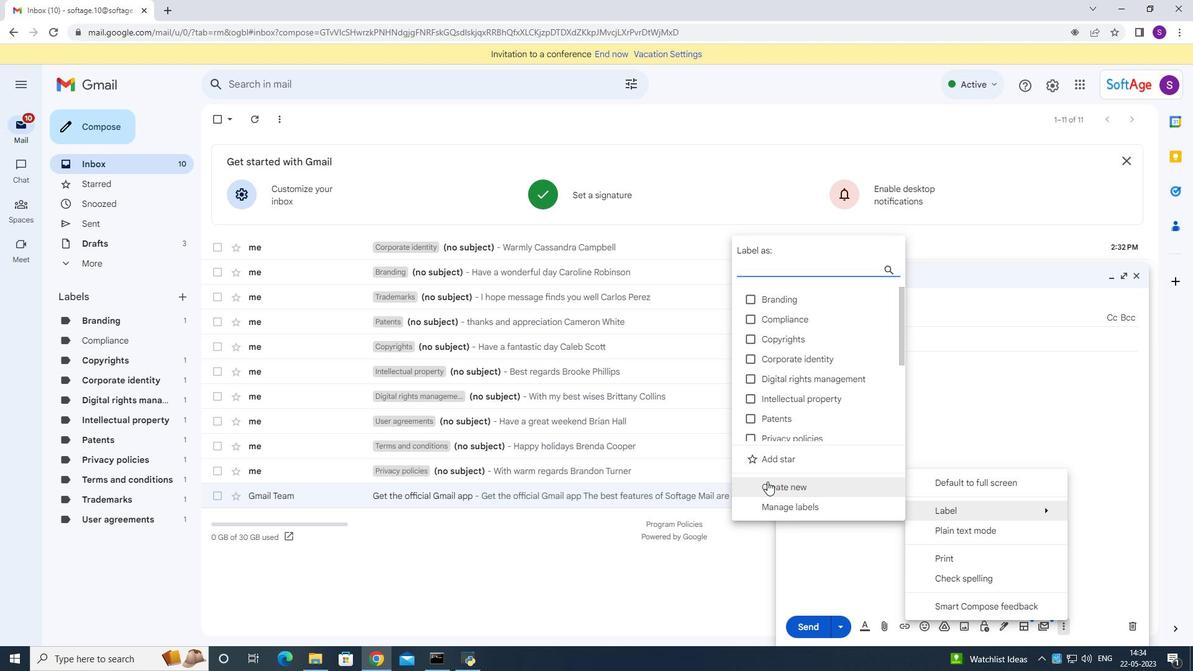 
Action: Mouse moved to (836, 453)
Screenshot: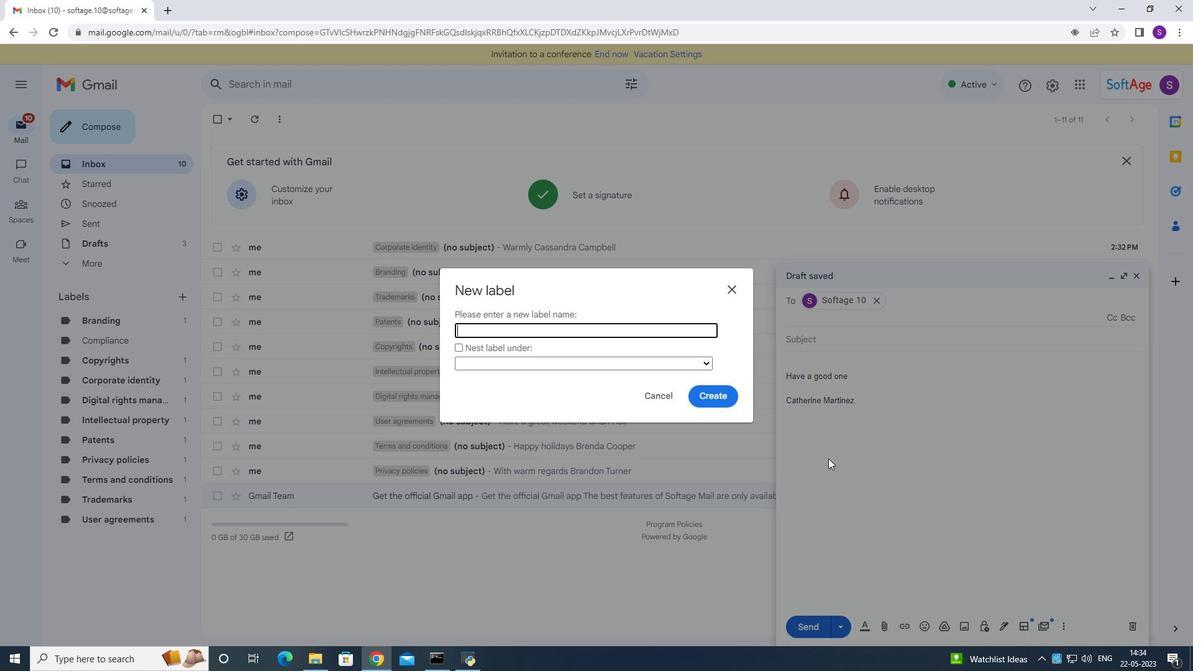 
Action: Key pressed <Key.shift>Public<Key.space>relation<Key.space>
Screenshot: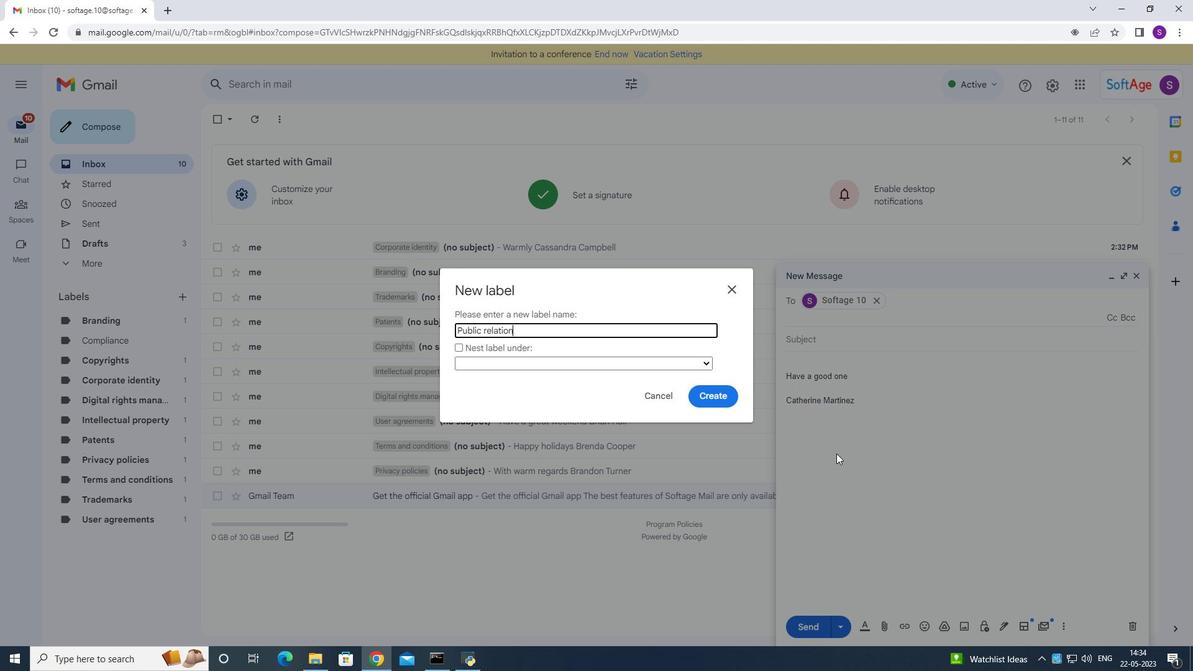 
Action: Mouse moved to (722, 395)
Screenshot: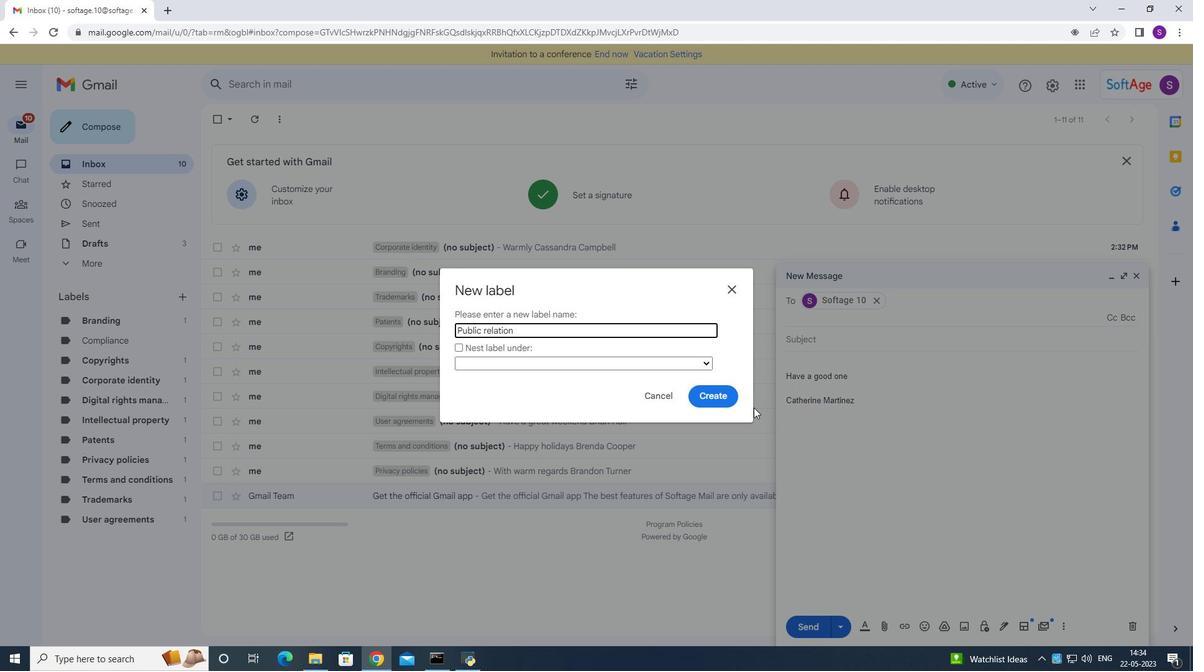 
Action: Mouse pressed left at (722, 395)
Screenshot: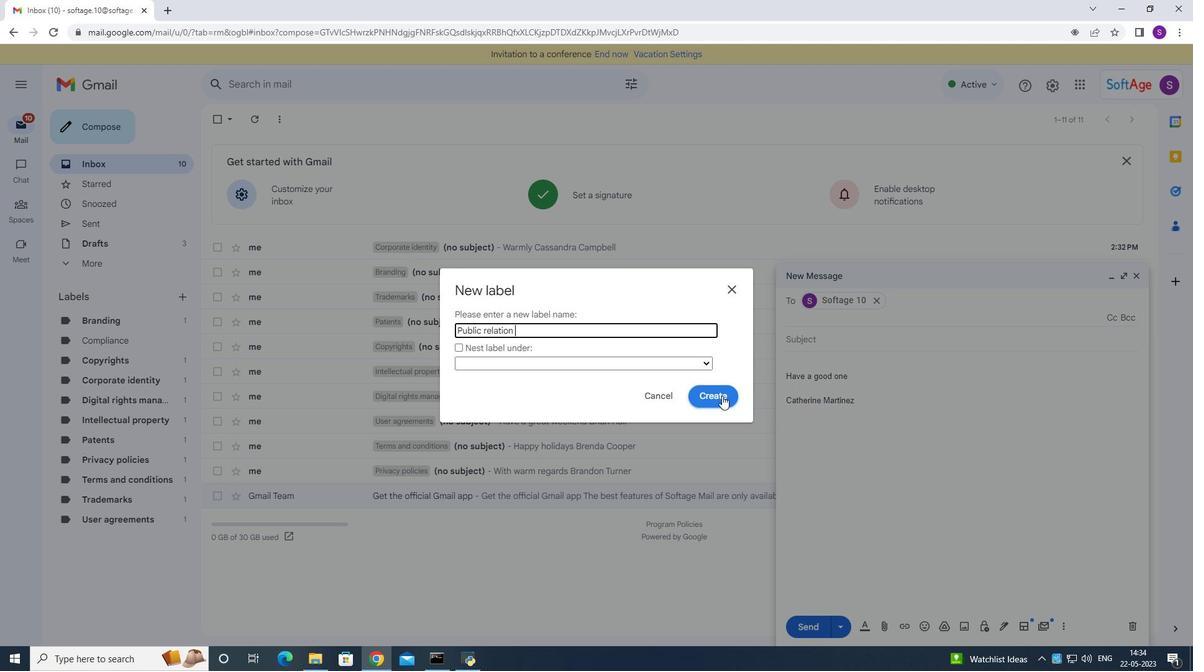 
Action: Mouse moved to (804, 630)
Screenshot: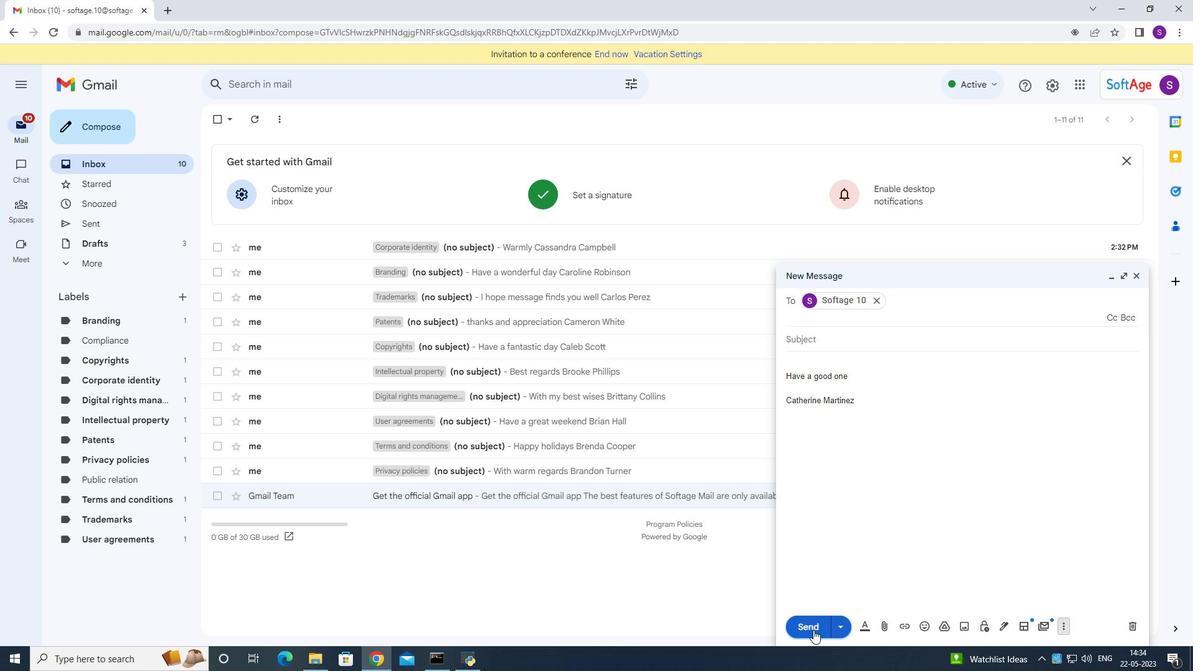 
Action: Mouse pressed left at (804, 630)
Screenshot: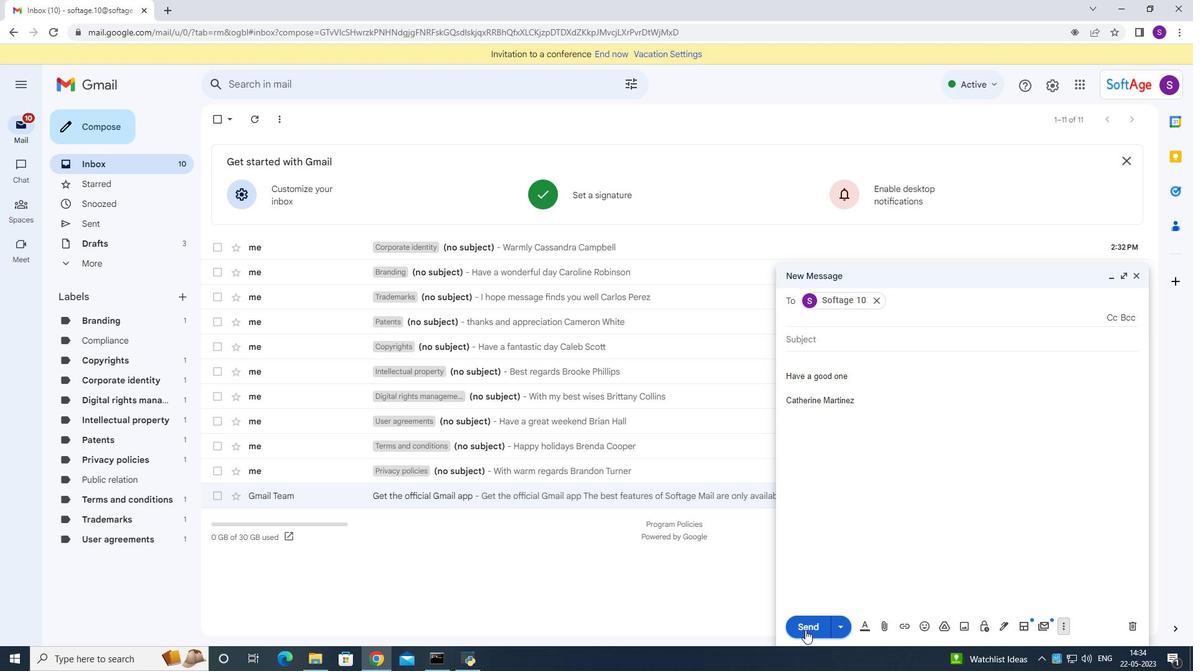 
Action: Mouse moved to (757, 481)
Screenshot: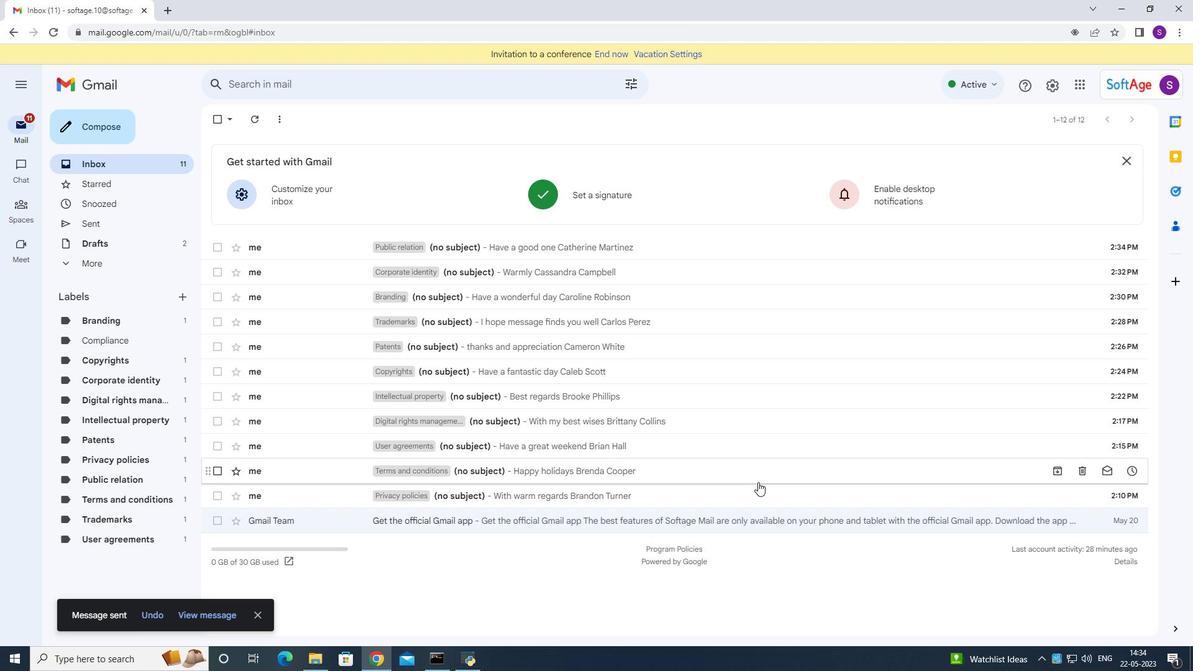 
